 Task: Look for space in Nichlaul, India from 2nd June, 2023 to 6th June, 2023 for 1 adult in price range Rs.10000 to Rs.13000. Place can be private room with 1  bedroom having 1 bed and 1 bathroom. Property type can be house, flat, guest house, hotel. Amenities needed are: washing machine. Booking option can be shelf check-in. Required host language is English.
Action: Mouse moved to (512, 79)
Screenshot: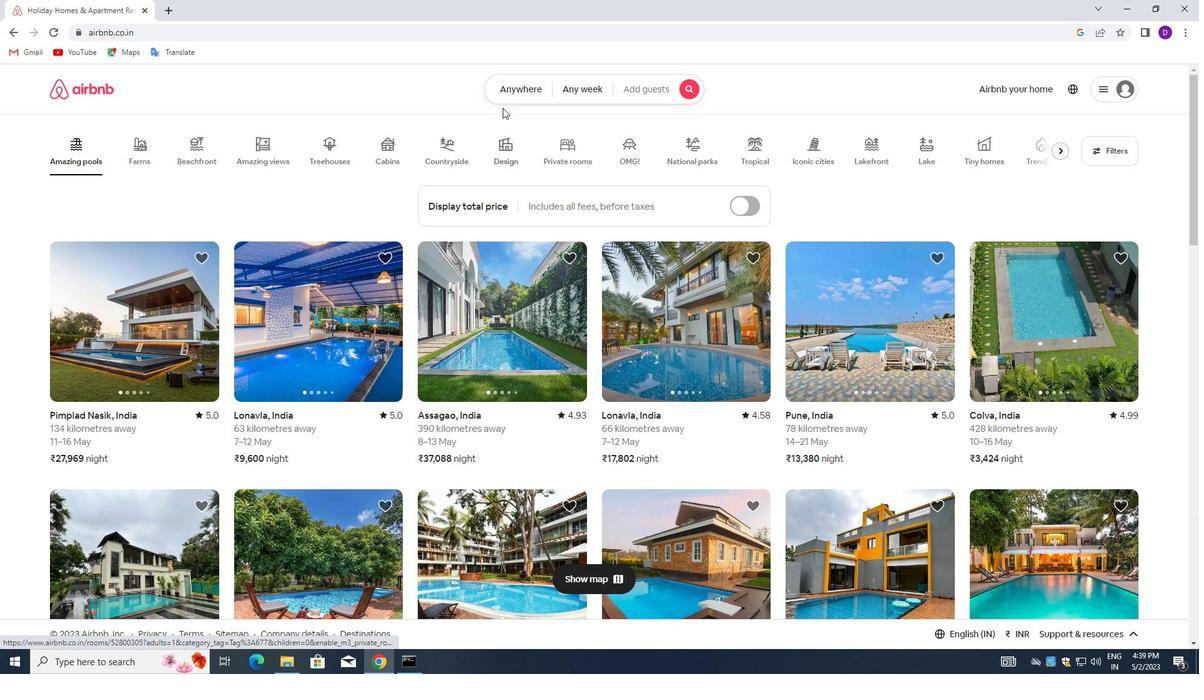 
Action: Mouse pressed left at (512, 79)
Screenshot: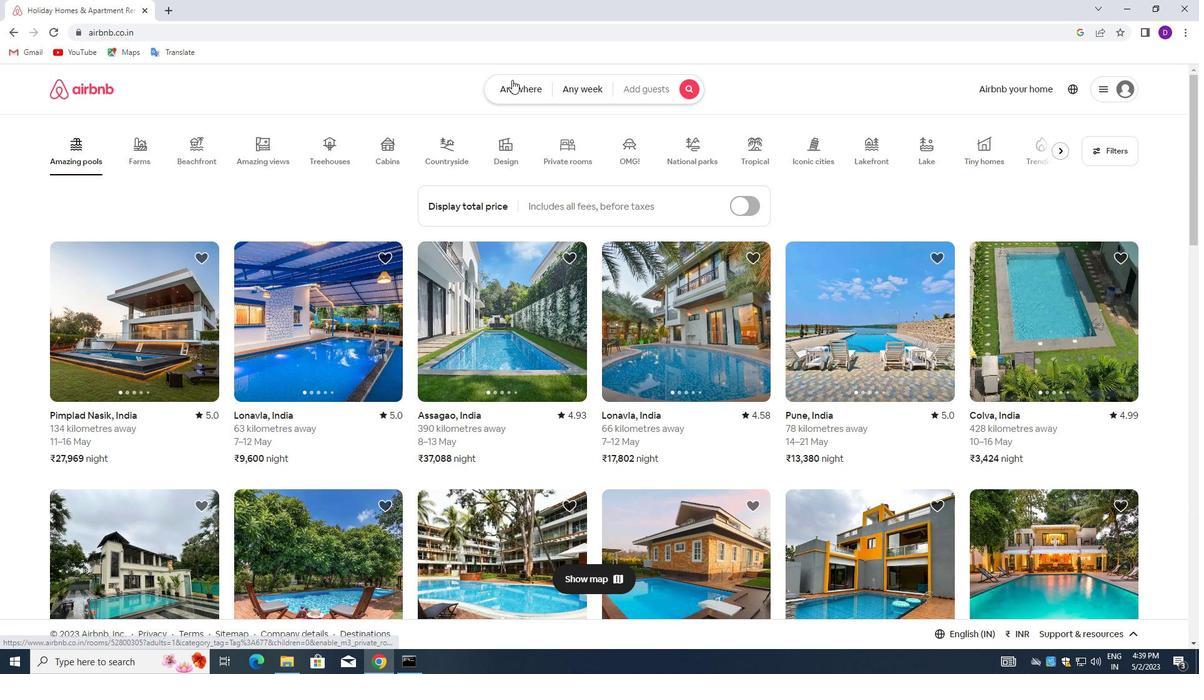
Action: Mouse moved to (403, 140)
Screenshot: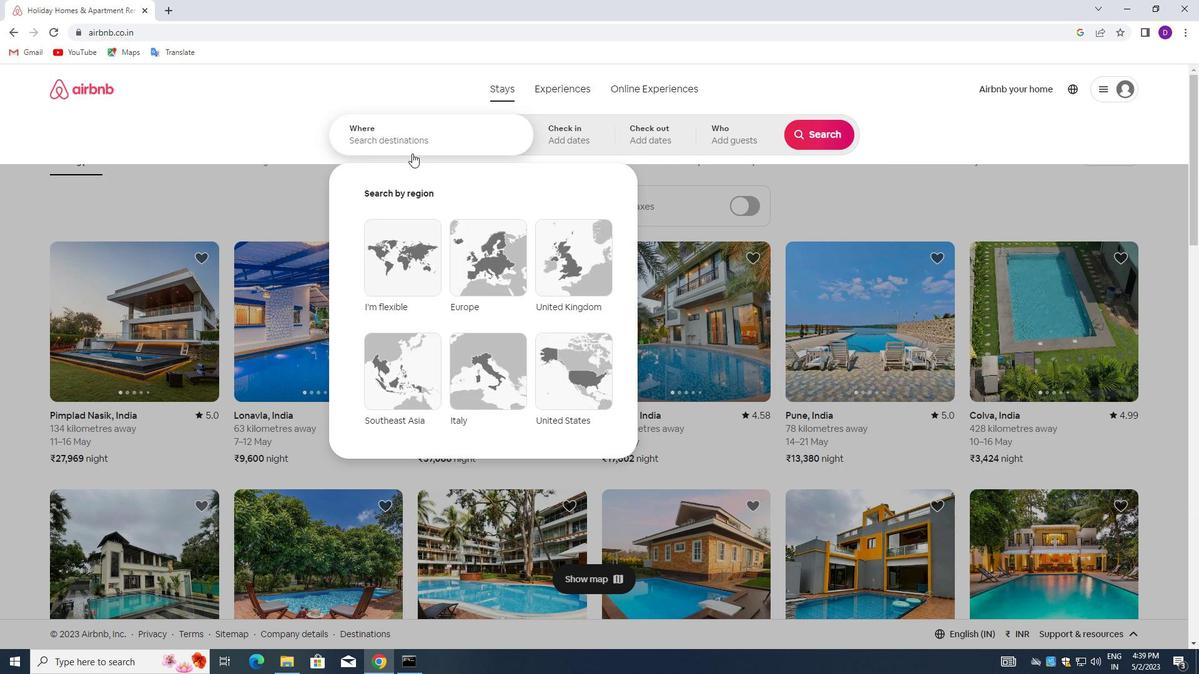 
Action: Mouse pressed left at (403, 140)
Screenshot: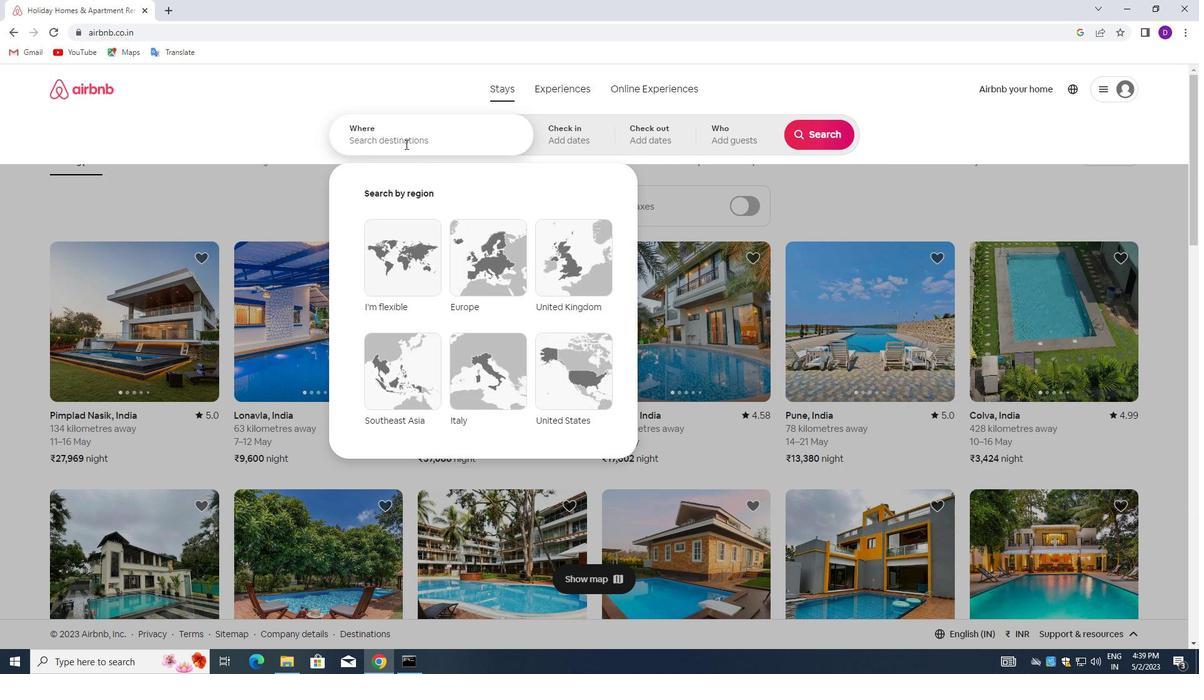 
Action: Mouse moved to (284, 139)
Screenshot: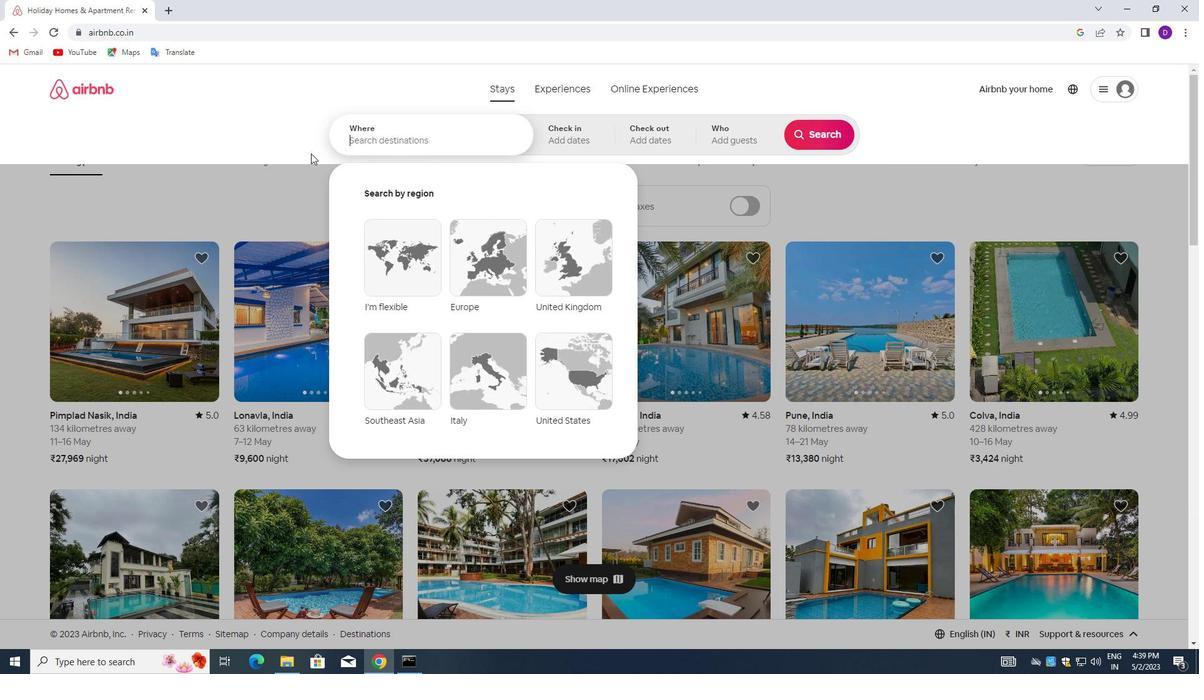 
Action: Key pressed <Key.shift>NICHLAUL,<Key.space><Key.shift>INDIA<Key.enter>
Screenshot: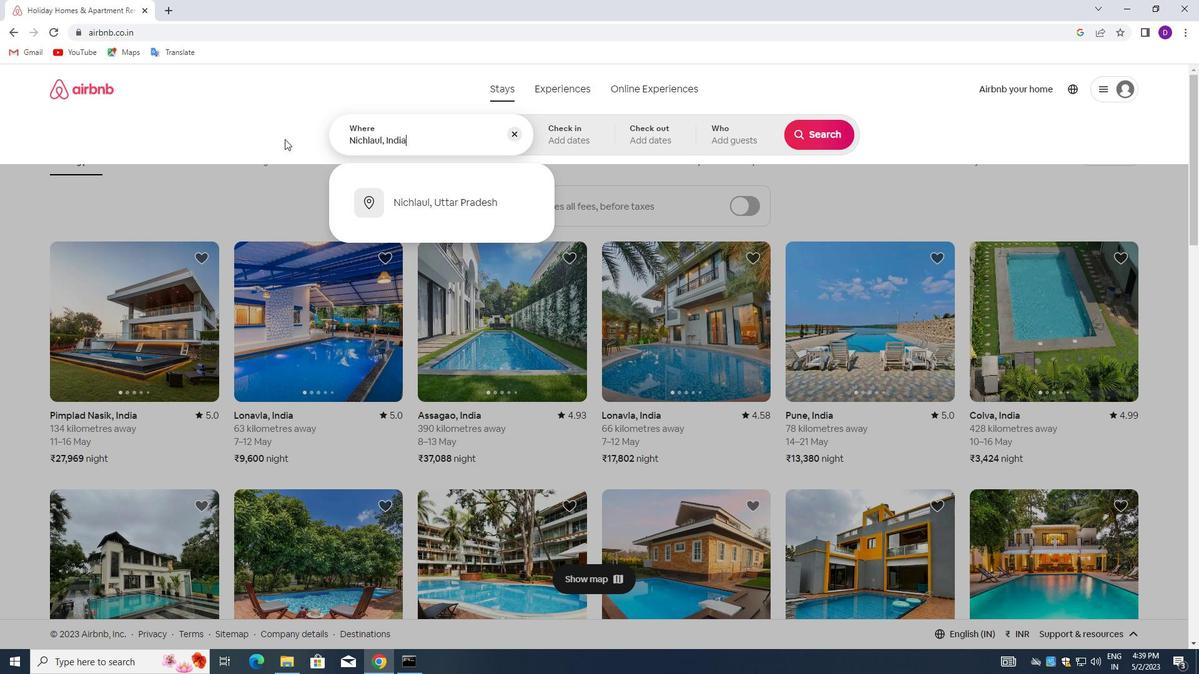 
Action: Mouse moved to (772, 286)
Screenshot: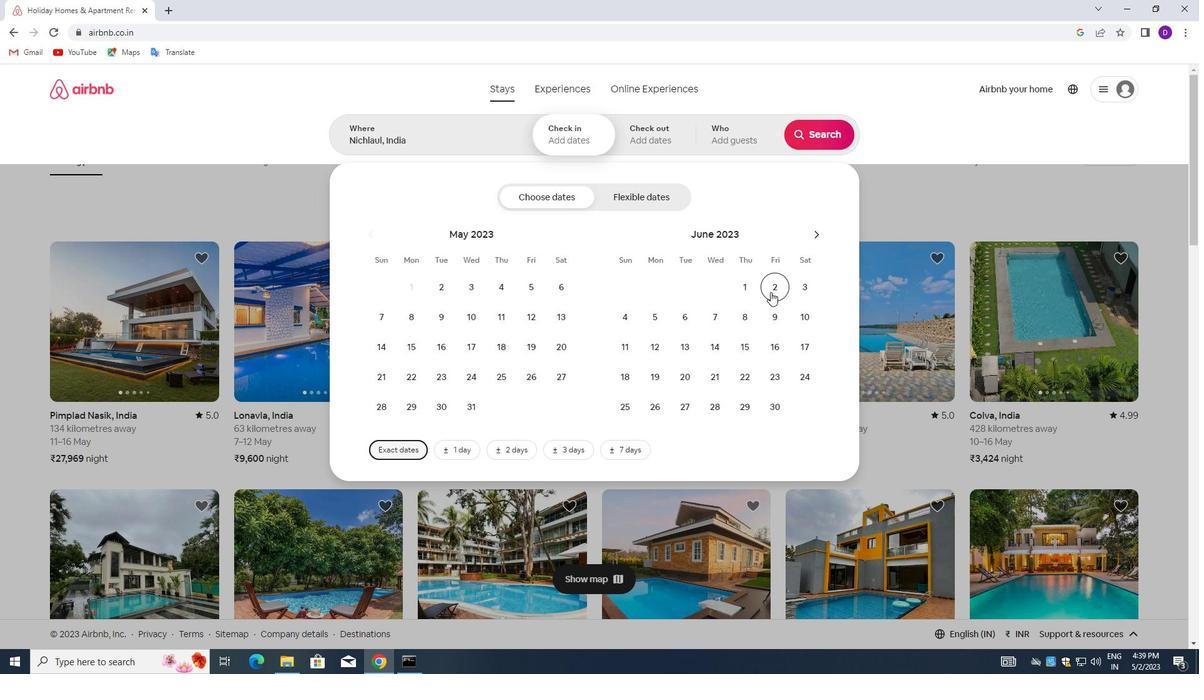
Action: Mouse pressed left at (772, 286)
Screenshot: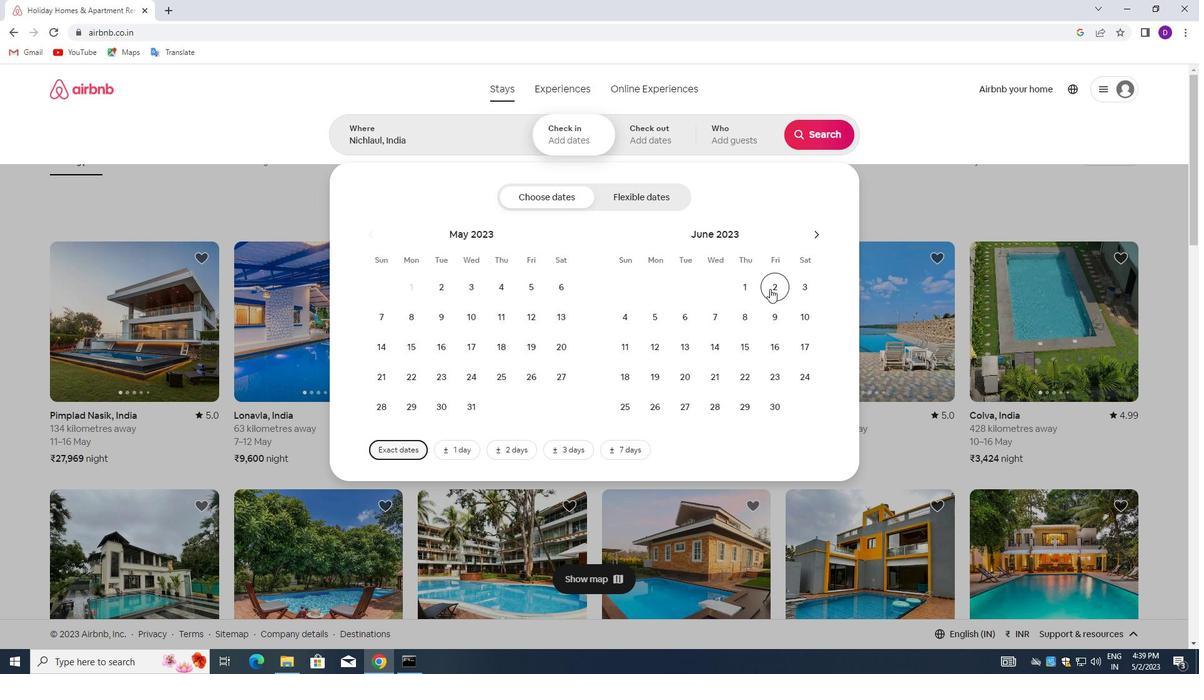 
Action: Mouse moved to (681, 323)
Screenshot: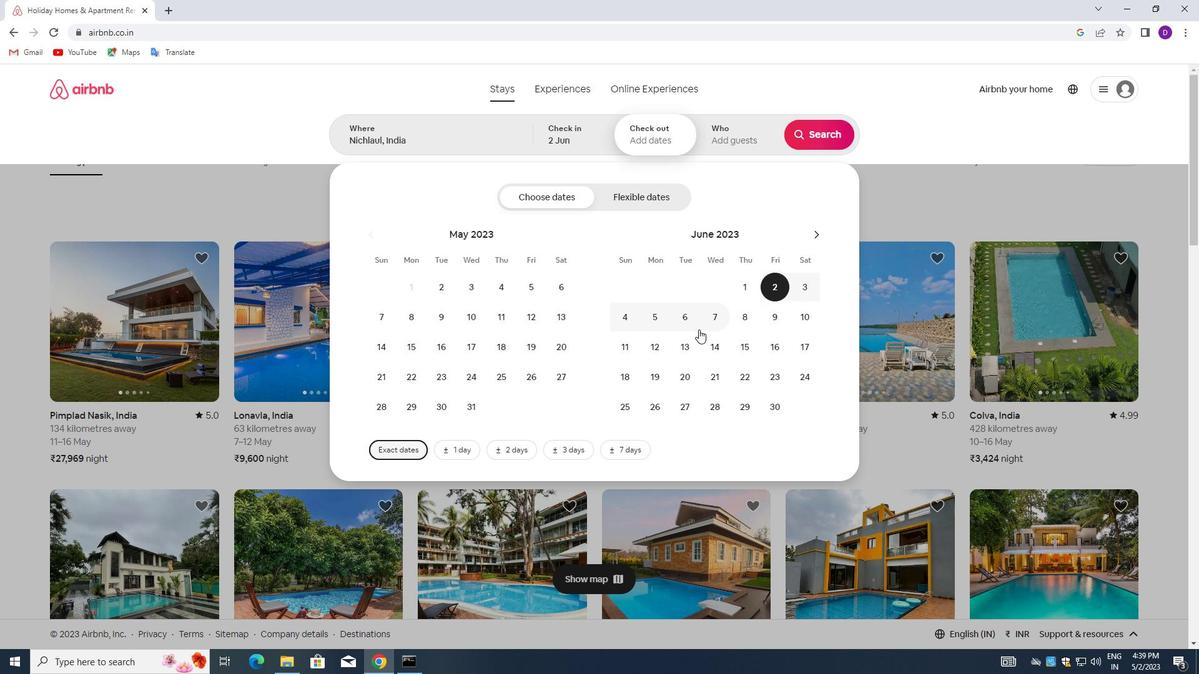 
Action: Mouse pressed left at (681, 323)
Screenshot: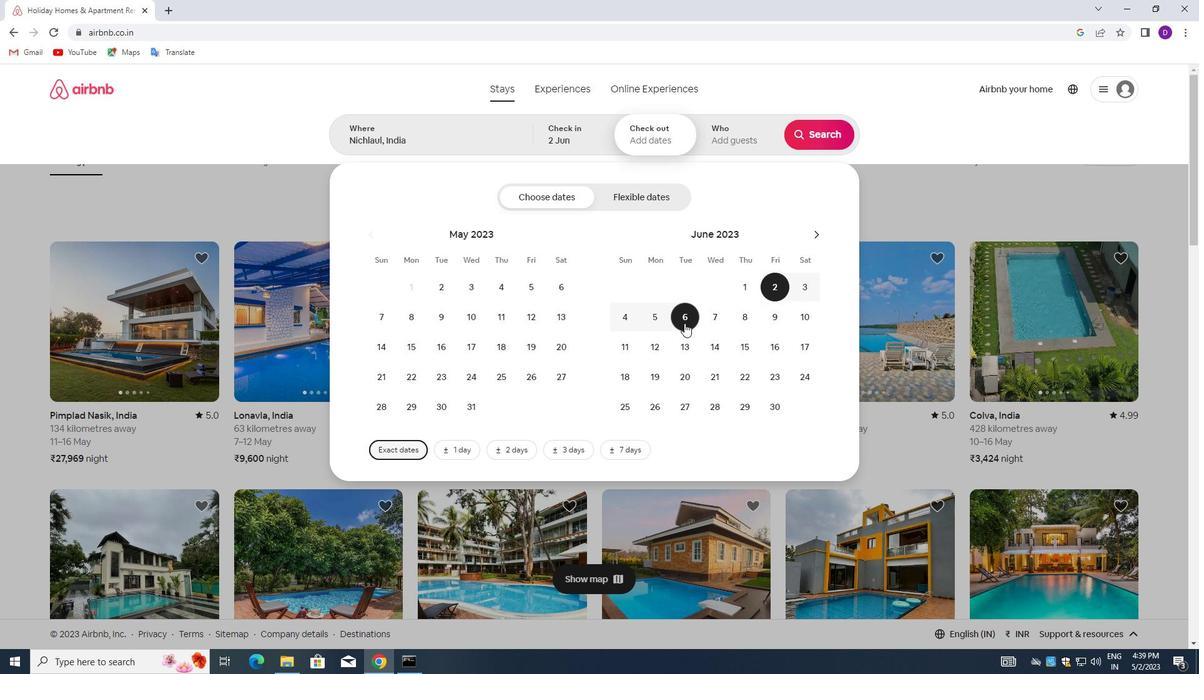 
Action: Mouse moved to (751, 140)
Screenshot: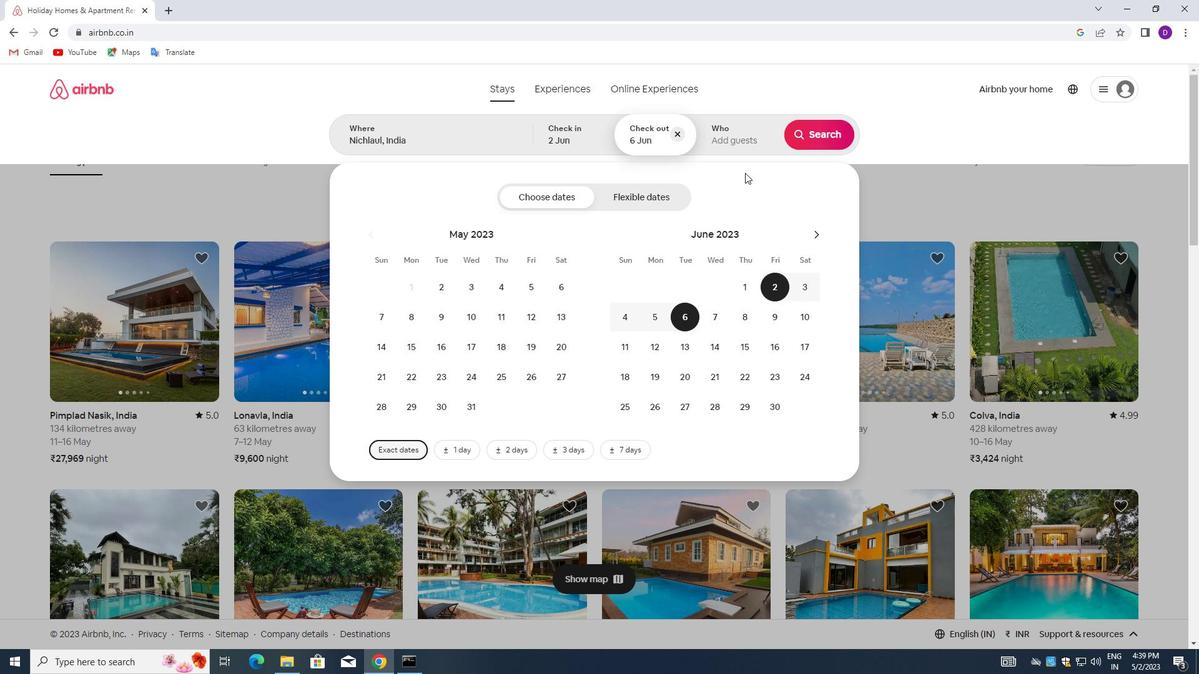 
Action: Mouse pressed left at (751, 140)
Screenshot: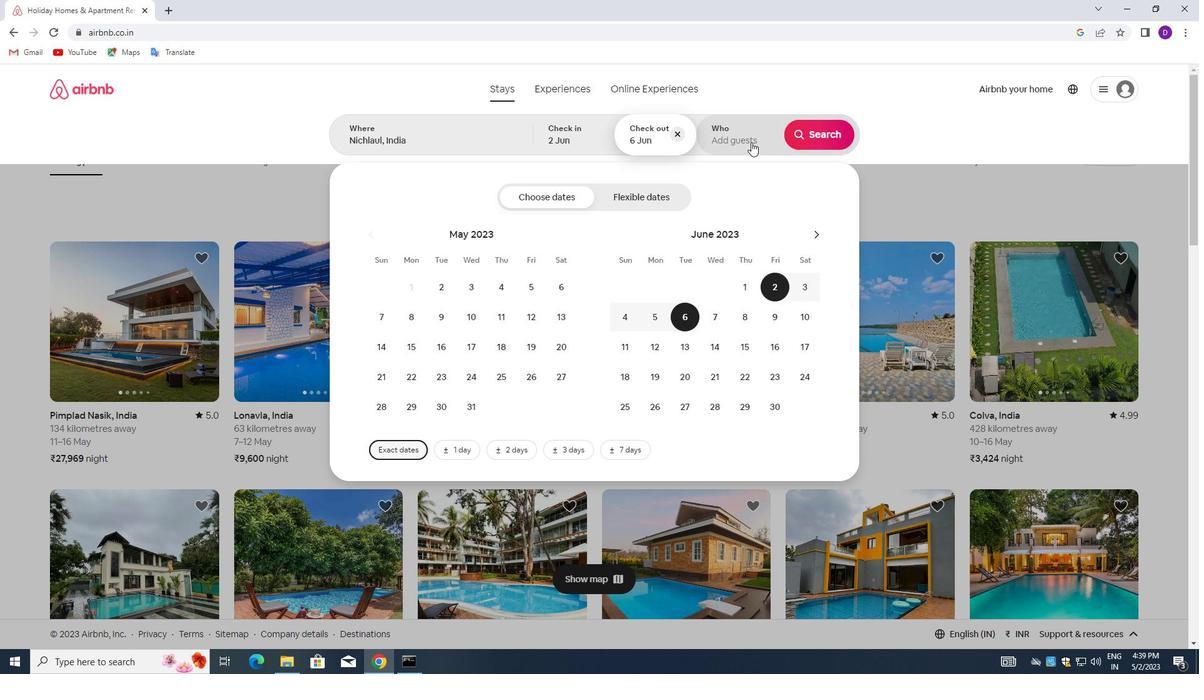 
Action: Mouse moved to (824, 204)
Screenshot: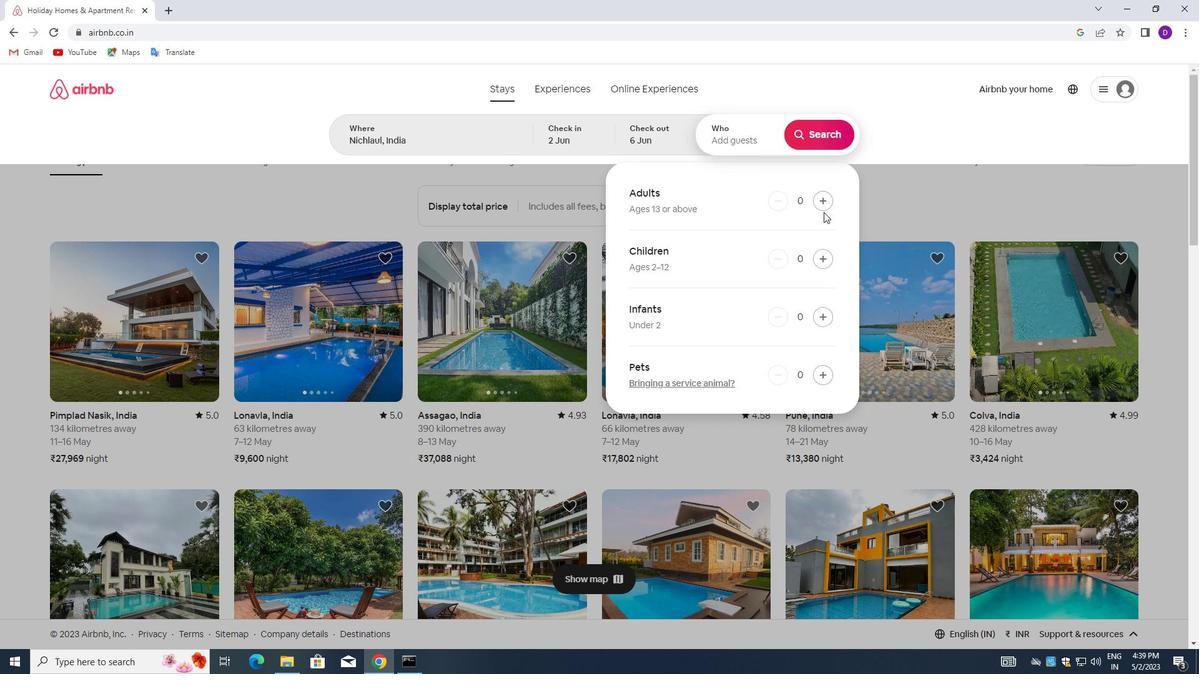 
Action: Mouse pressed left at (824, 204)
Screenshot: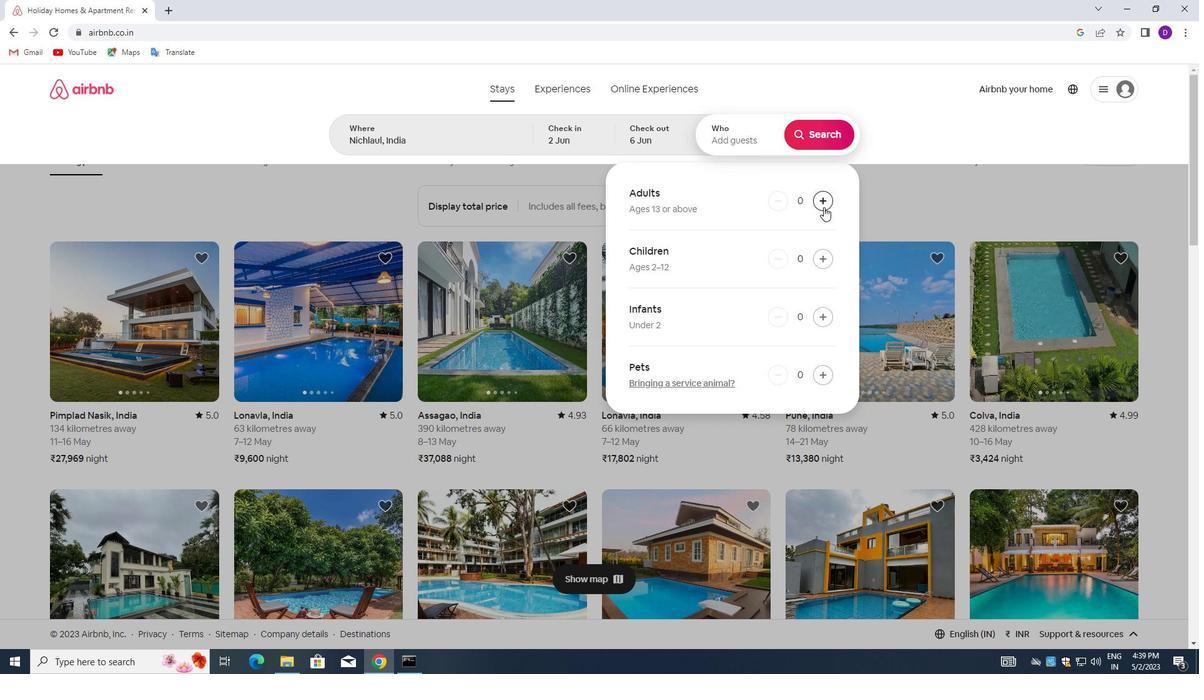 
Action: Mouse moved to (815, 127)
Screenshot: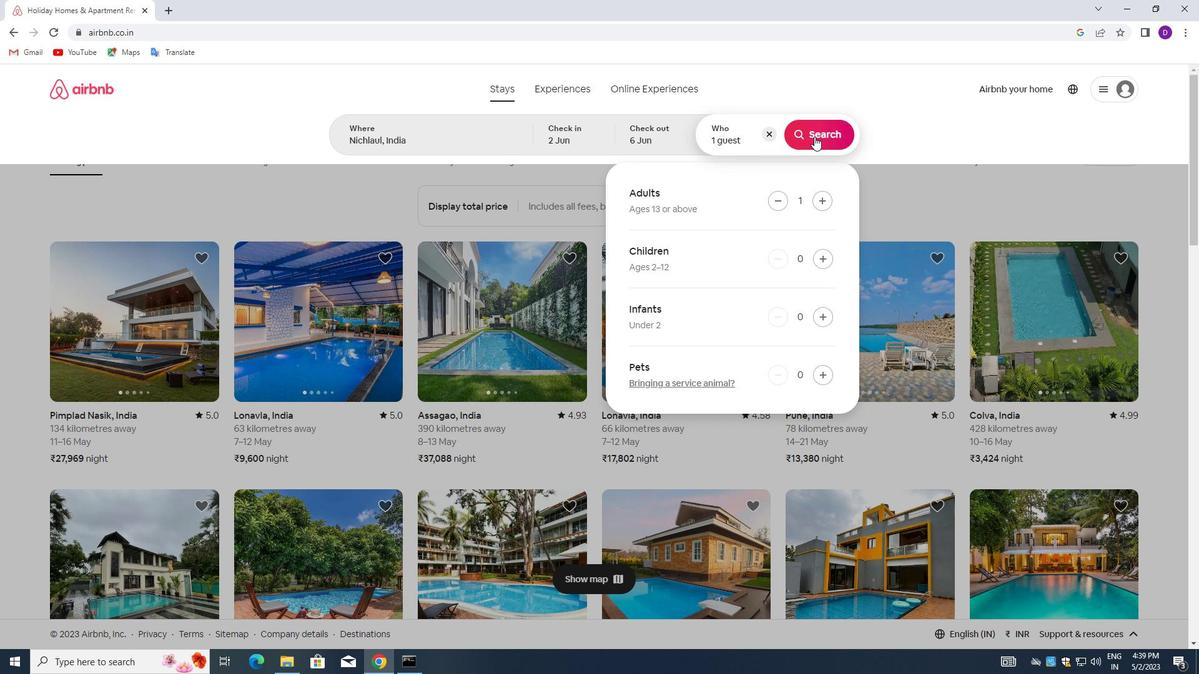 
Action: Mouse pressed left at (815, 127)
Screenshot: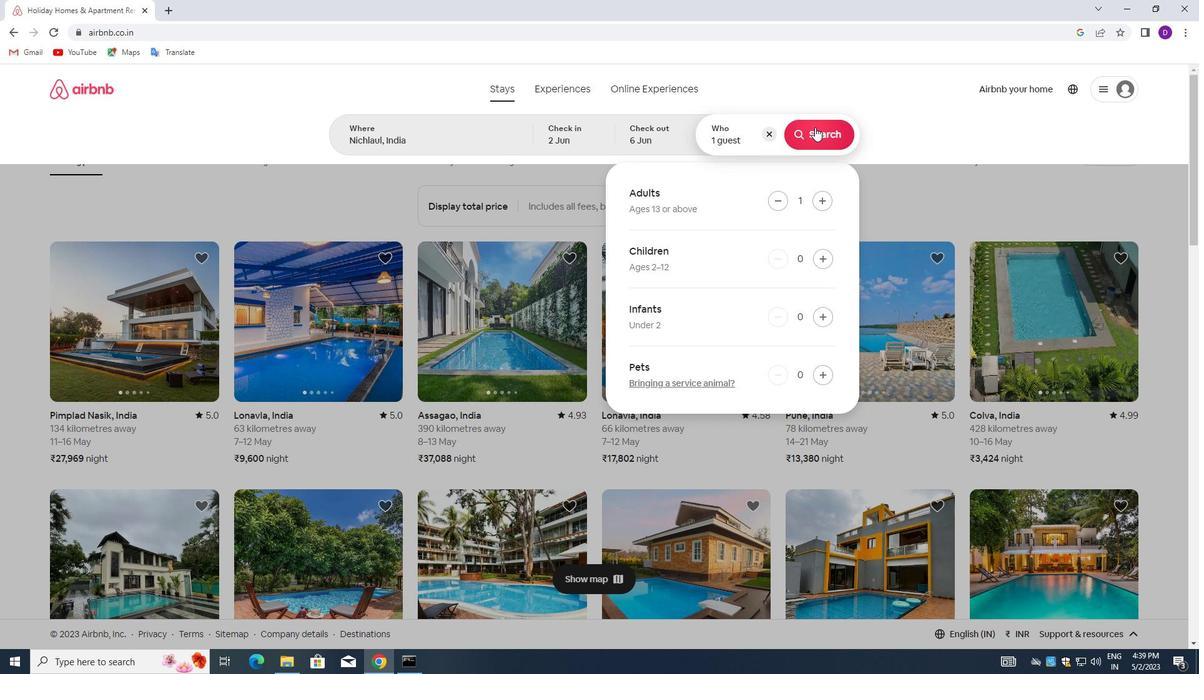 
Action: Mouse moved to (1141, 136)
Screenshot: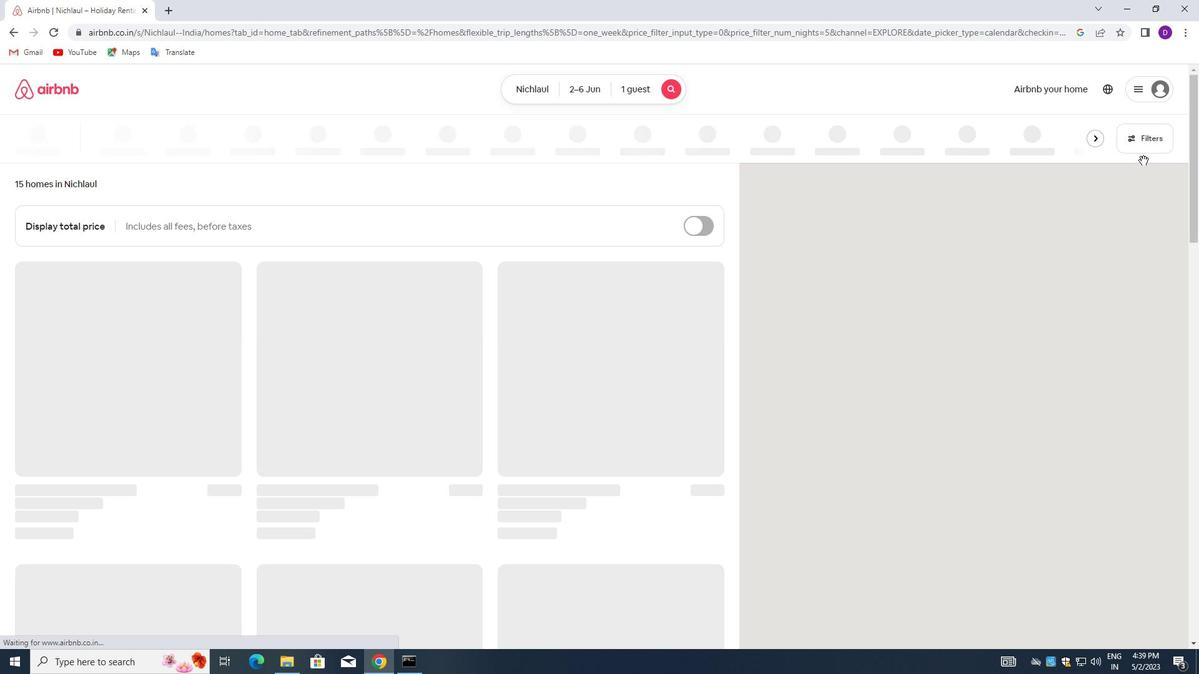 
Action: Mouse pressed left at (1141, 136)
Screenshot: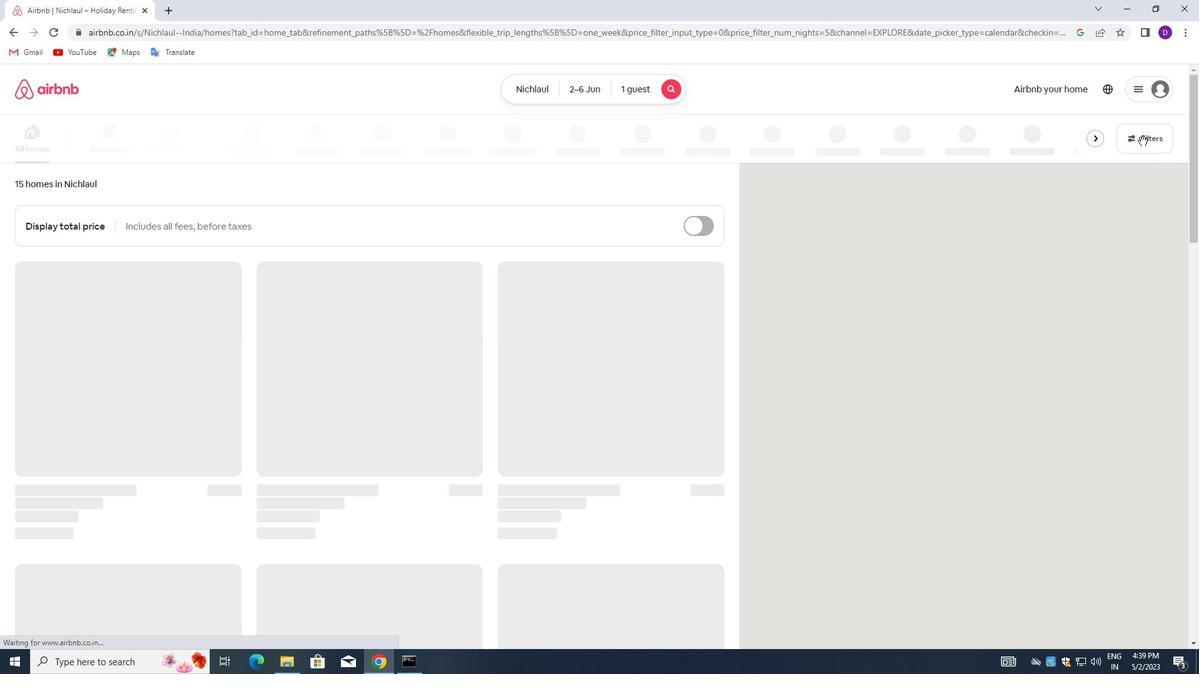 
Action: Mouse moved to (435, 295)
Screenshot: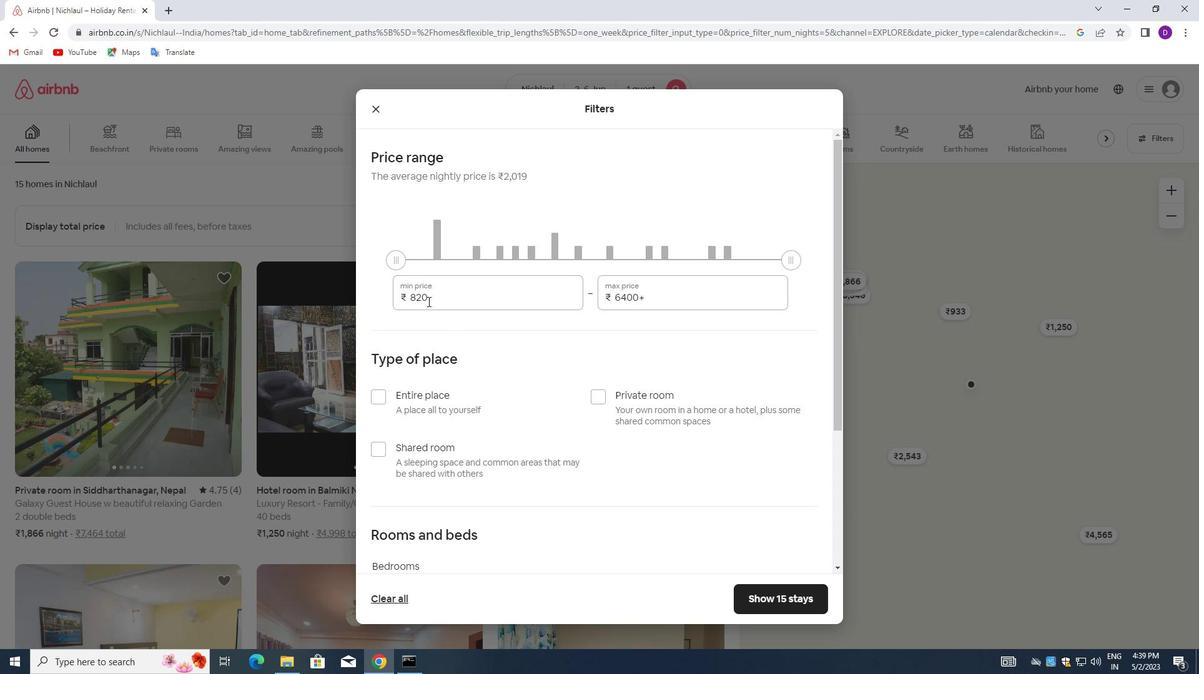 
Action: Mouse pressed left at (435, 295)
Screenshot: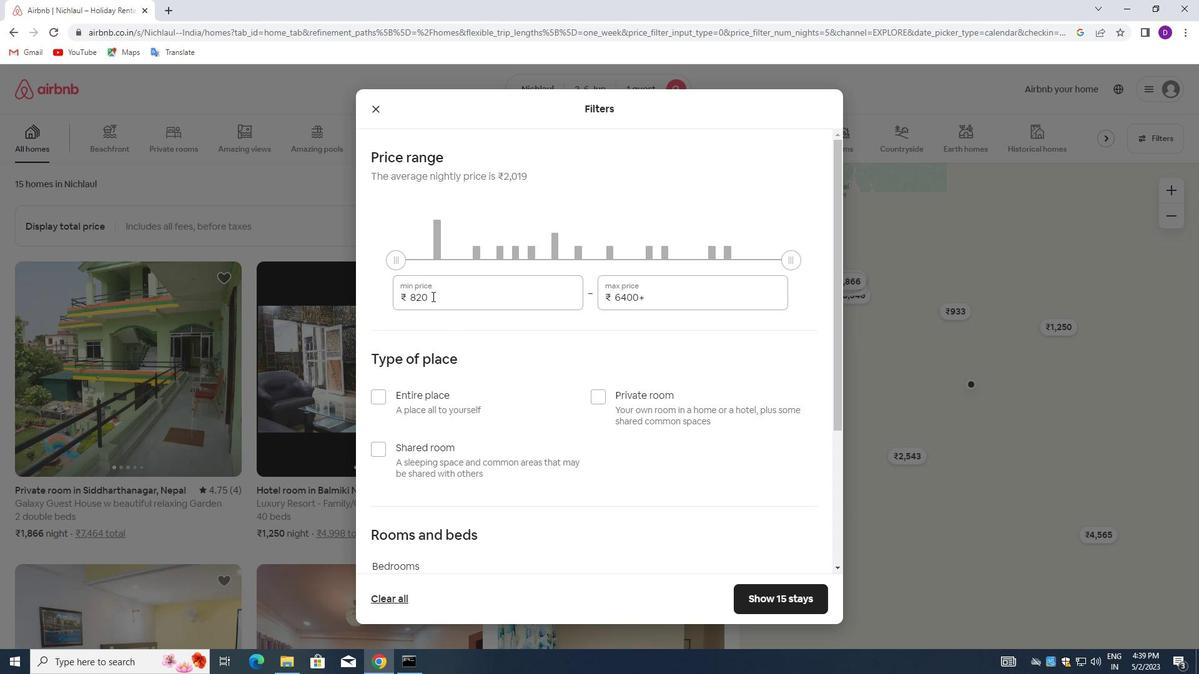 
Action: Mouse pressed left at (435, 295)
Screenshot: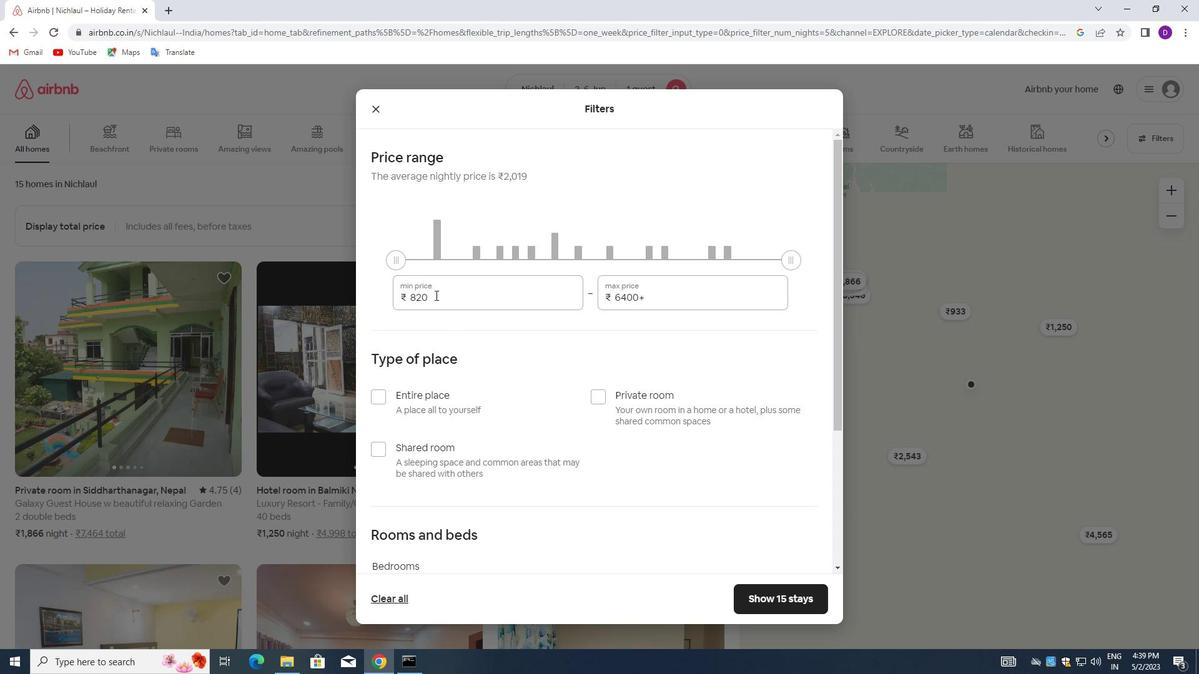
Action: Key pressed 10000<Key.tab>13000
Screenshot: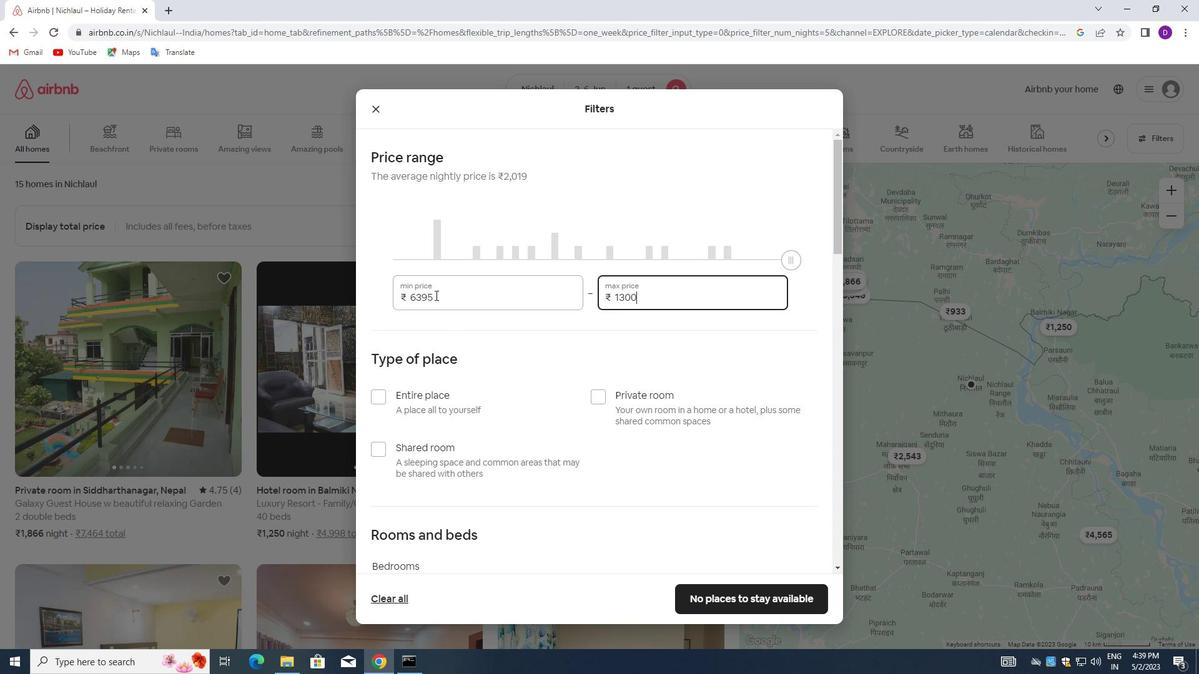 
Action: Mouse moved to (531, 347)
Screenshot: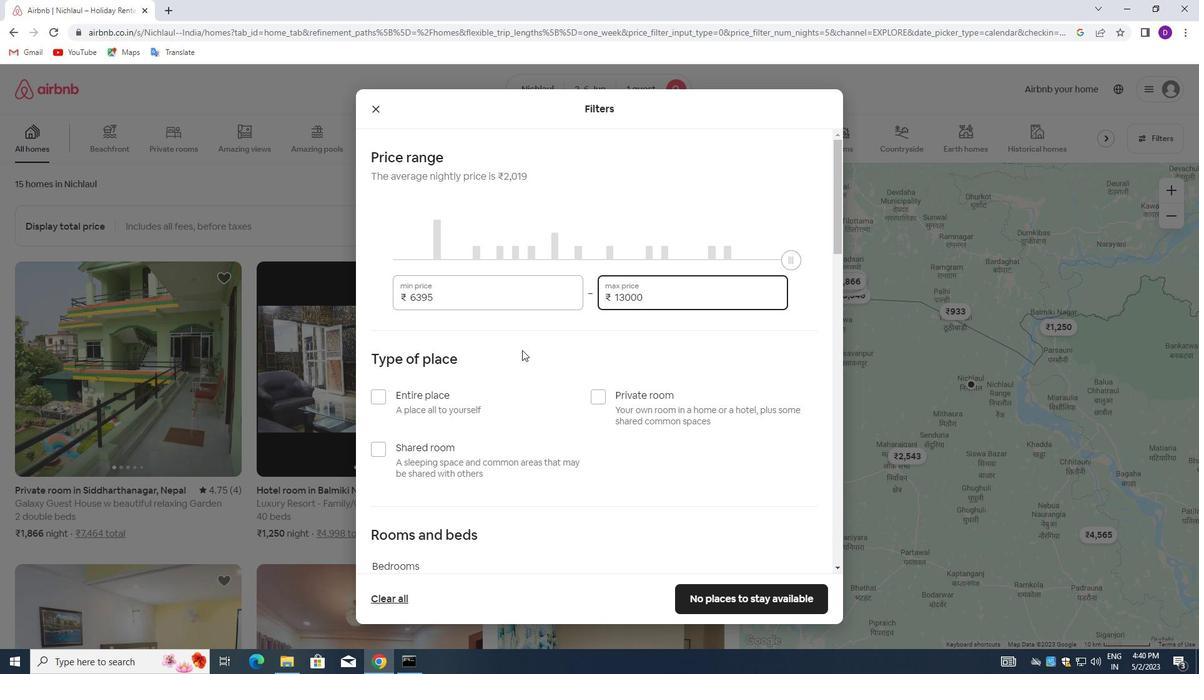 
Action: Mouse scrolled (531, 346) with delta (0, 0)
Screenshot: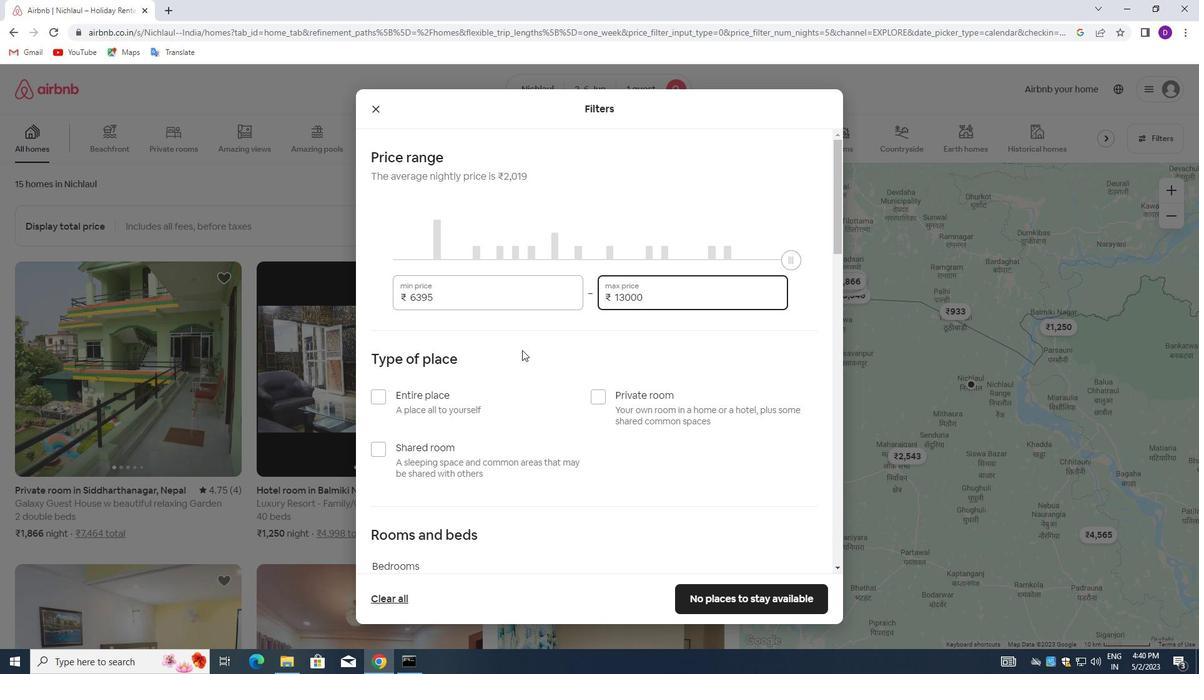 
Action: Mouse moved to (537, 343)
Screenshot: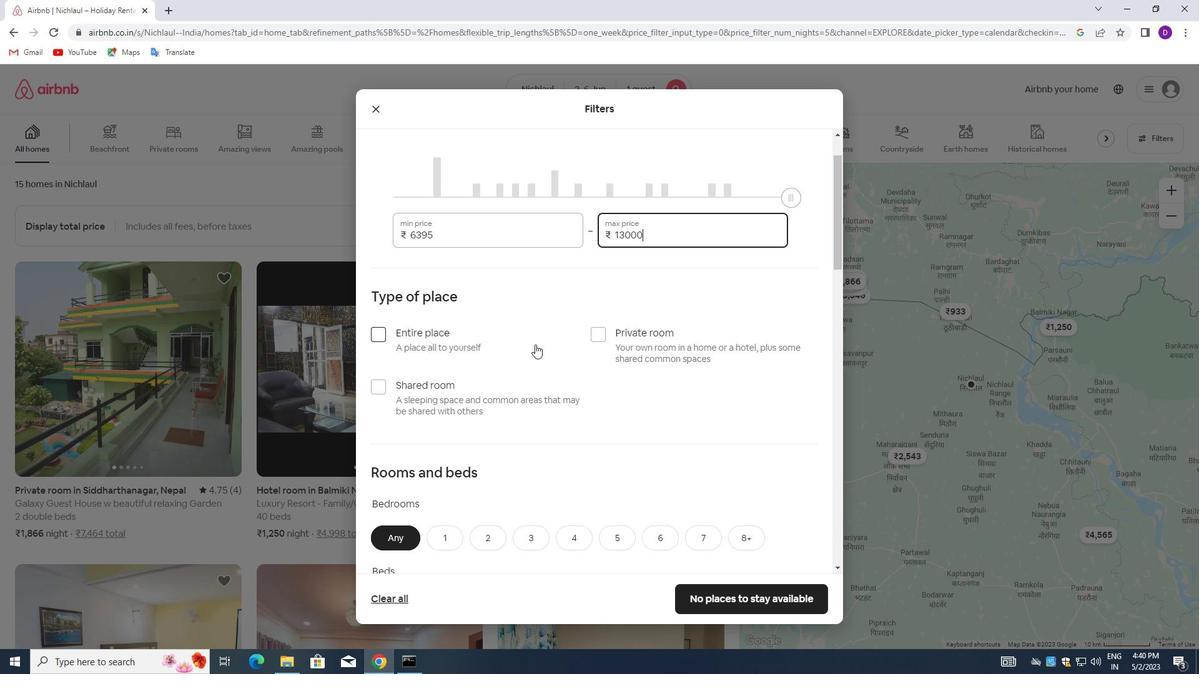 
Action: Mouse scrolled (537, 343) with delta (0, 0)
Screenshot: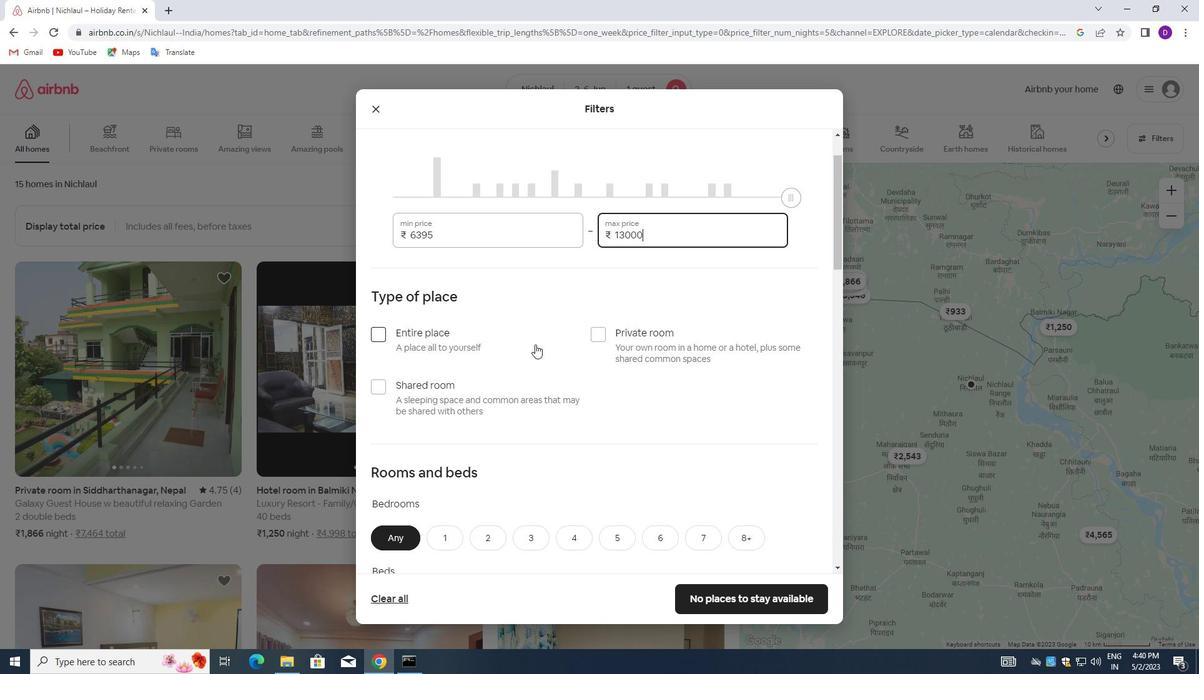 
Action: Mouse moved to (596, 270)
Screenshot: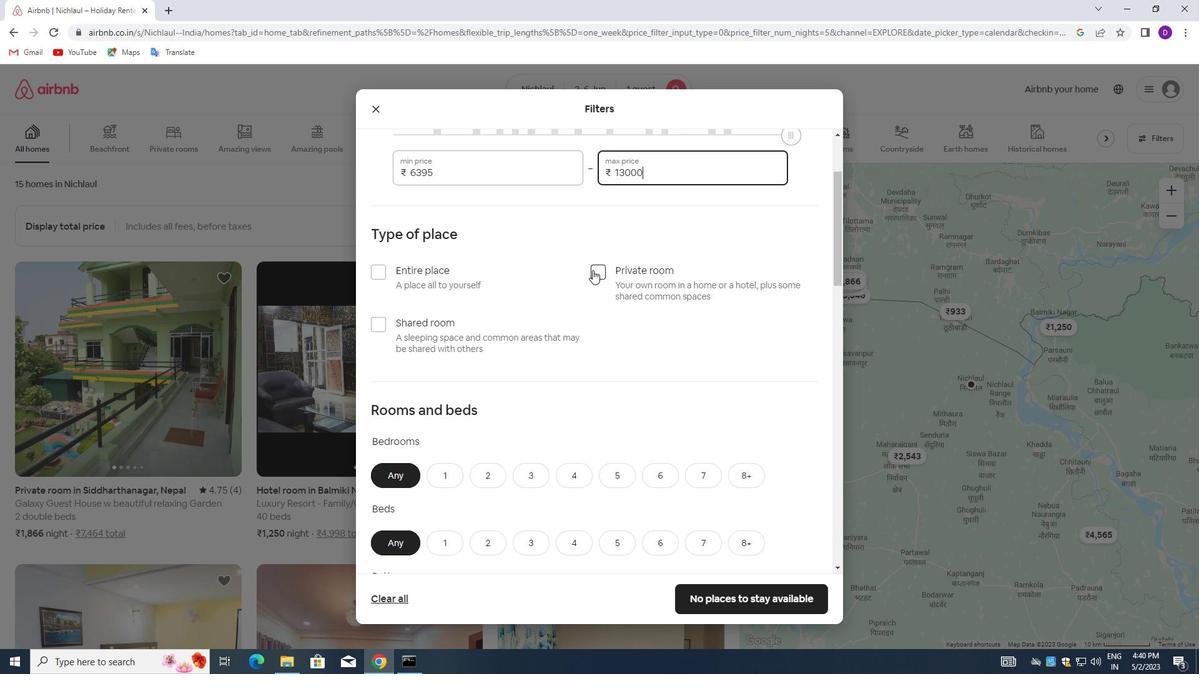 
Action: Mouse pressed left at (596, 270)
Screenshot: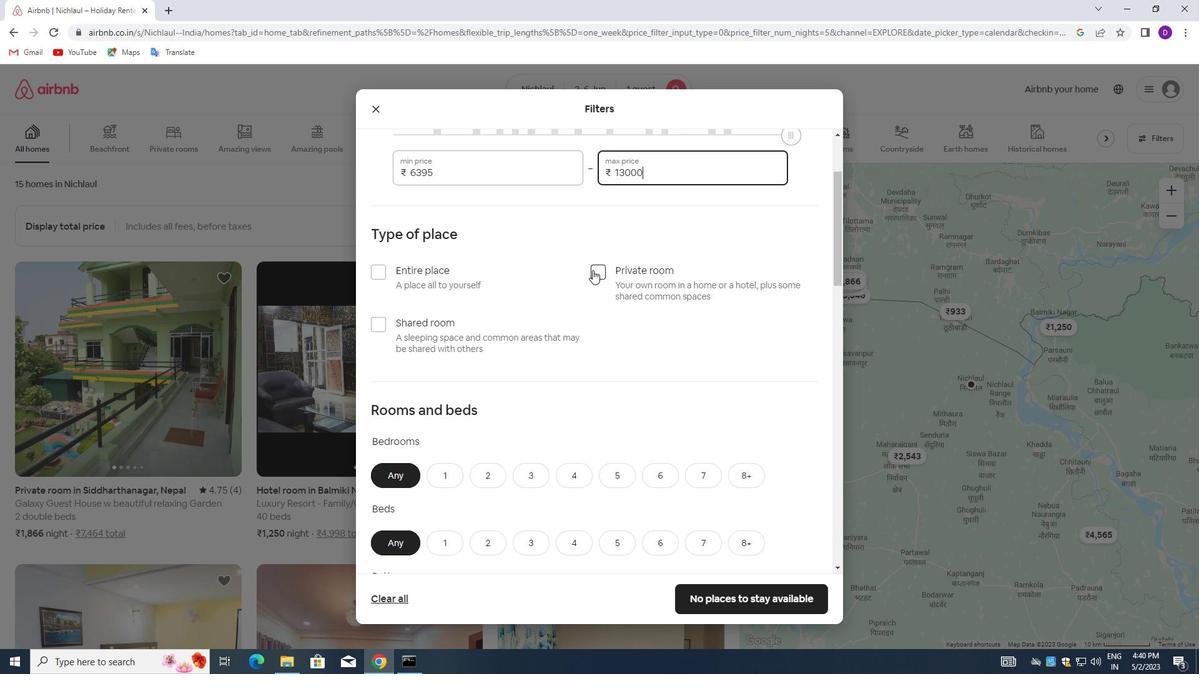 
Action: Mouse moved to (538, 323)
Screenshot: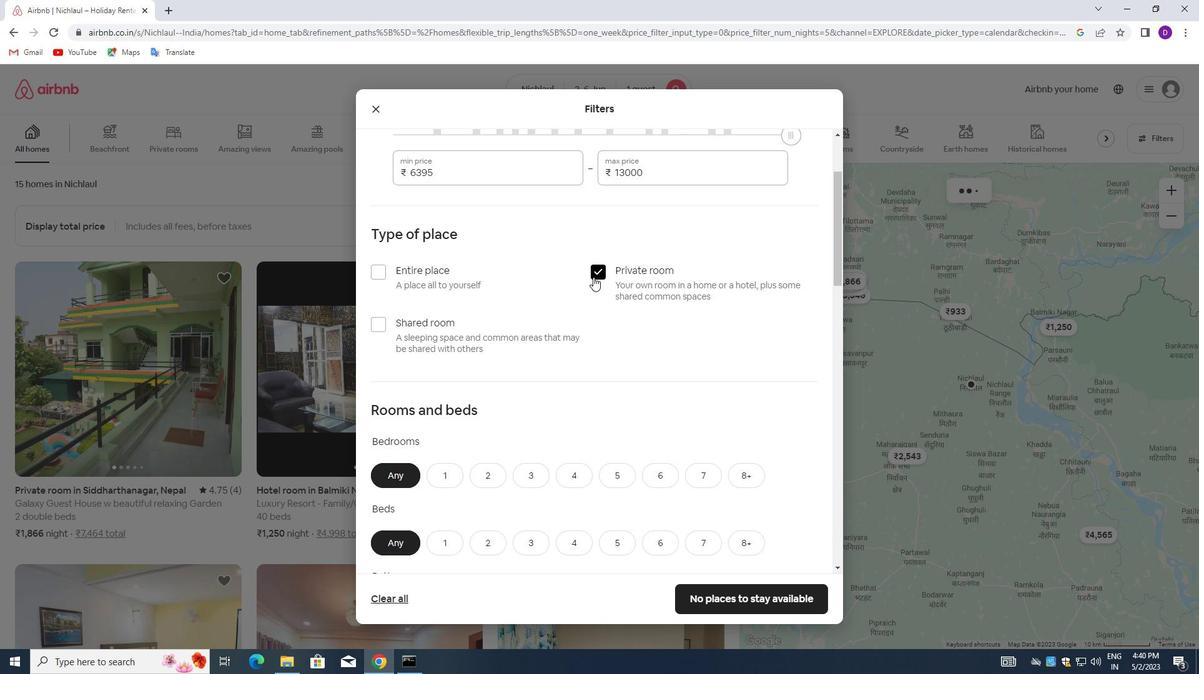 
Action: Mouse scrolled (538, 322) with delta (0, 0)
Screenshot: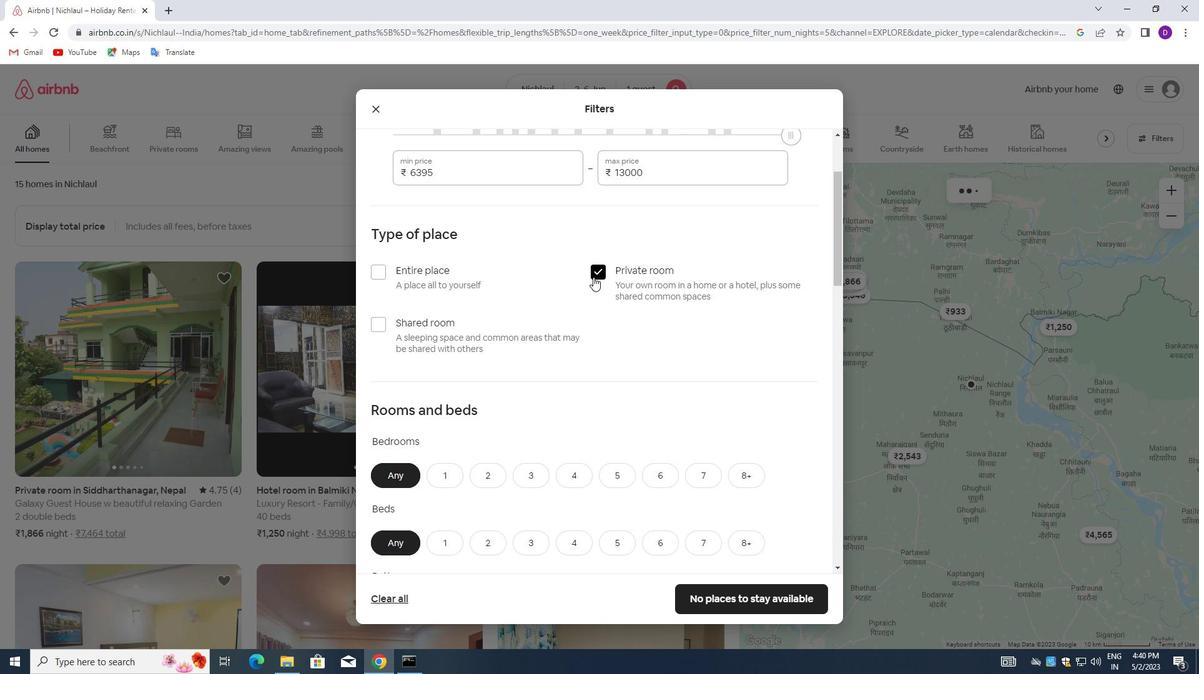 
Action: Mouse moved to (532, 328)
Screenshot: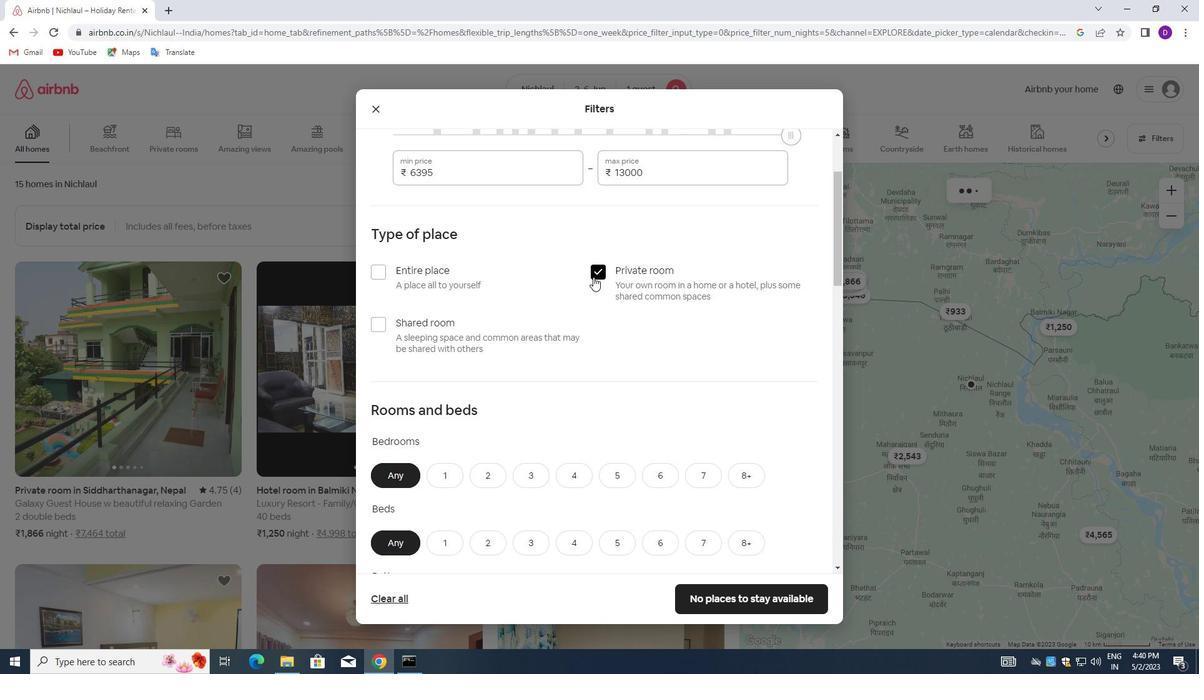 
Action: Mouse scrolled (532, 328) with delta (0, 0)
Screenshot: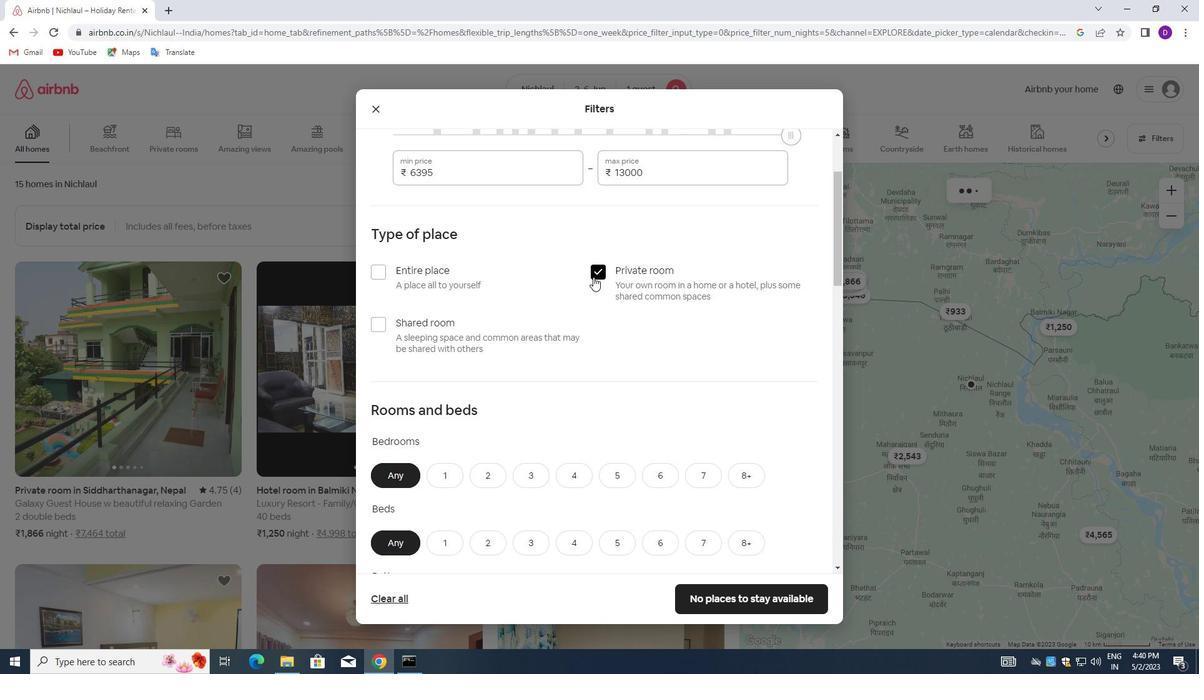 
Action: Mouse moved to (531, 330)
Screenshot: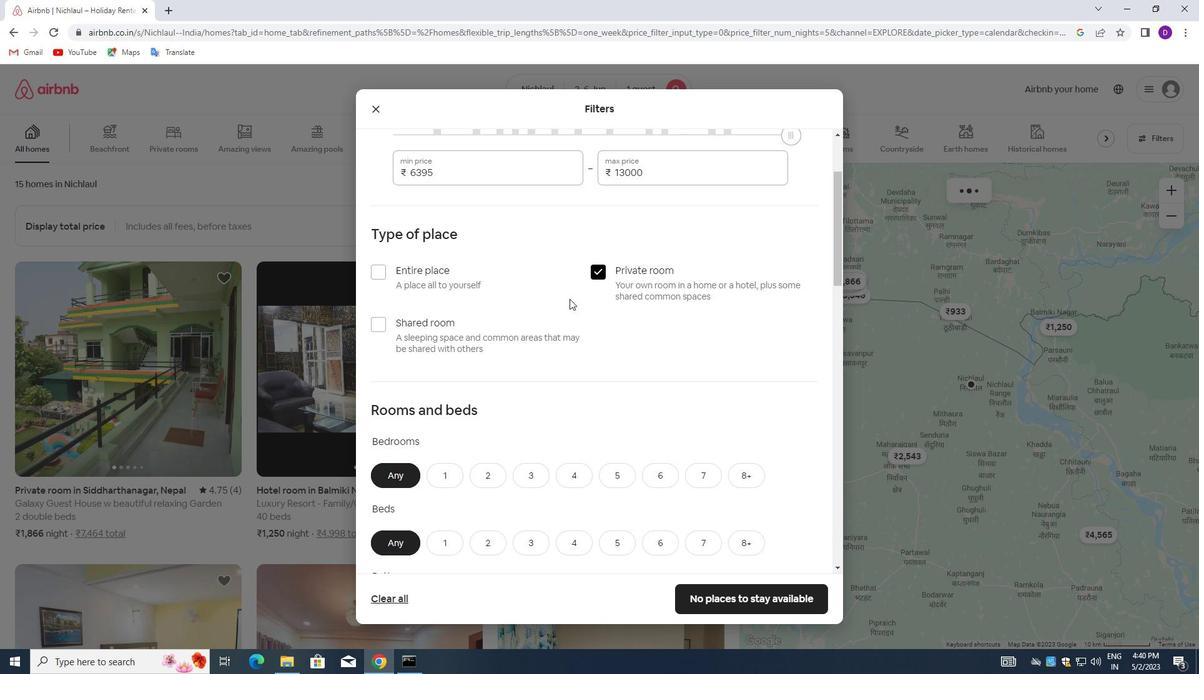 
Action: Mouse scrolled (531, 329) with delta (0, 0)
Screenshot: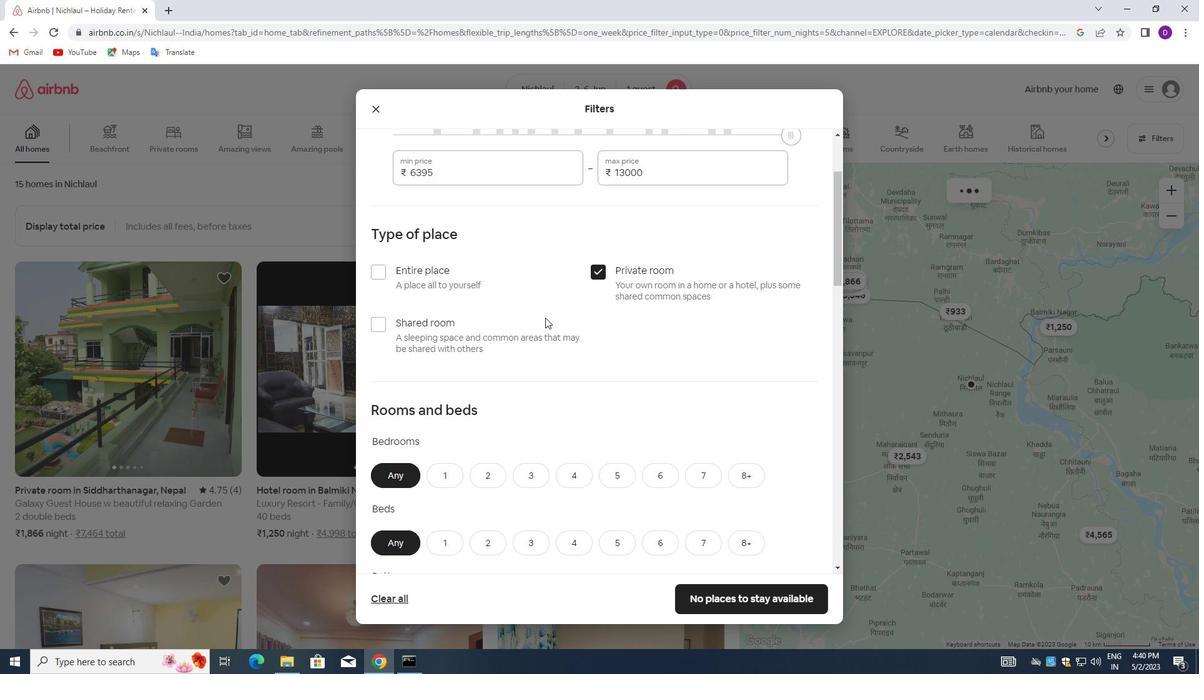 
Action: Mouse moved to (528, 333)
Screenshot: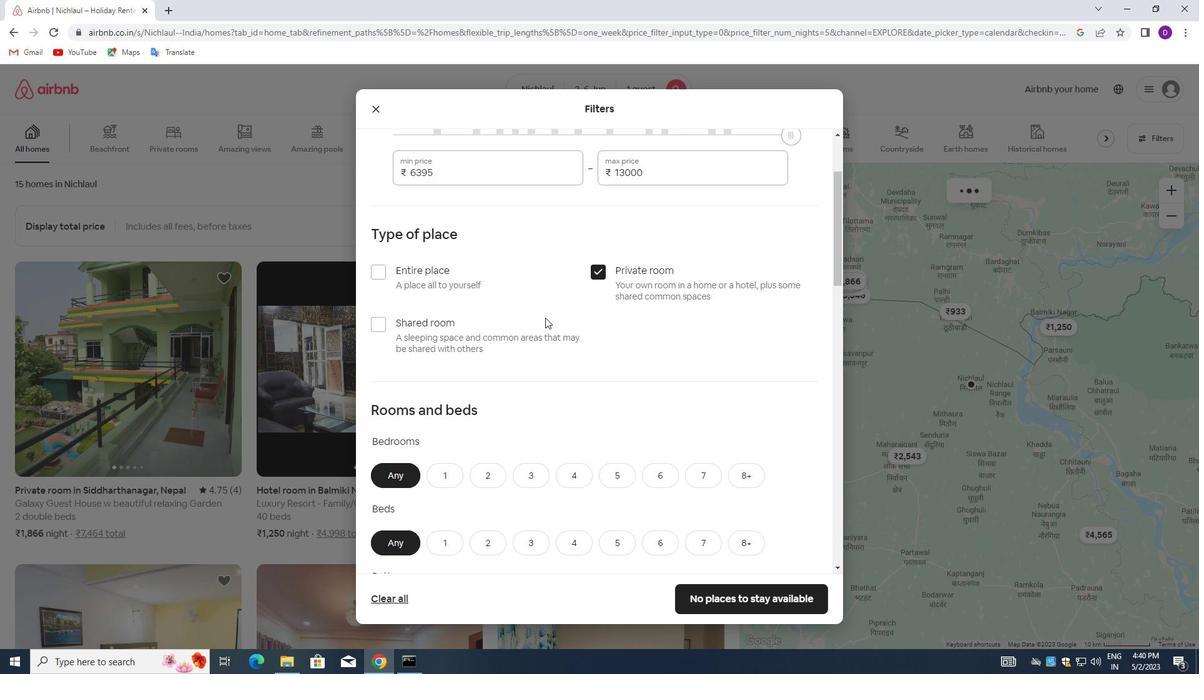 
Action: Mouse scrolled (528, 332) with delta (0, 0)
Screenshot: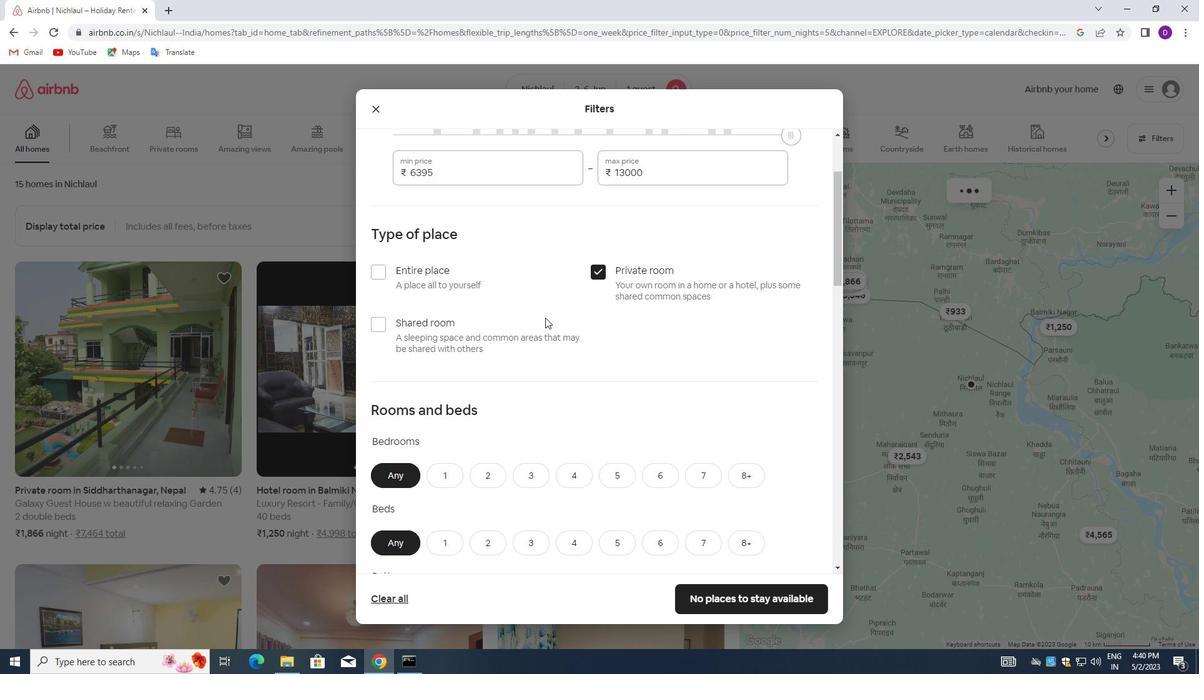 
Action: Mouse moved to (526, 335)
Screenshot: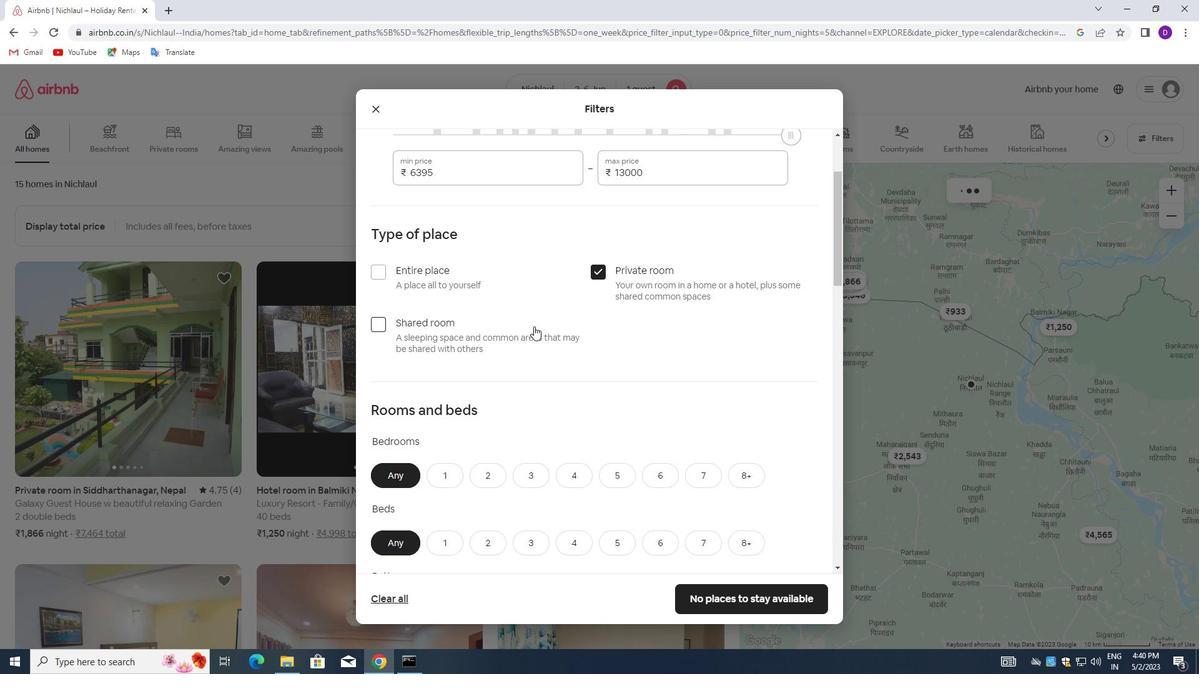 
Action: Mouse scrolled (526, 334) with delta (0, 0)
Screenshot: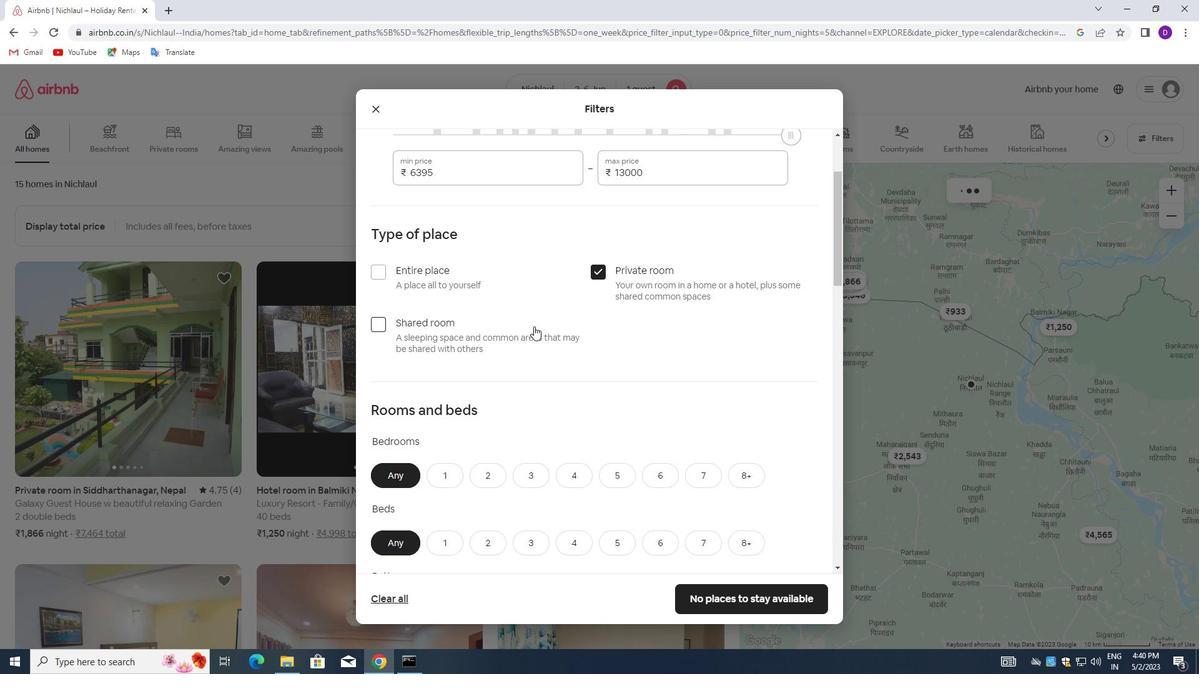 
Action: Mouse moved to (436, 164)
Screenshot: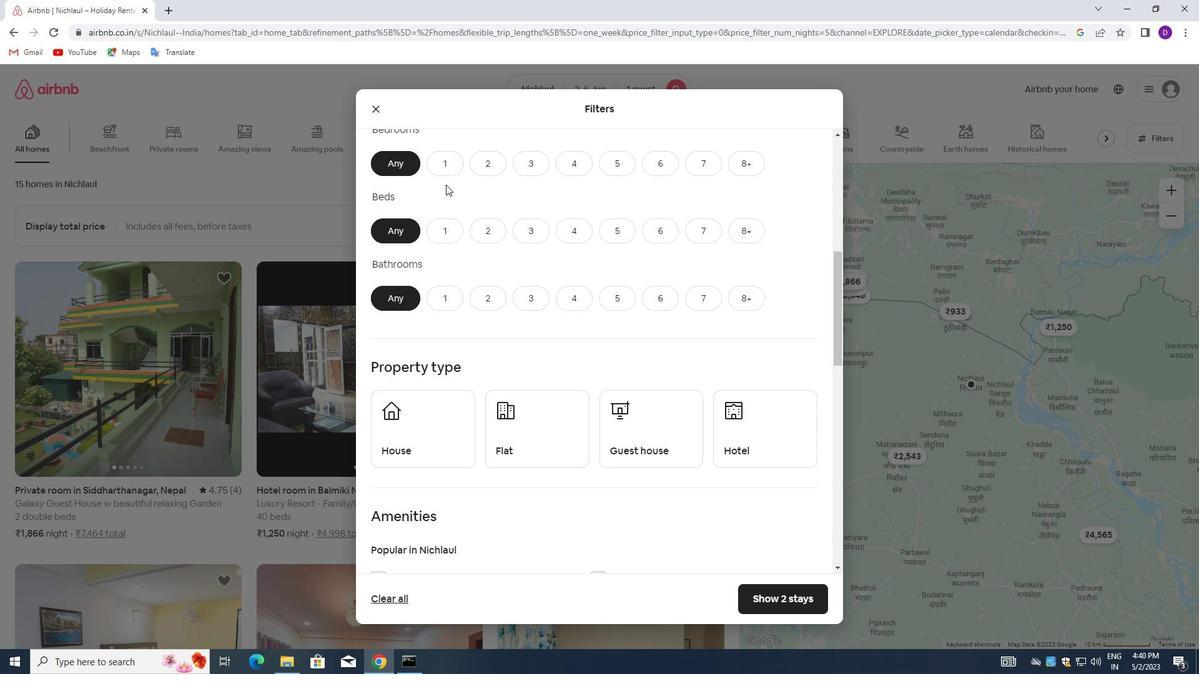 
Action: Mouse pressed left at (436, 164)
Screenshot: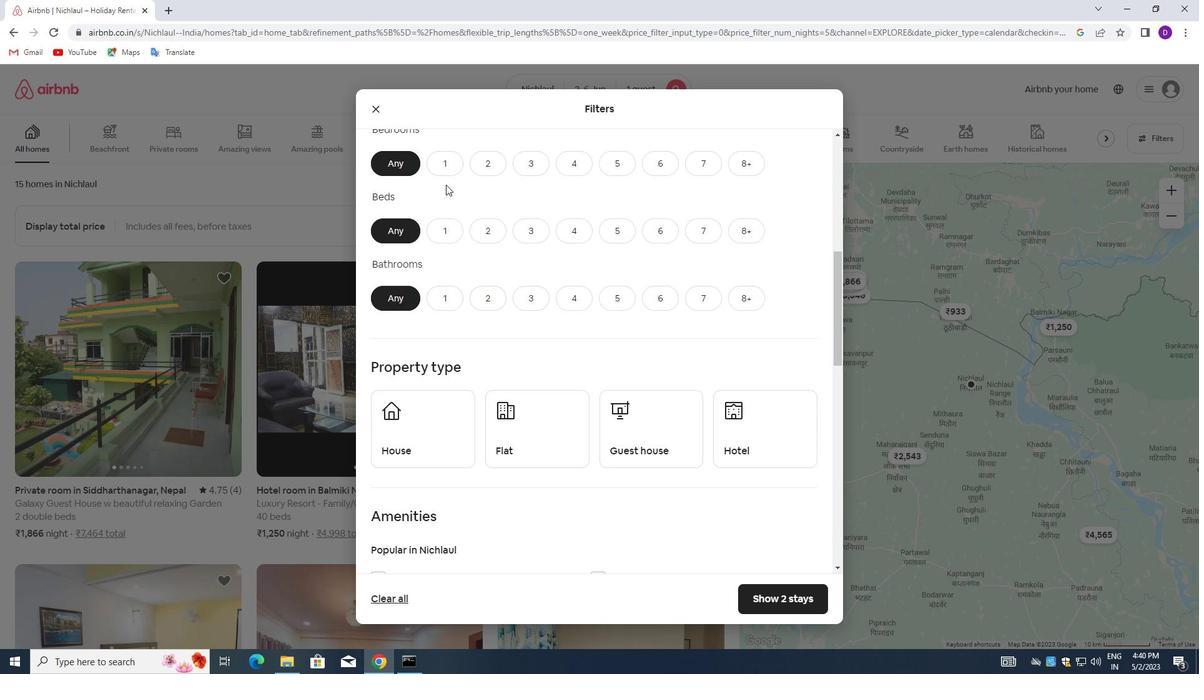 
Action: Mouse moved to (447, 234)
Screenshot: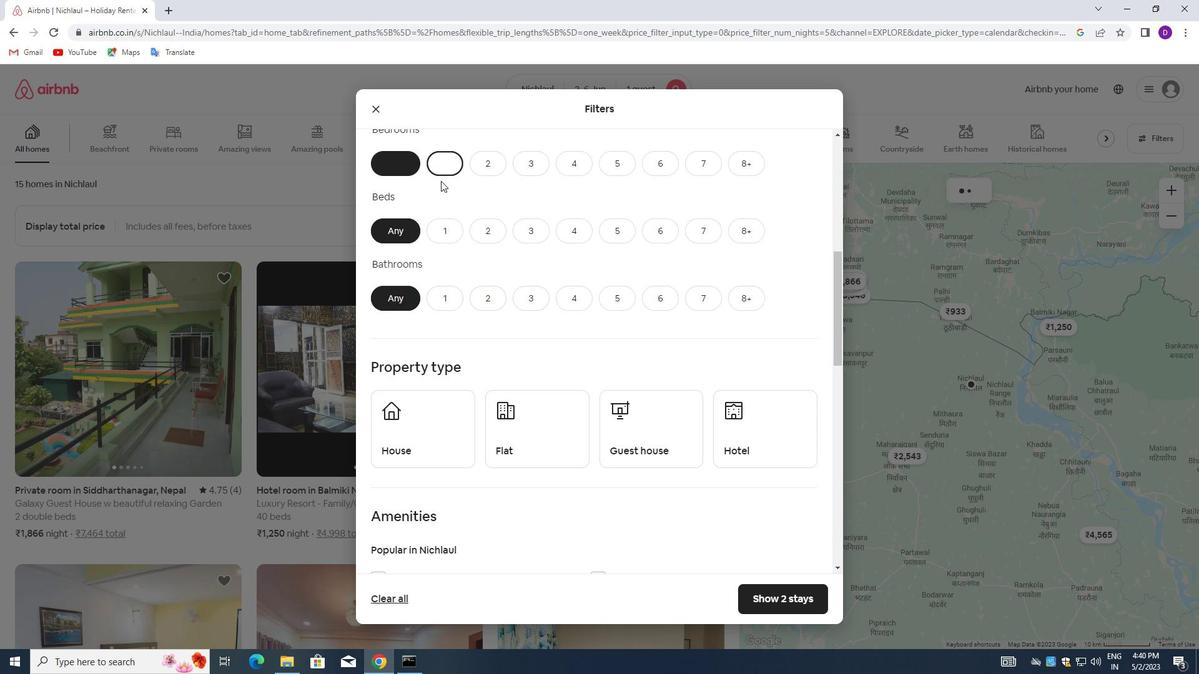 
Action: Mouse pressed left at (447, 234)
Screenshot: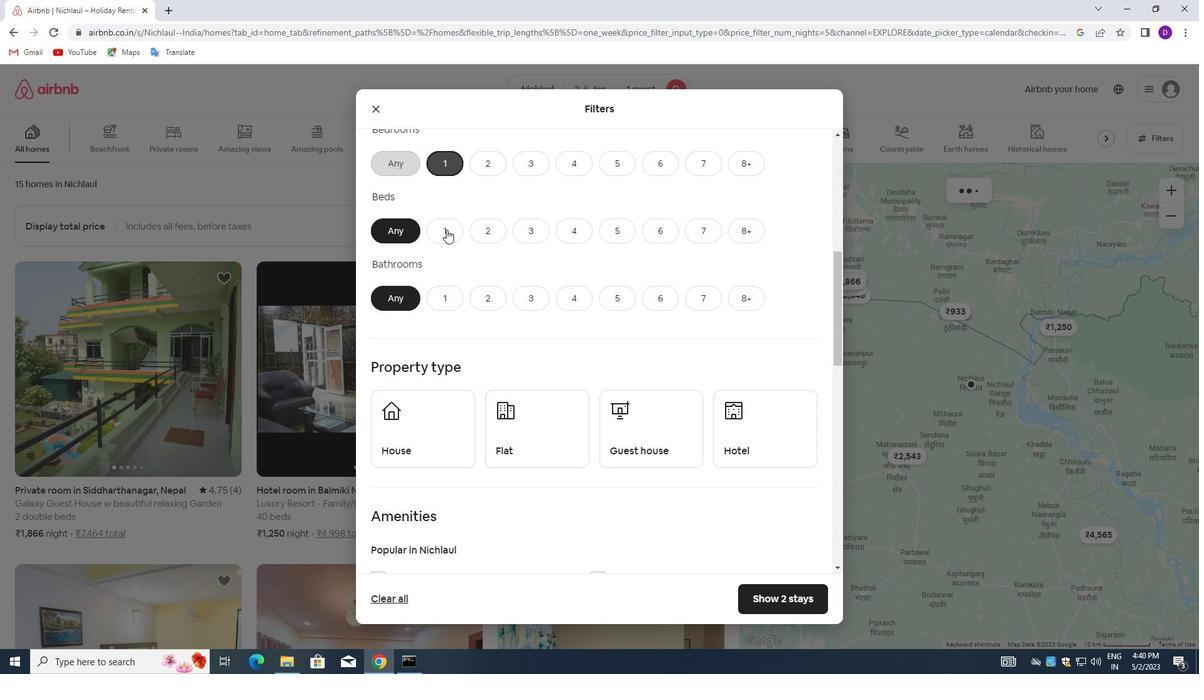 
Action: Mouse moved to (446, 290)
Screenshot: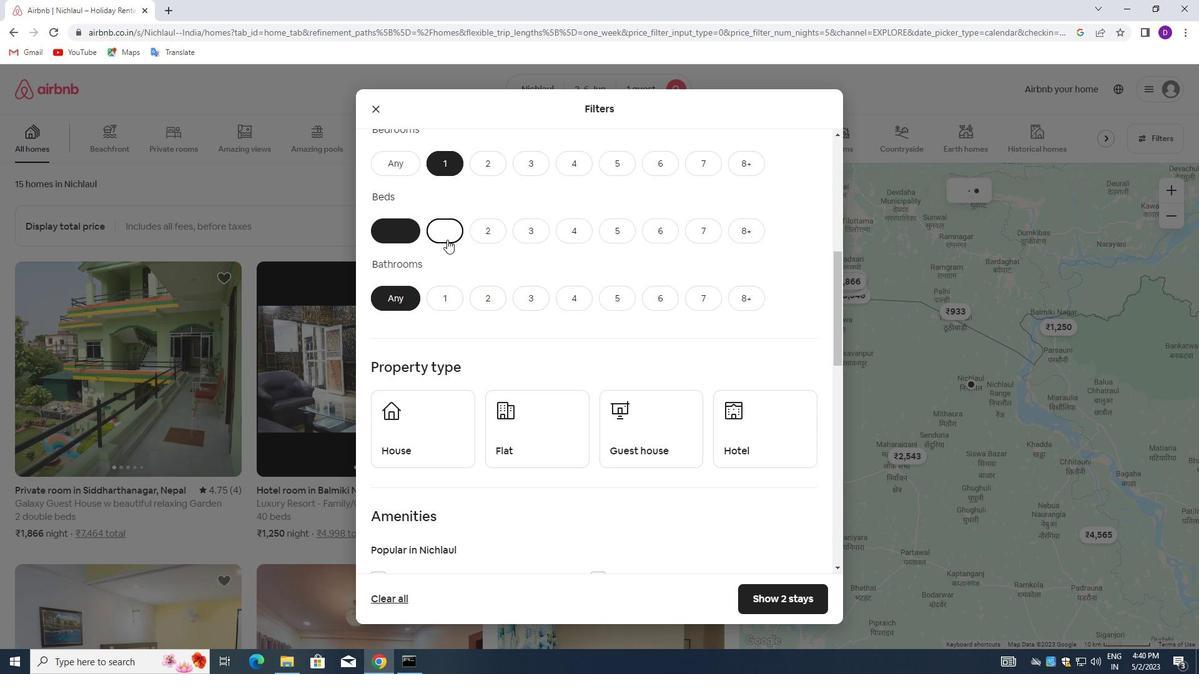 
Action: Mouse pressed left at (446, 290)
Screenshot: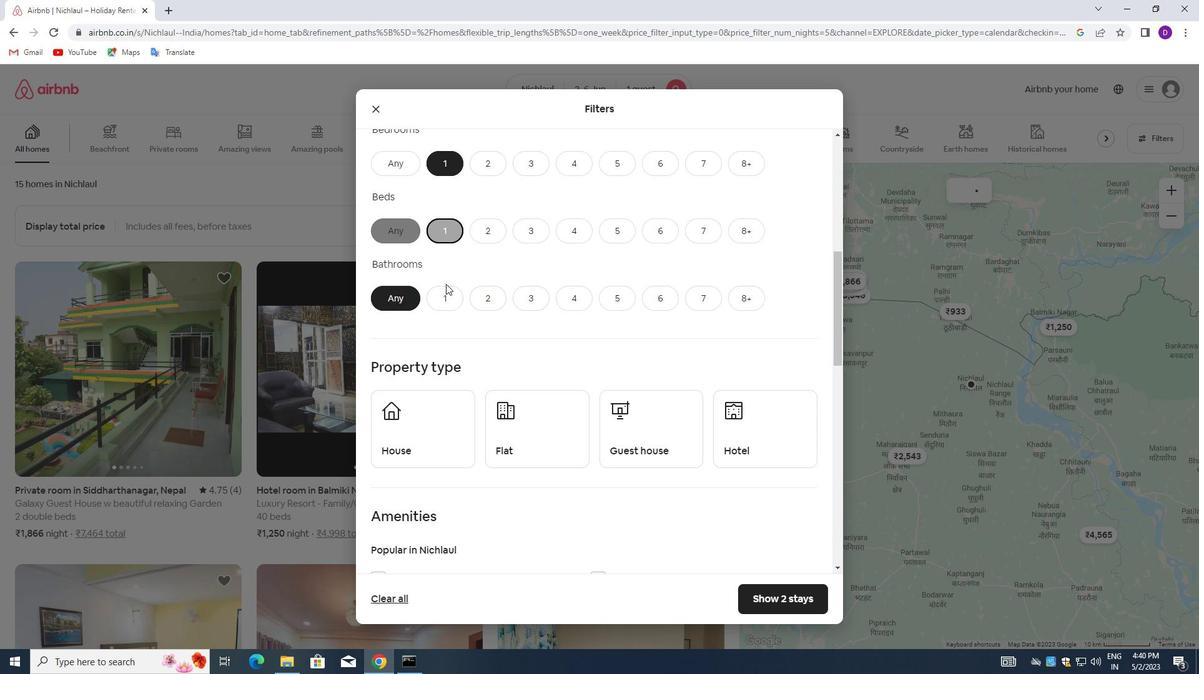
Action: Mouse moved to (518, 290)
Screenshot: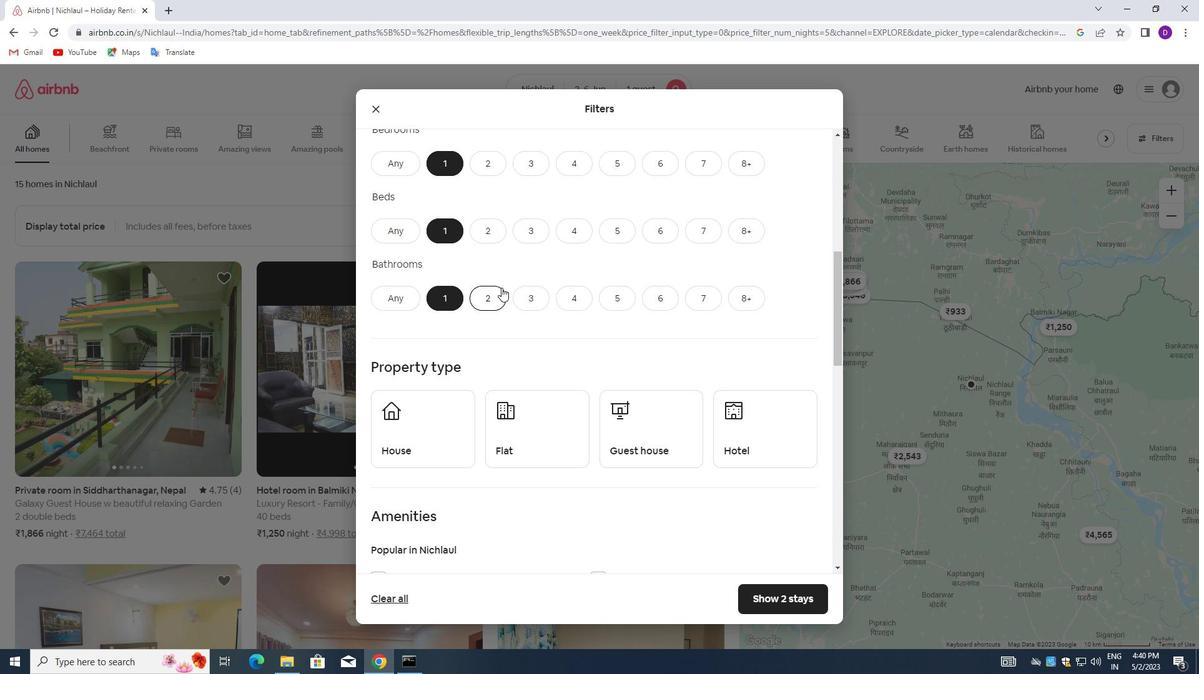 
Action: Mouse scrolled (518, 289) with delta (0, 0)
Screenshot: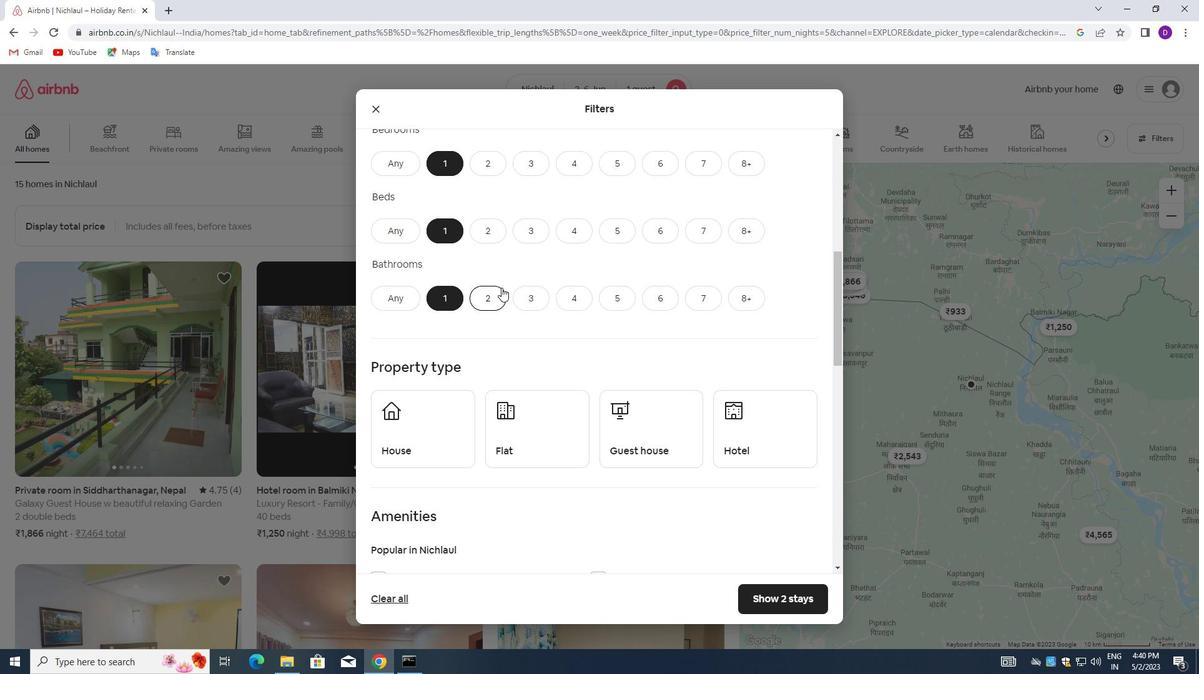 
Action: Mouse moved to (519, 290)
Screenshot: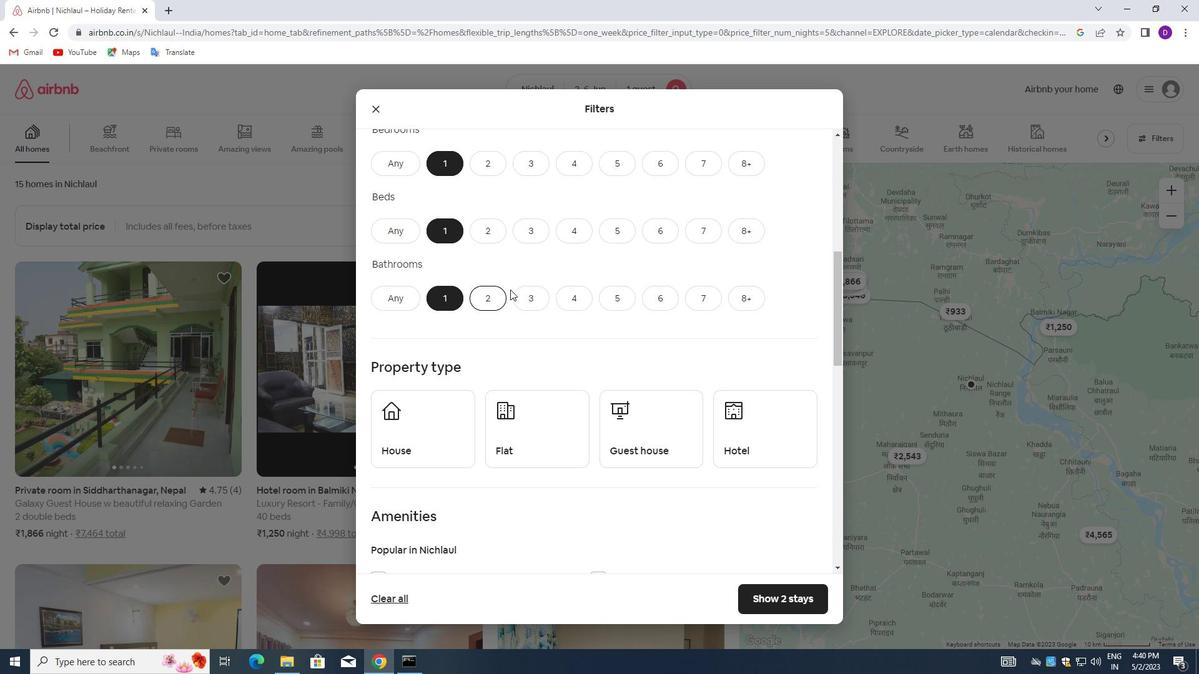 
Action: Mouse scrolled (519, 289) with delta (0, 0)
Screenshot: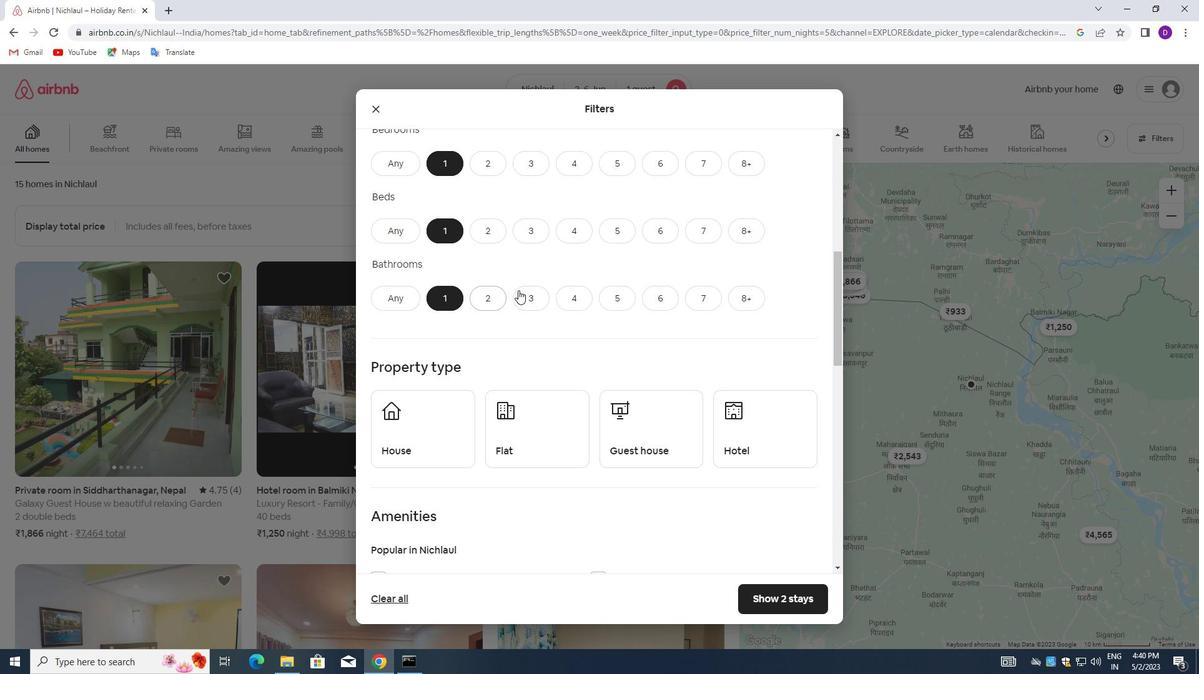
Action: Mouse moved to (545, 294)
Screenshot: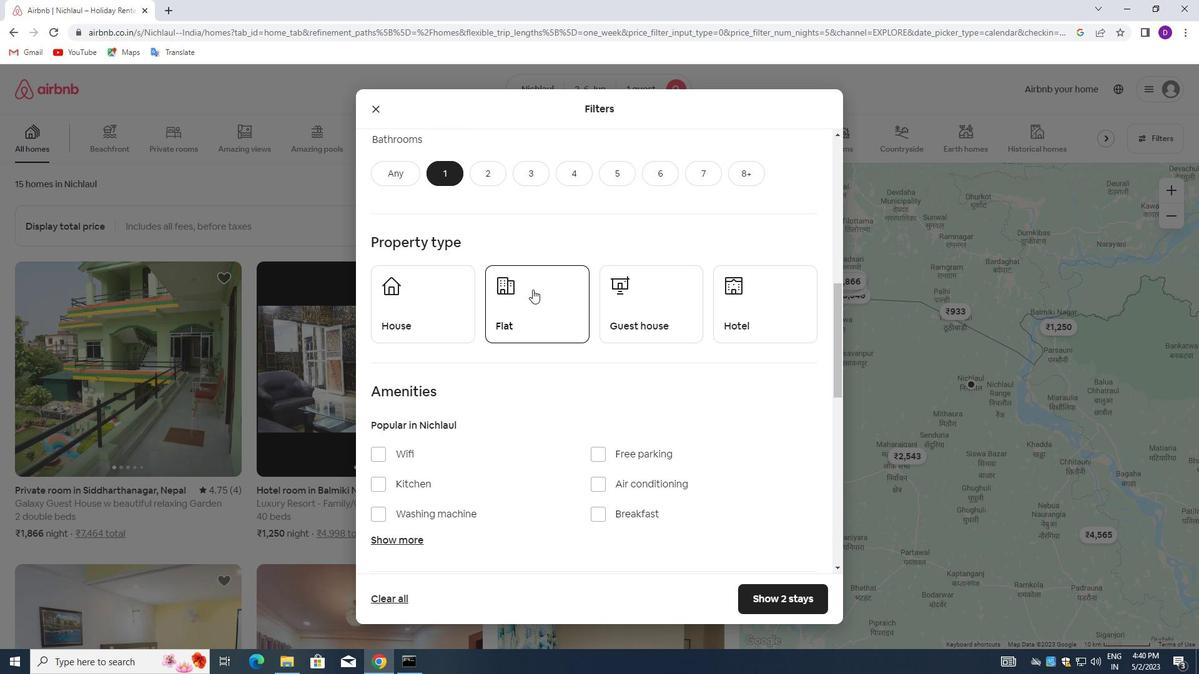 
Action: Mouse scrolled (545, 293) with delta (0, 0)
Screenshot: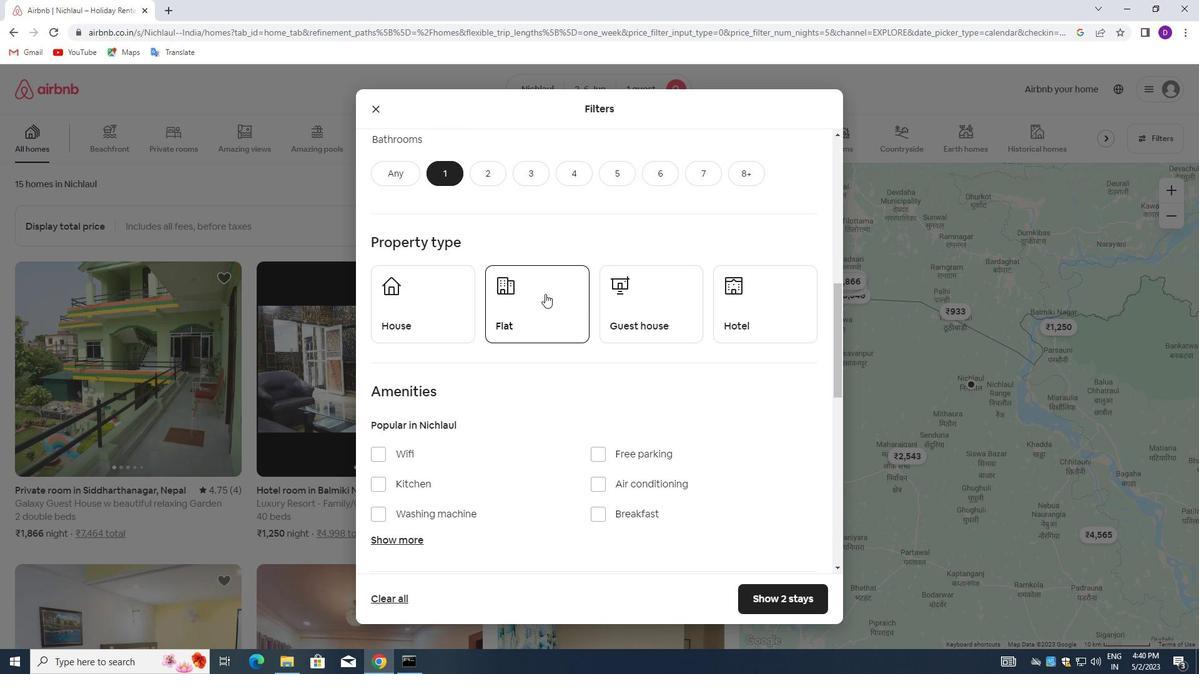 
Action: Mouse moved to (546, 294)
Screenshot: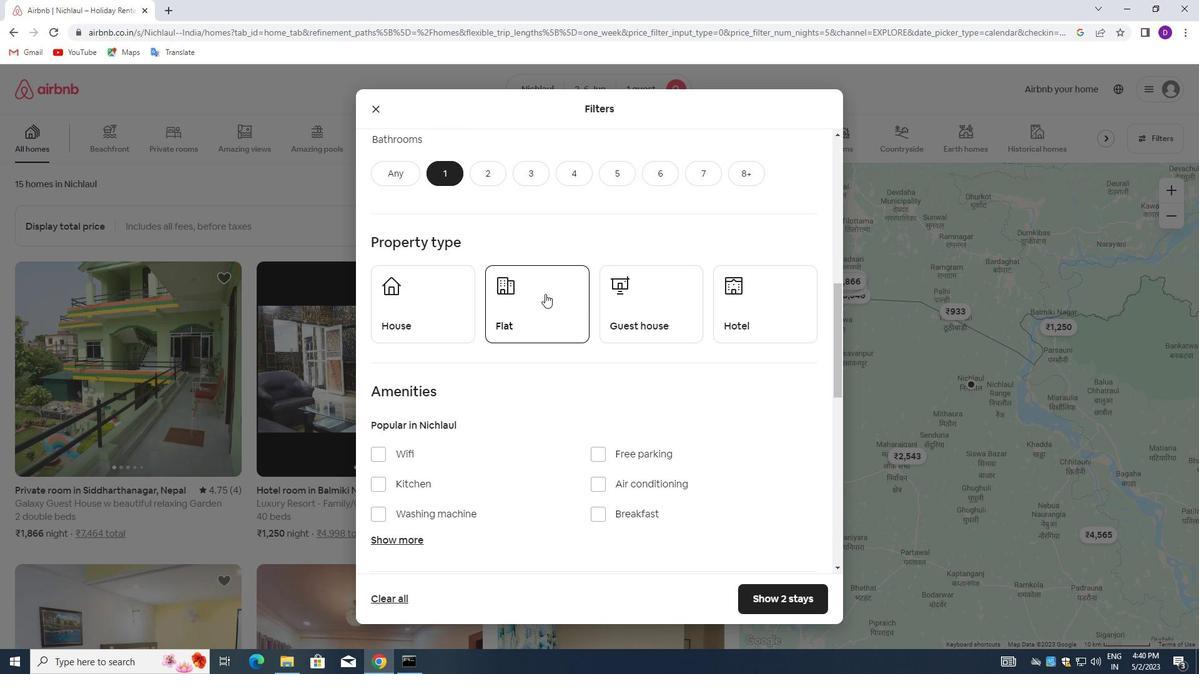 
Action: Mouse scrolled (546, 294) with delta (0, 0)
Screenshot: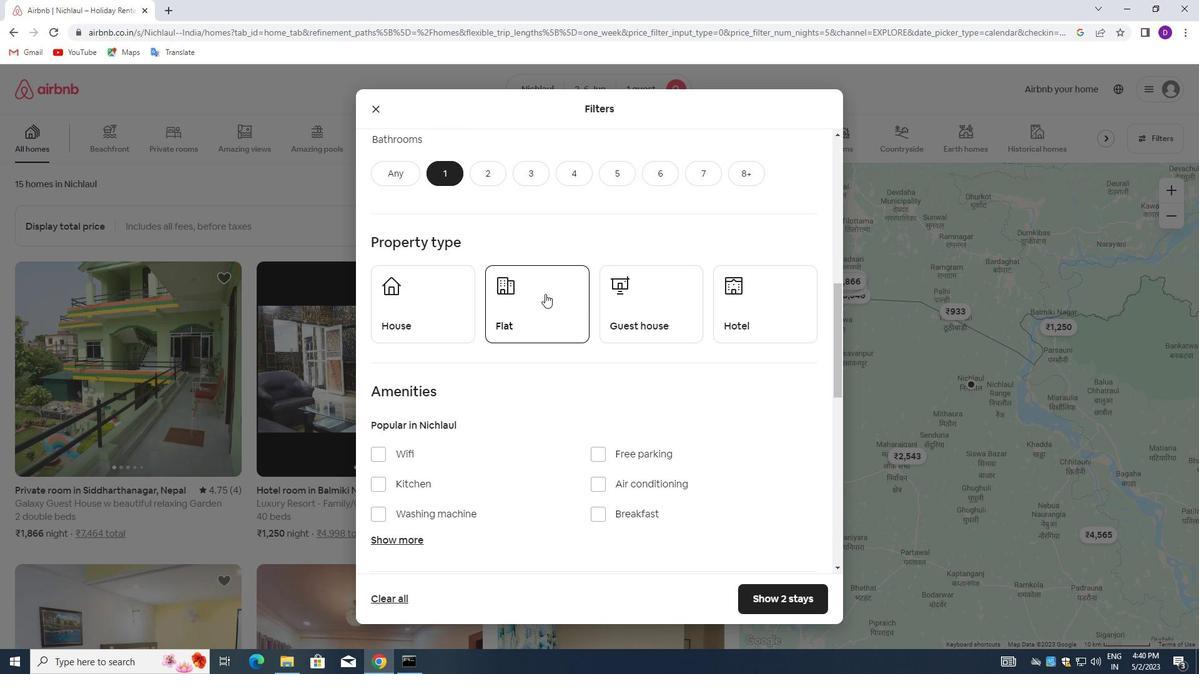 
Action: Mouse moved to (408, 193)
Screenshot: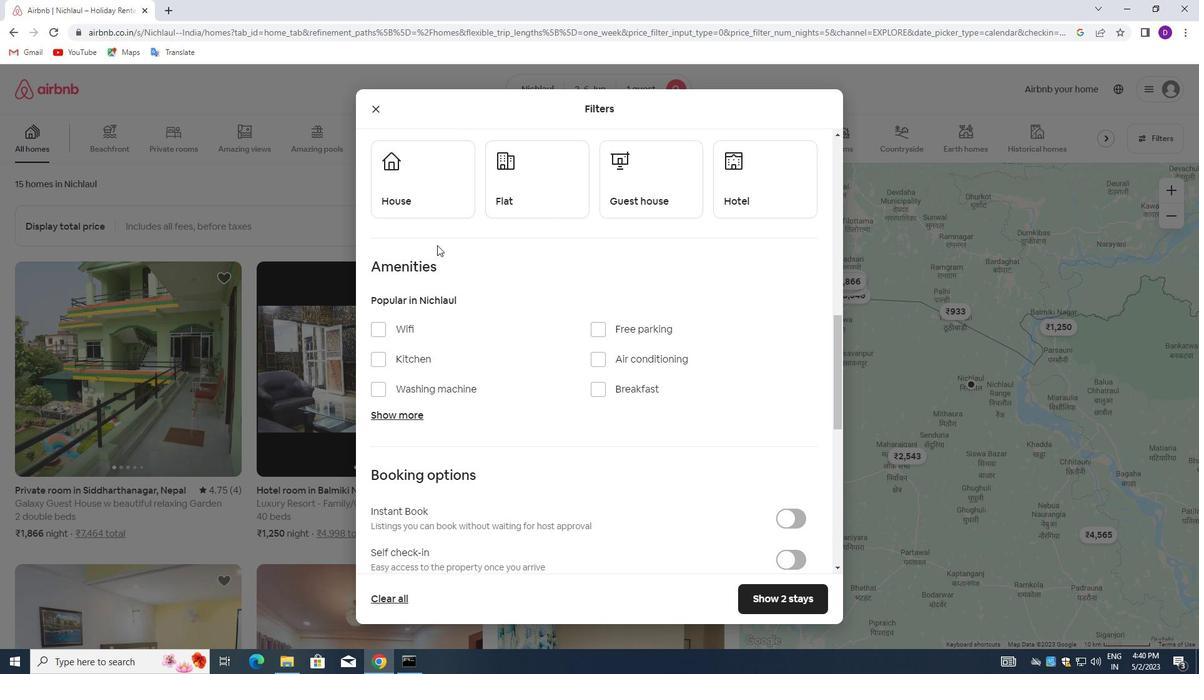 
Action: Mouse pressed left at (408, 193)
Screenshot: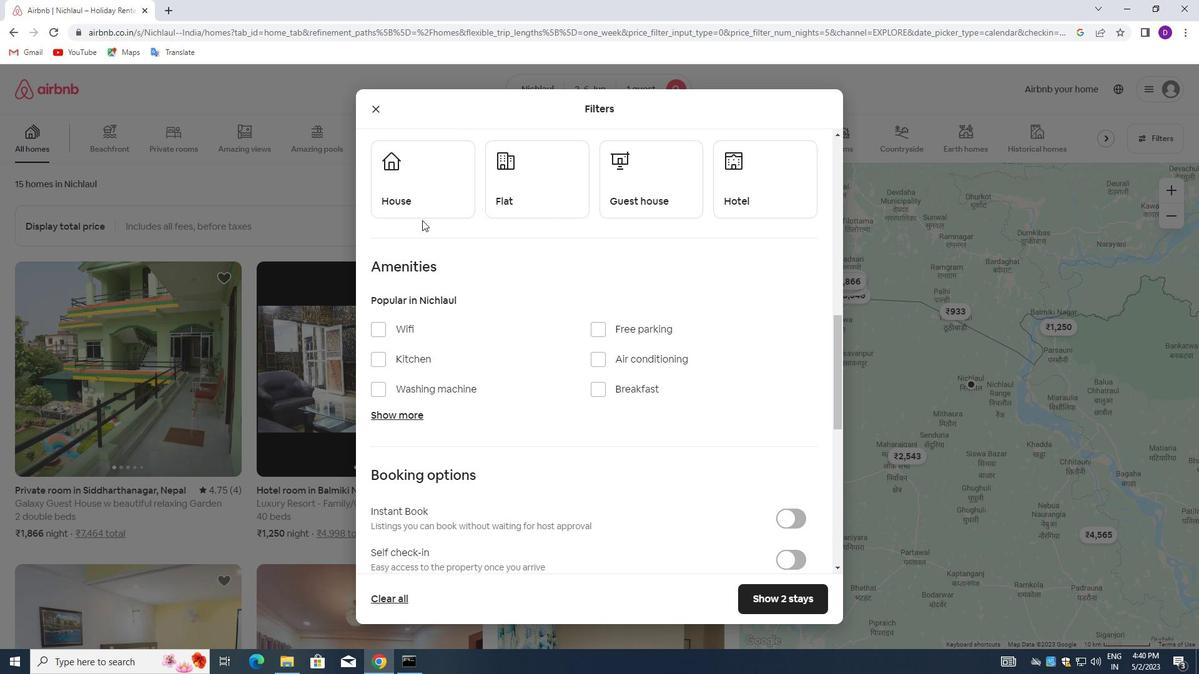 
Action: Mouse moved to (518, 201)
Screenshot: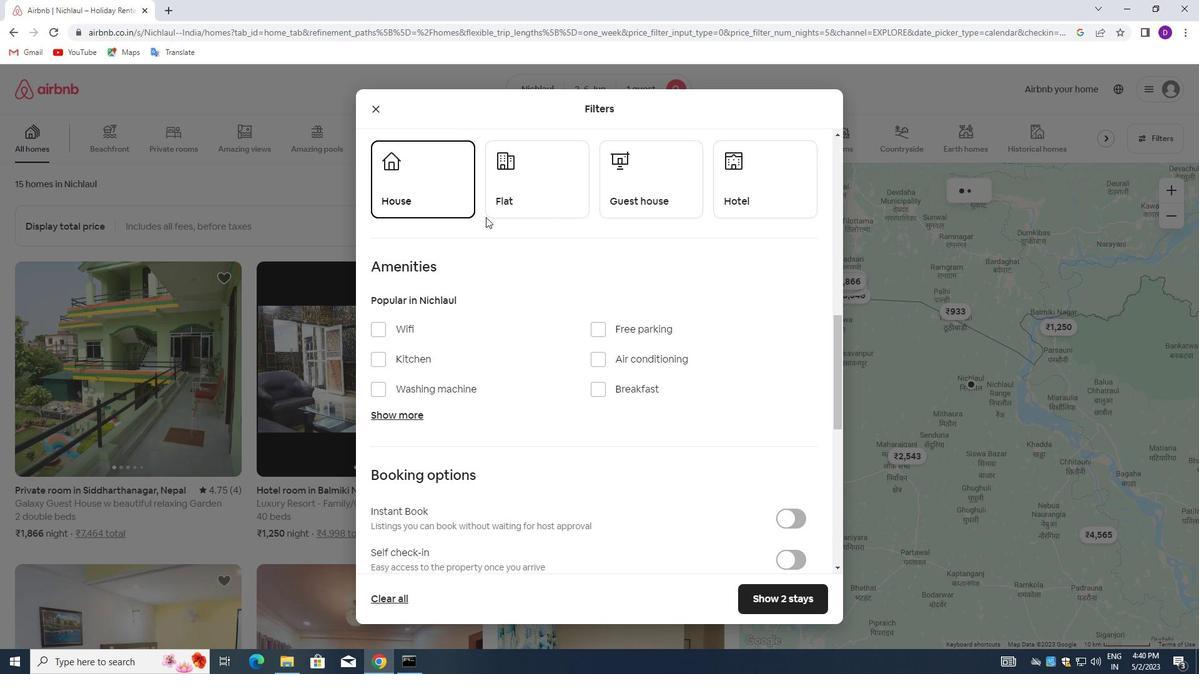 
Action: Mouse pressed left at (518, 201)
Screenshot: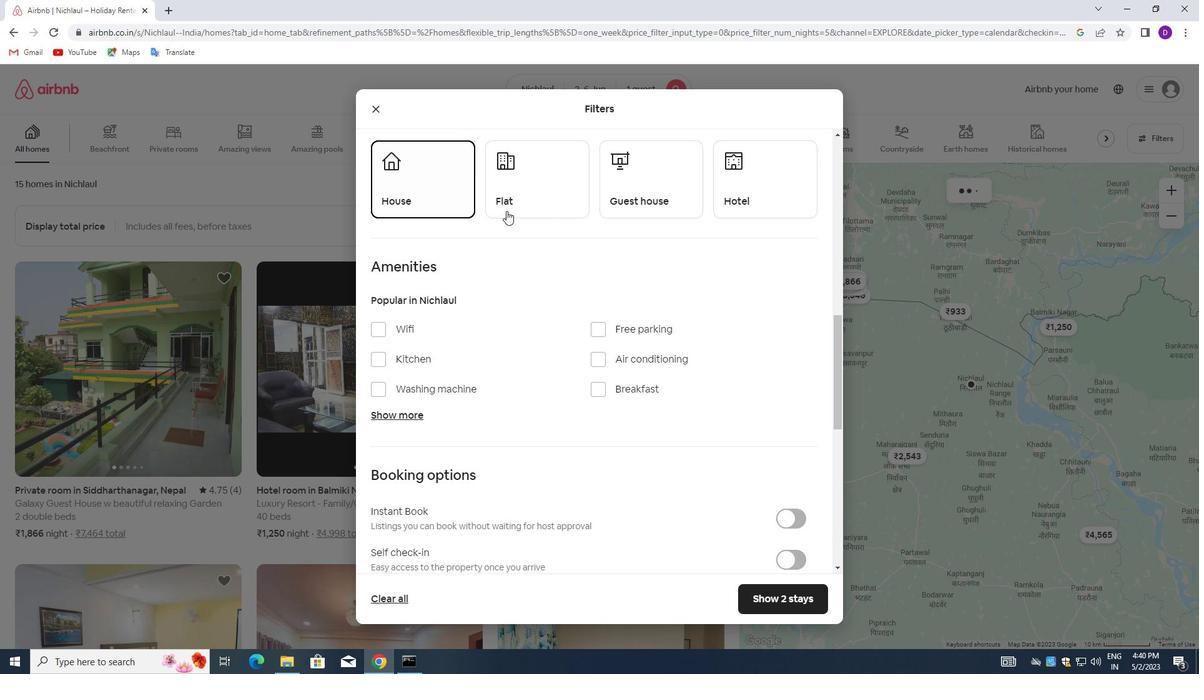 
Action: Mouse moved to (625, 190)
Screenshot: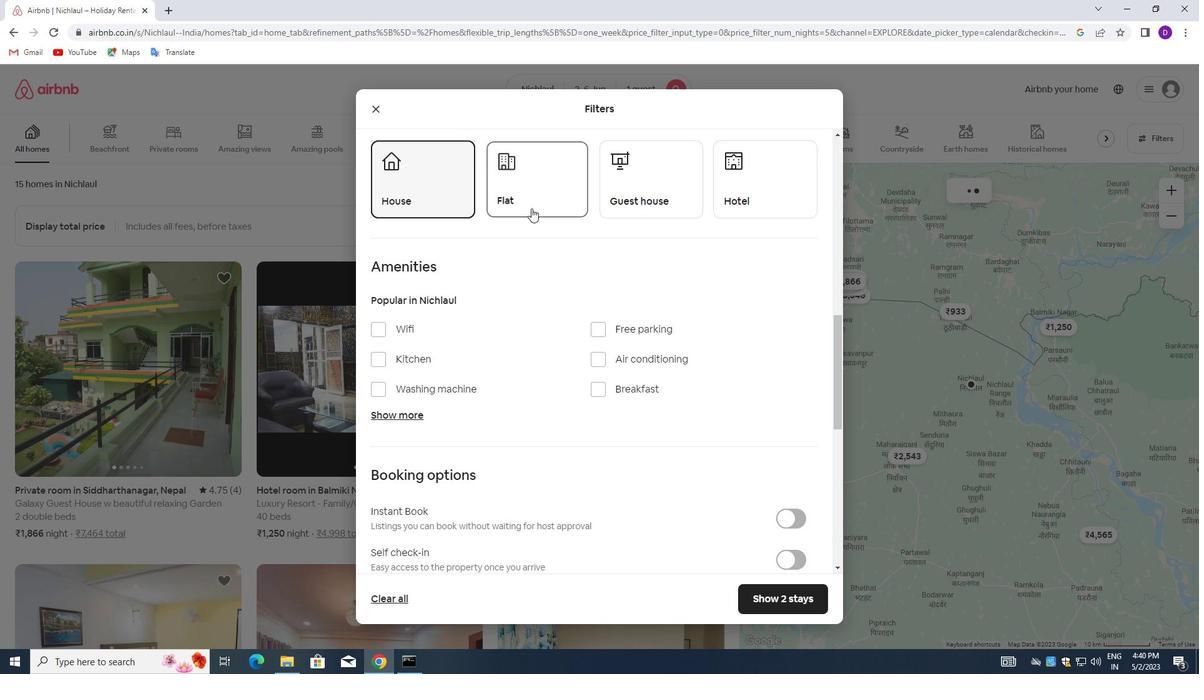 
Action: Mouse pressed left at (625, 190)
Screenshot: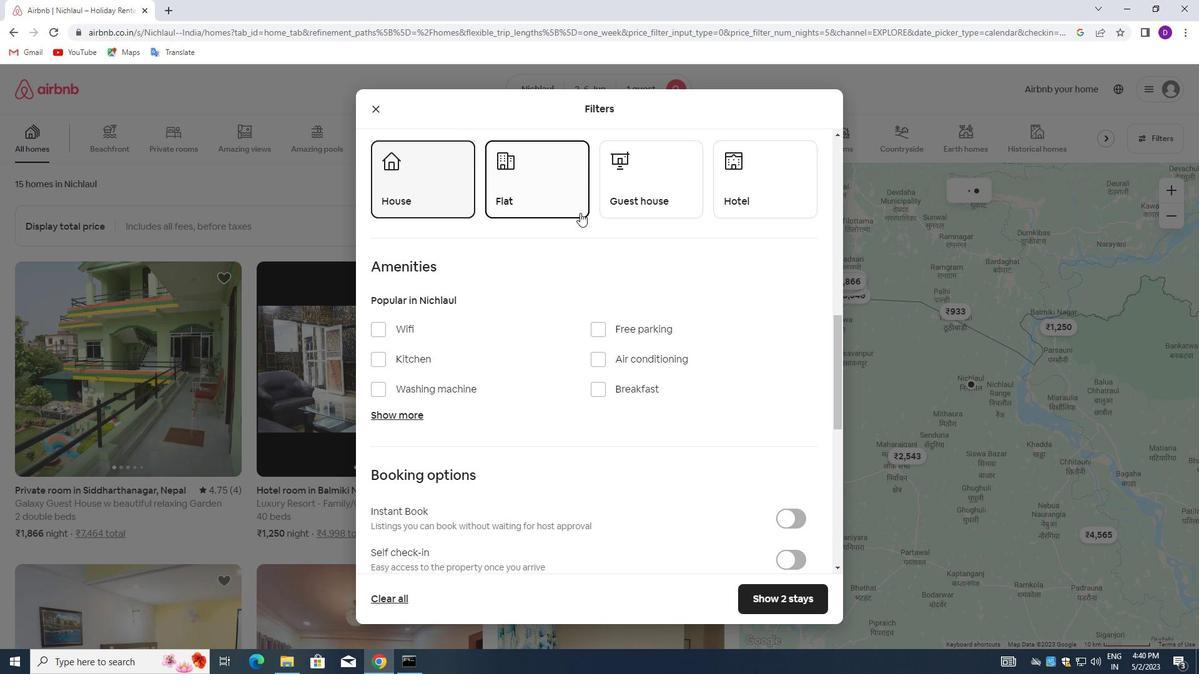
Action: Mouse moved to (758, 174)
Screenshot: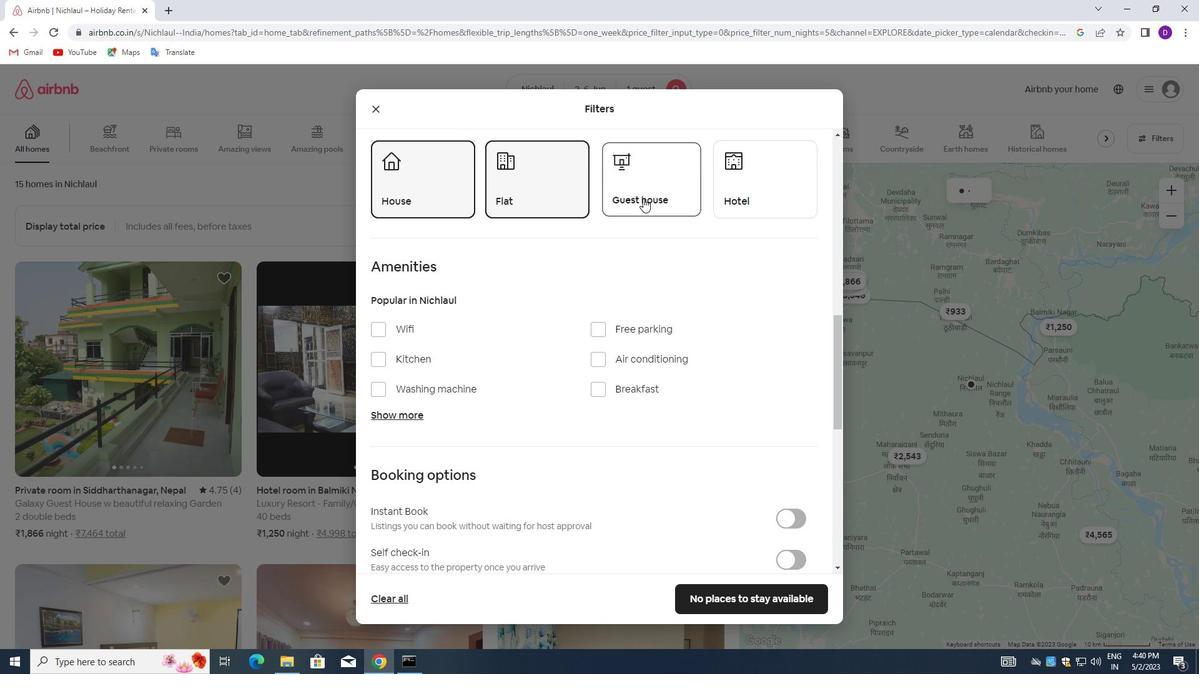 
Action: Mouse pressed left at (758, 174)
Screenshot: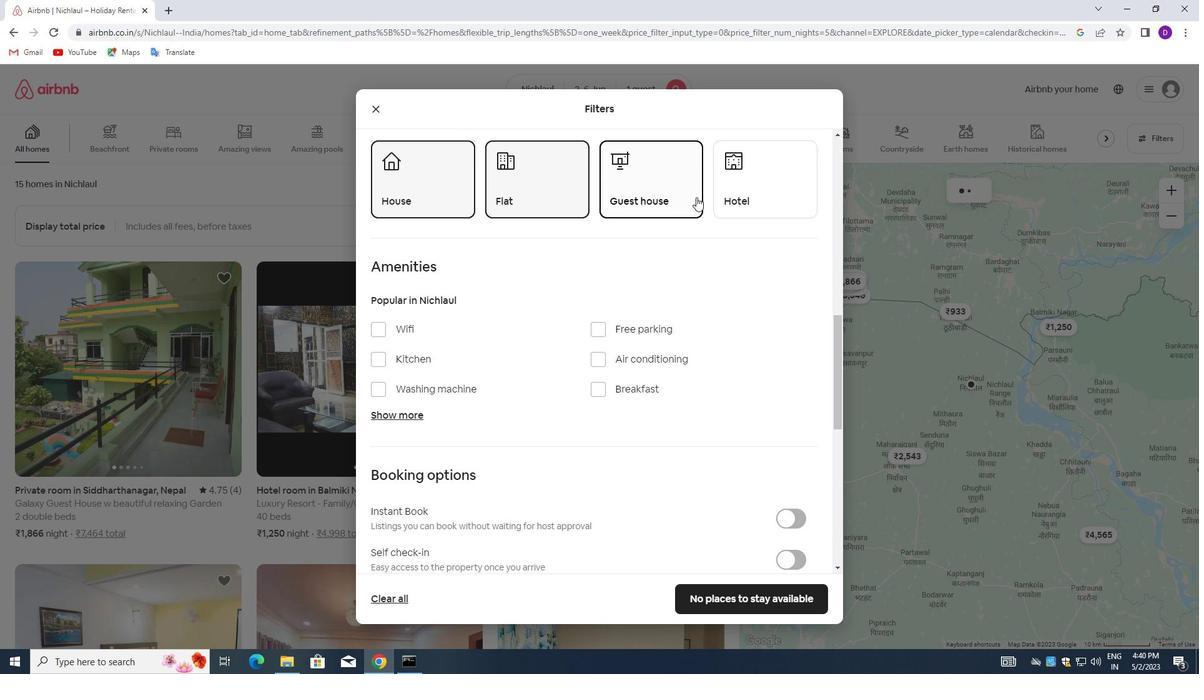
Action: Mouse moved to (613, 309)
Screenshot: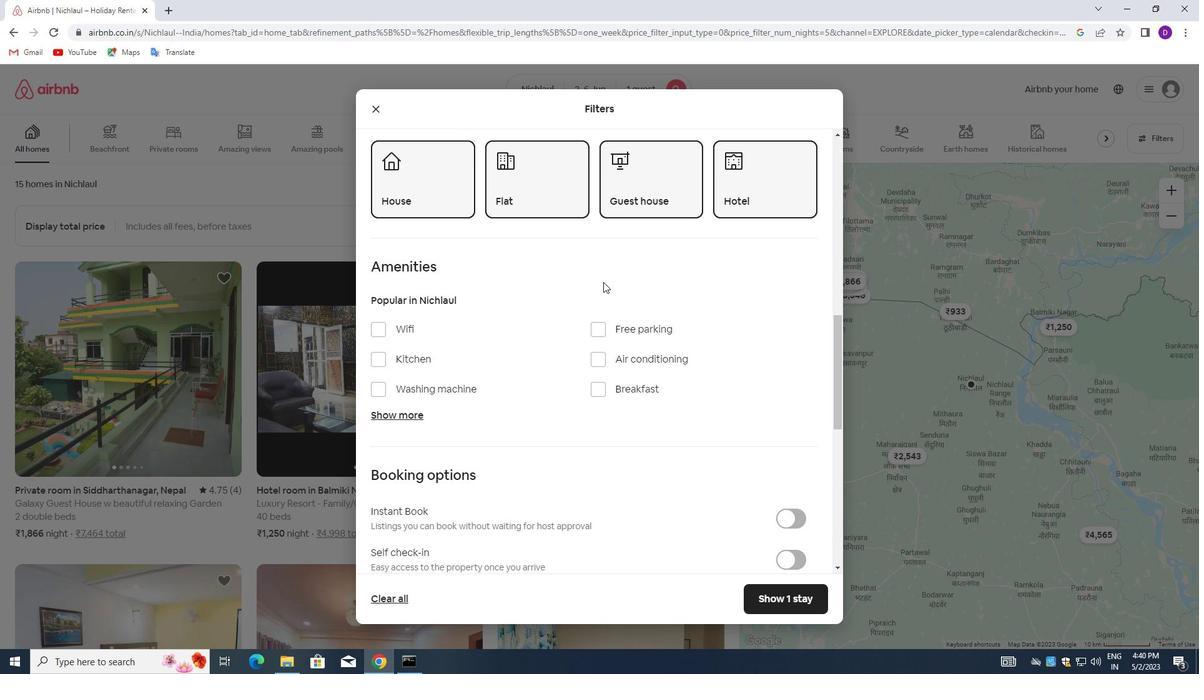 
Action: Mouse scrolled (613, 309) with delta (0, 0)
Screenshot: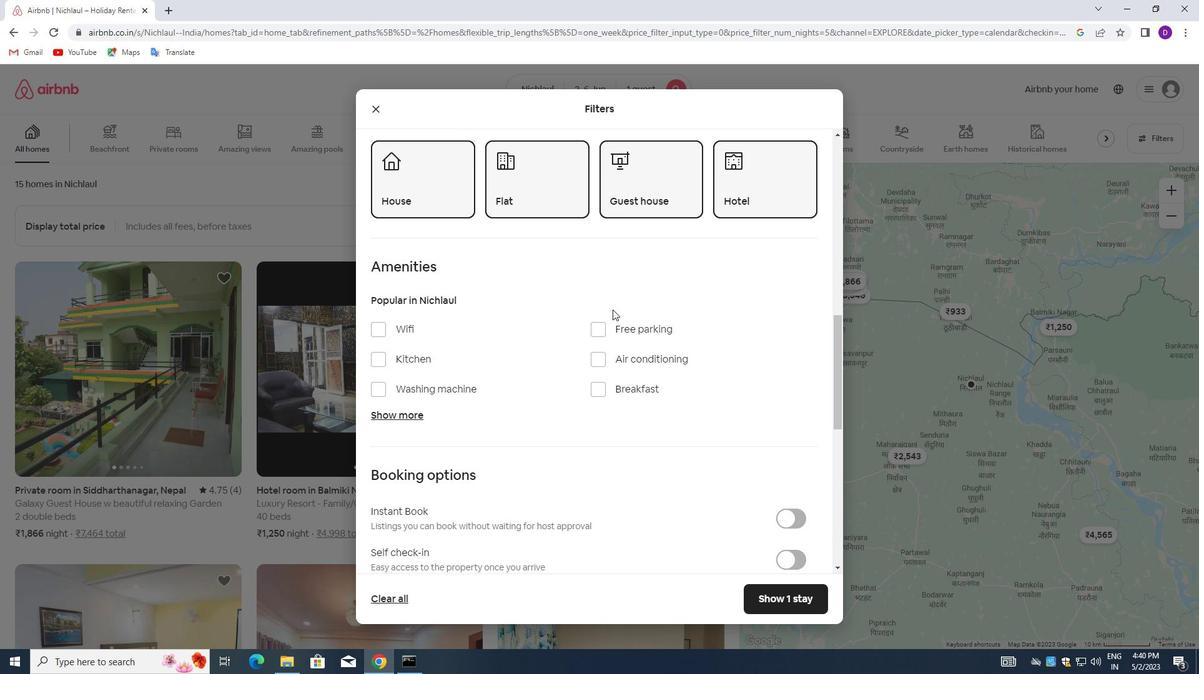 
Action: Mouse moved to (613, 309)
Screenshot: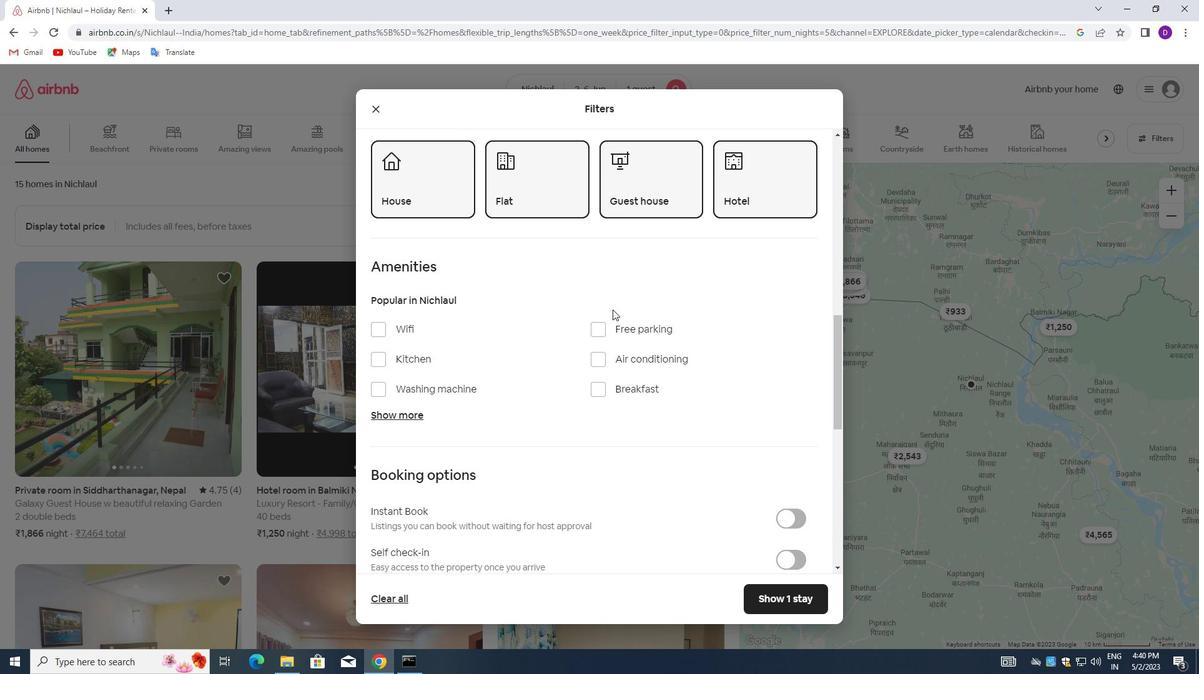 
Action: Mouse scrolled (613, 309) with delta (0, 0)
Screenshot: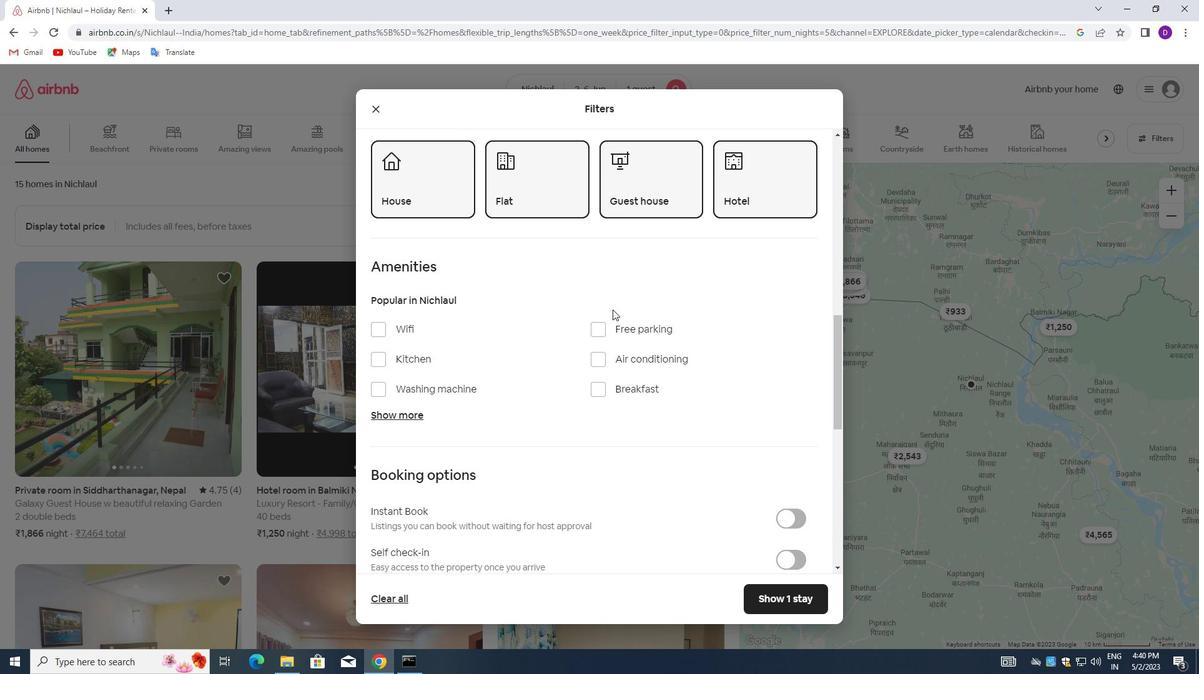 
Action: Mouse moved to (387, 257)
Screenshot: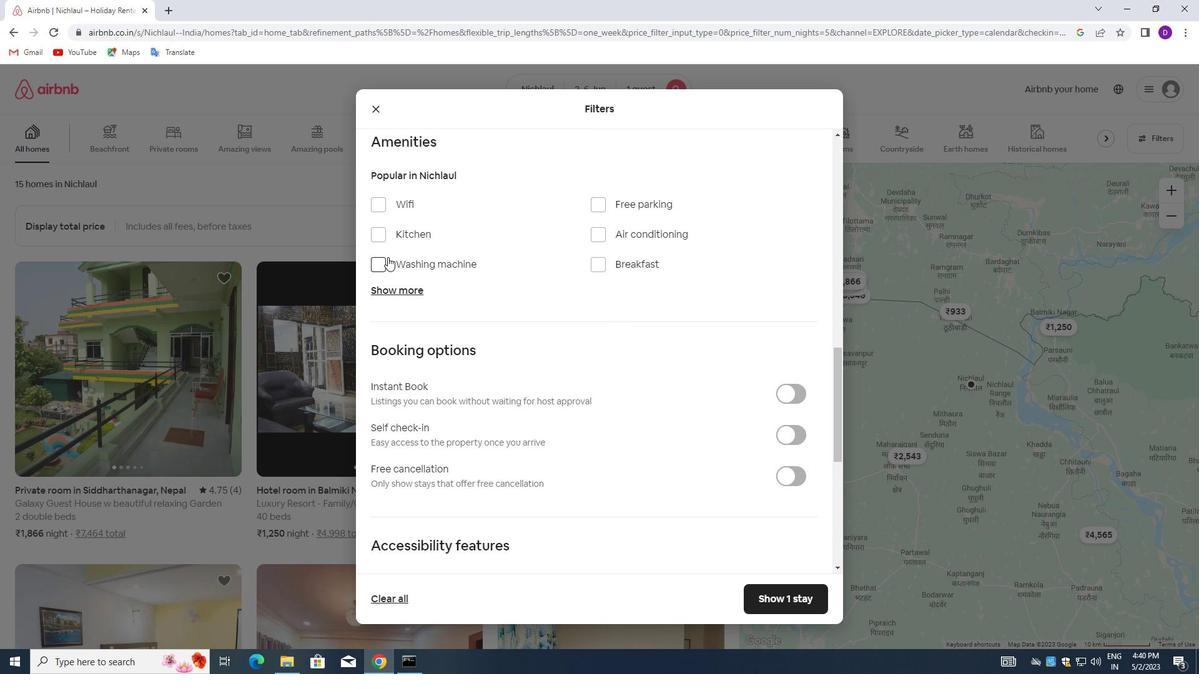 
Action: Mouse pressed left at (387, 257)
Screenshot: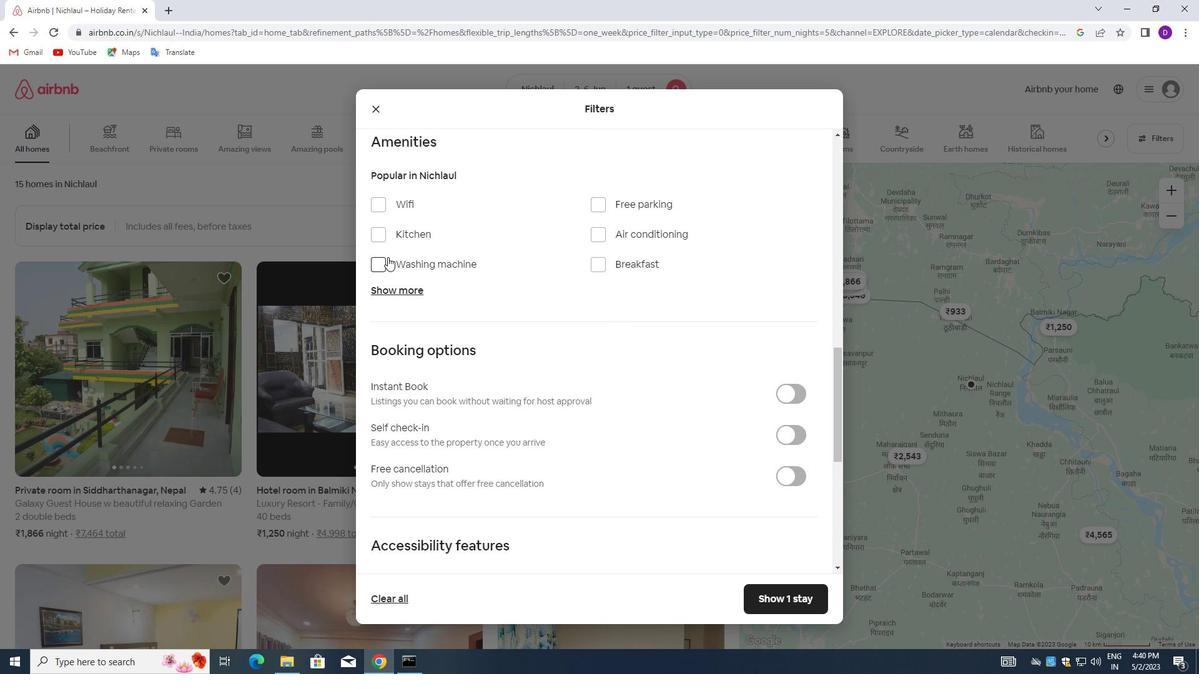 
Action: Mouse moved to (572, 292)
Screenshot: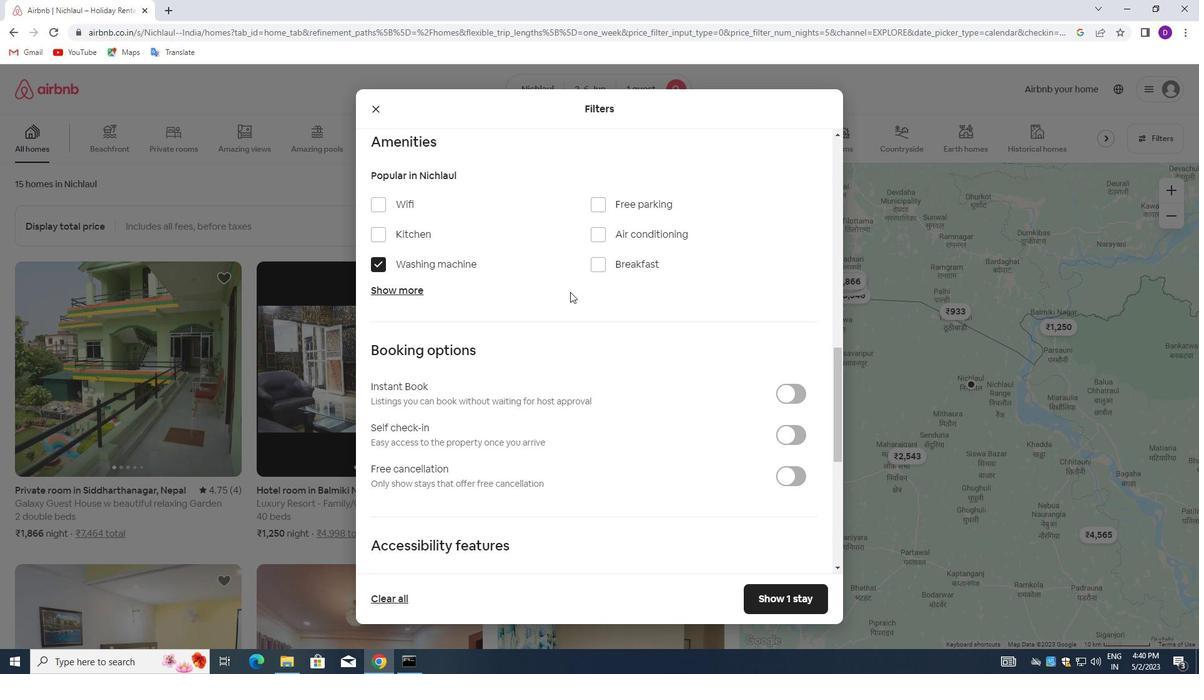 
Action: Mouse scrolled (572, 291) with delta (0, 0)
Screenshot: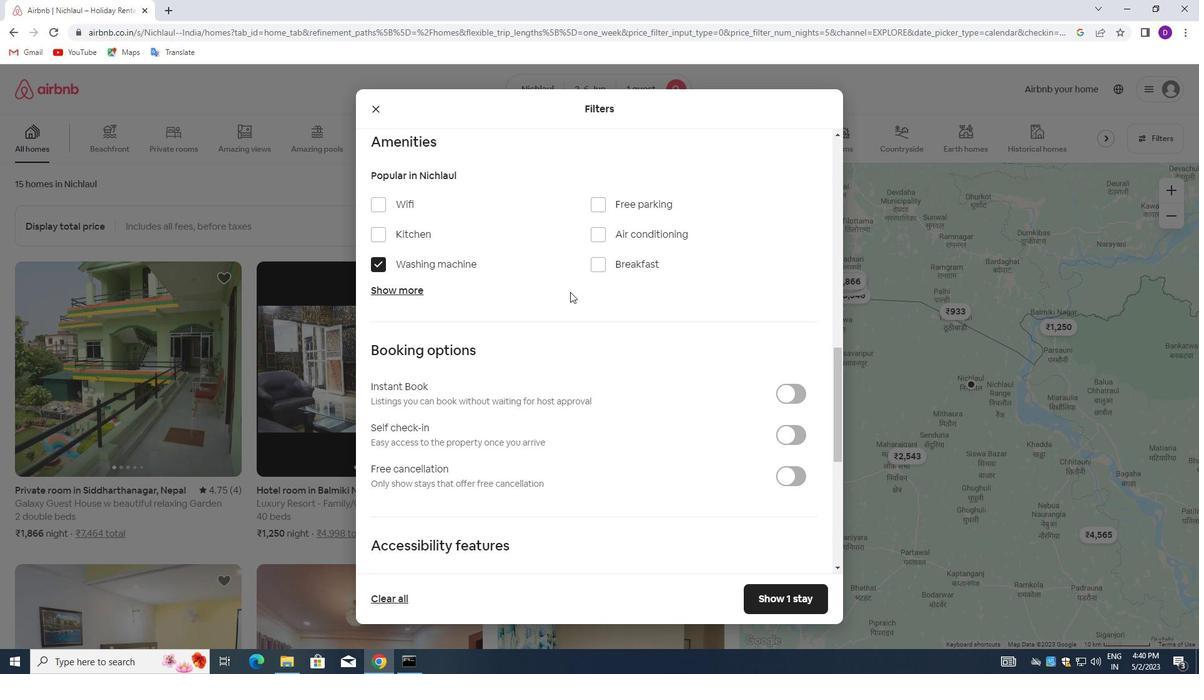 
Action: Mouse moved to (572, 293)
Screenshot: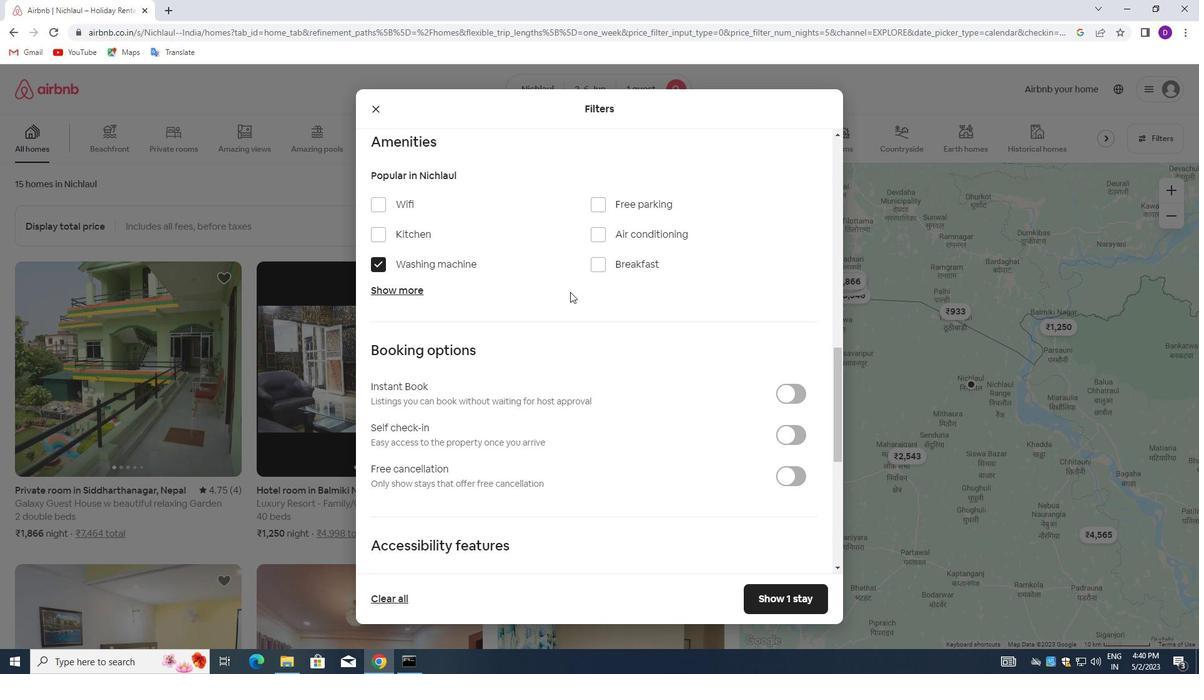 
Action: Mouse scrolled (572, 293) with delta (0, 0)
Screenshot: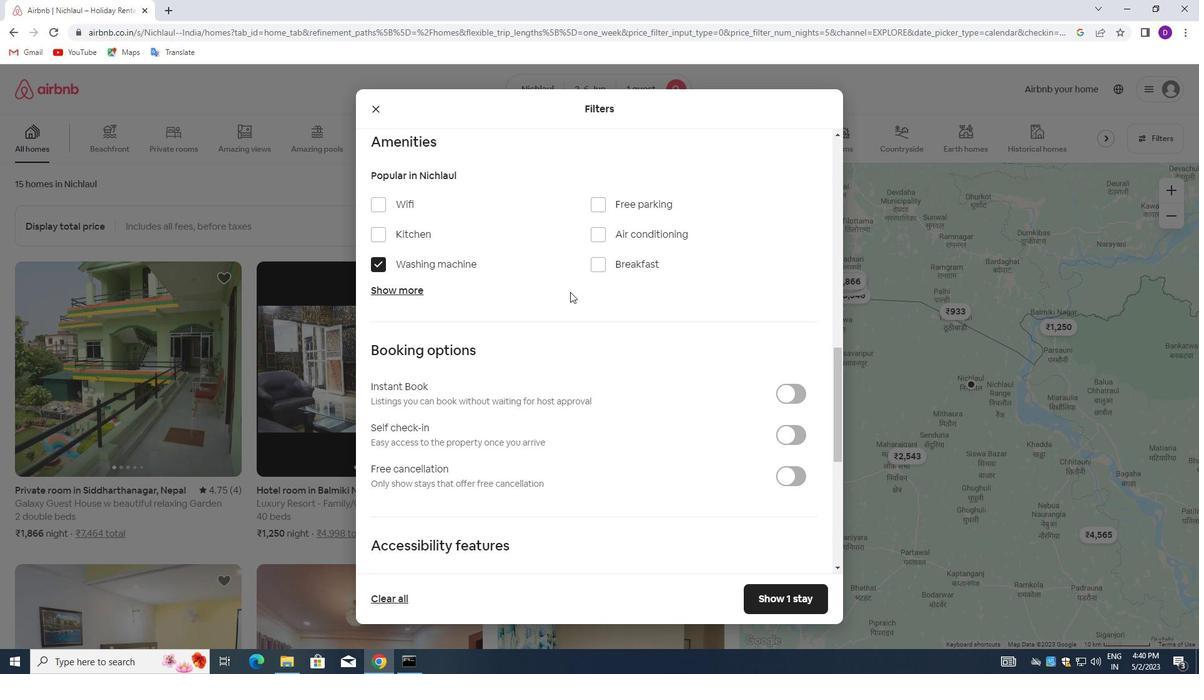 
Action: Mouse moved to (793, 304)
Screenshot: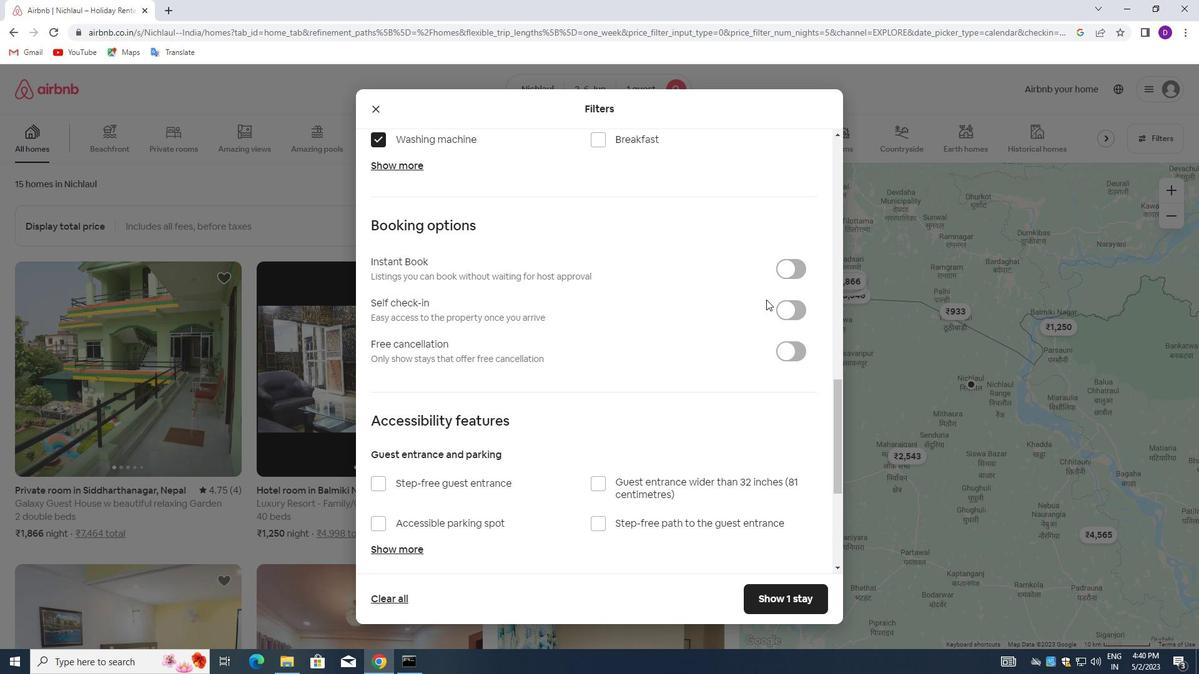 
Action: Mouse pressed left at (793, 304)
Screenshot: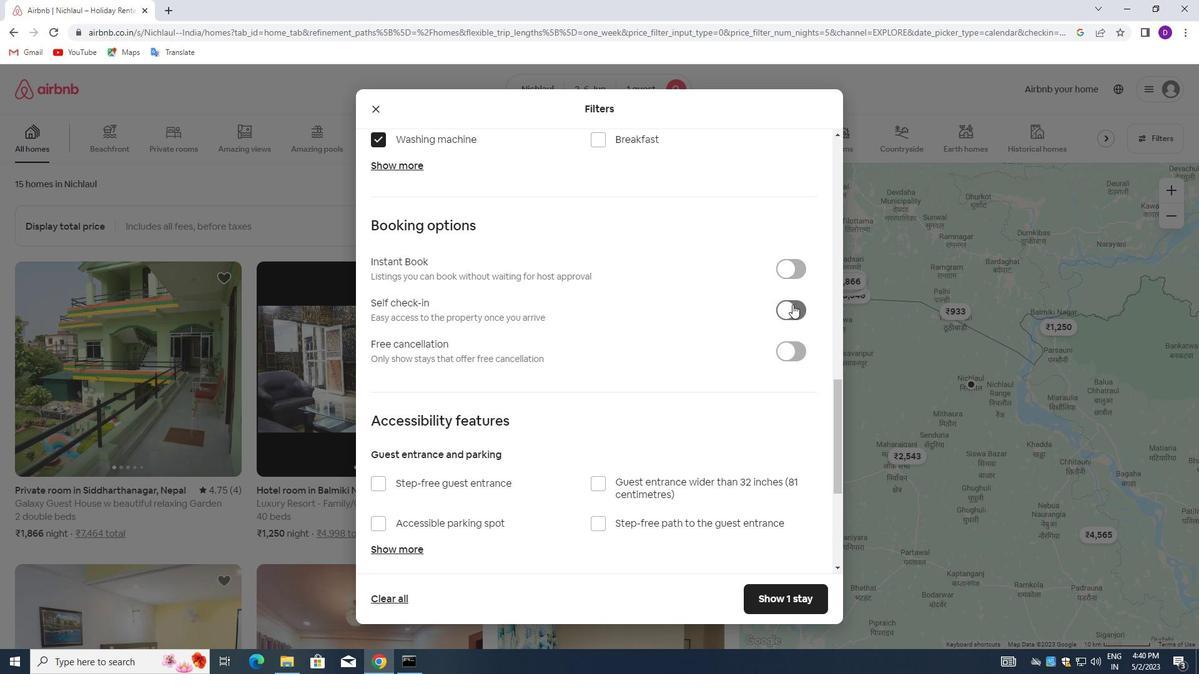 
Action: Mouse moved to (547, 342)
Screenshot: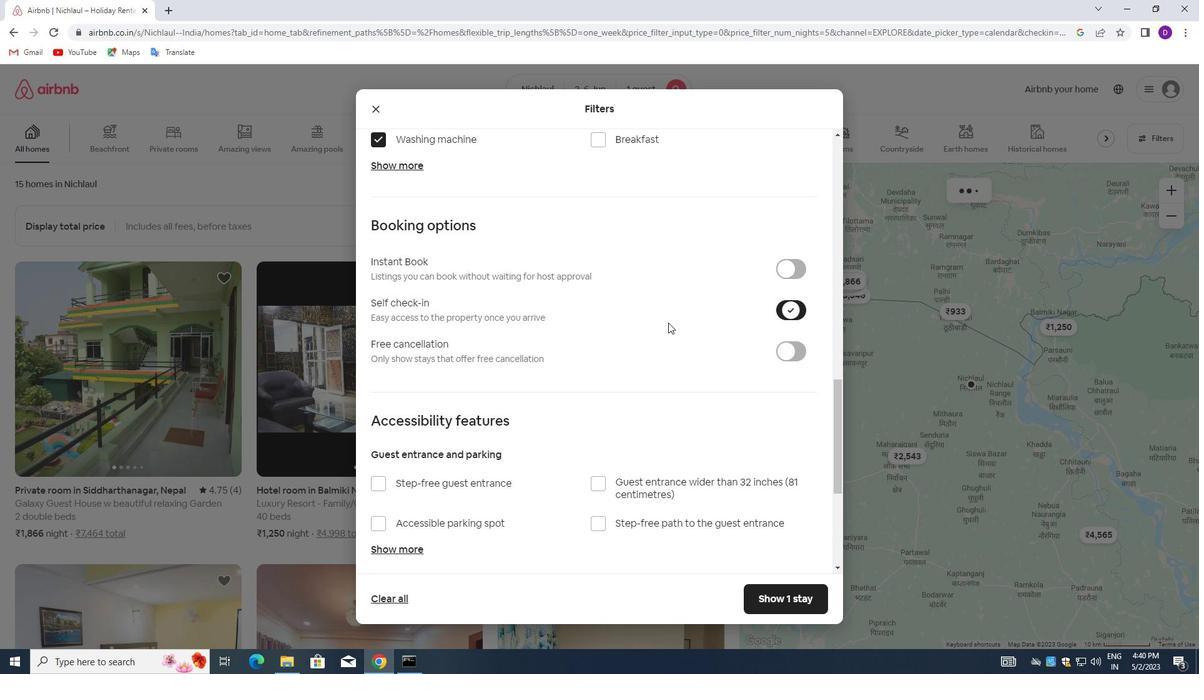 
Action: Mouse scrolled (547, 341) with delta (0, 0)
Screenshot: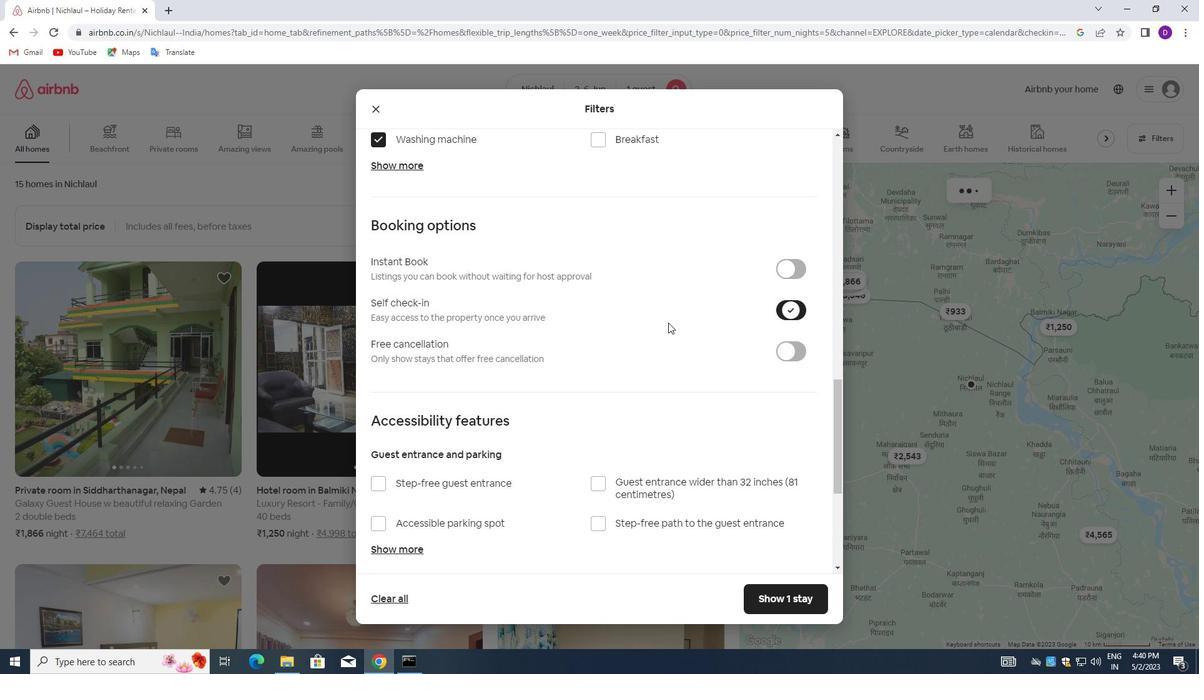 
Action: Mouse moved to (546, 343)
Screenshot: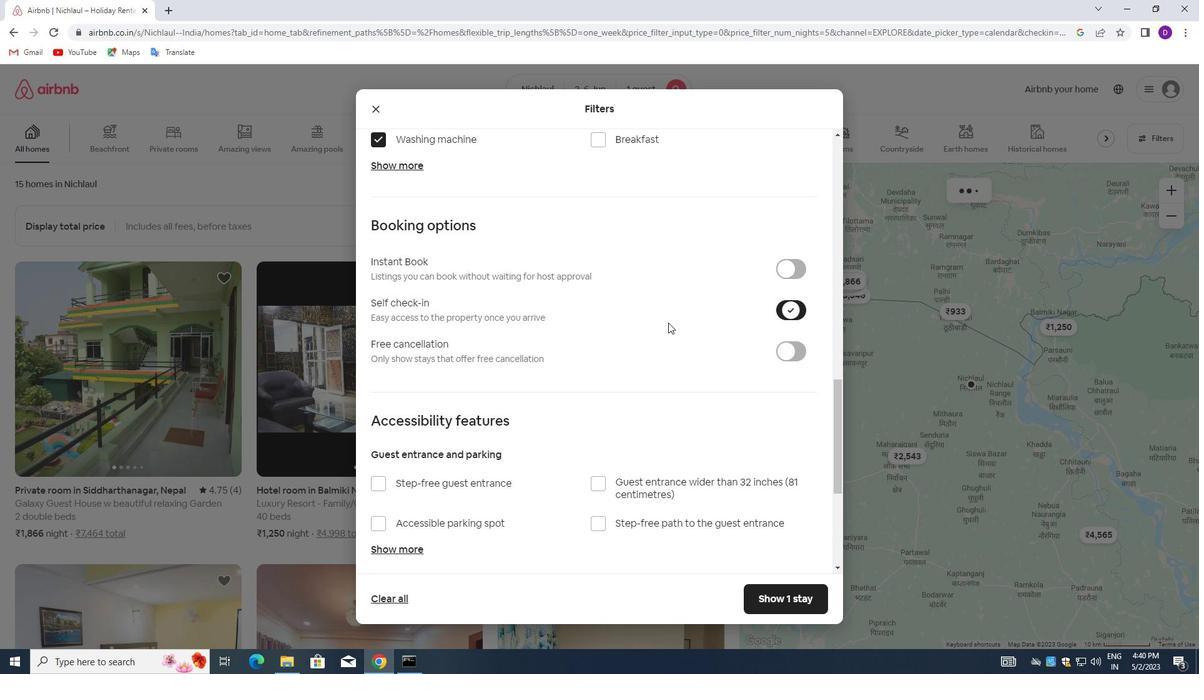 
Action: Mouse scrolled (546, 342) with delta (0, 0)
Screenshot: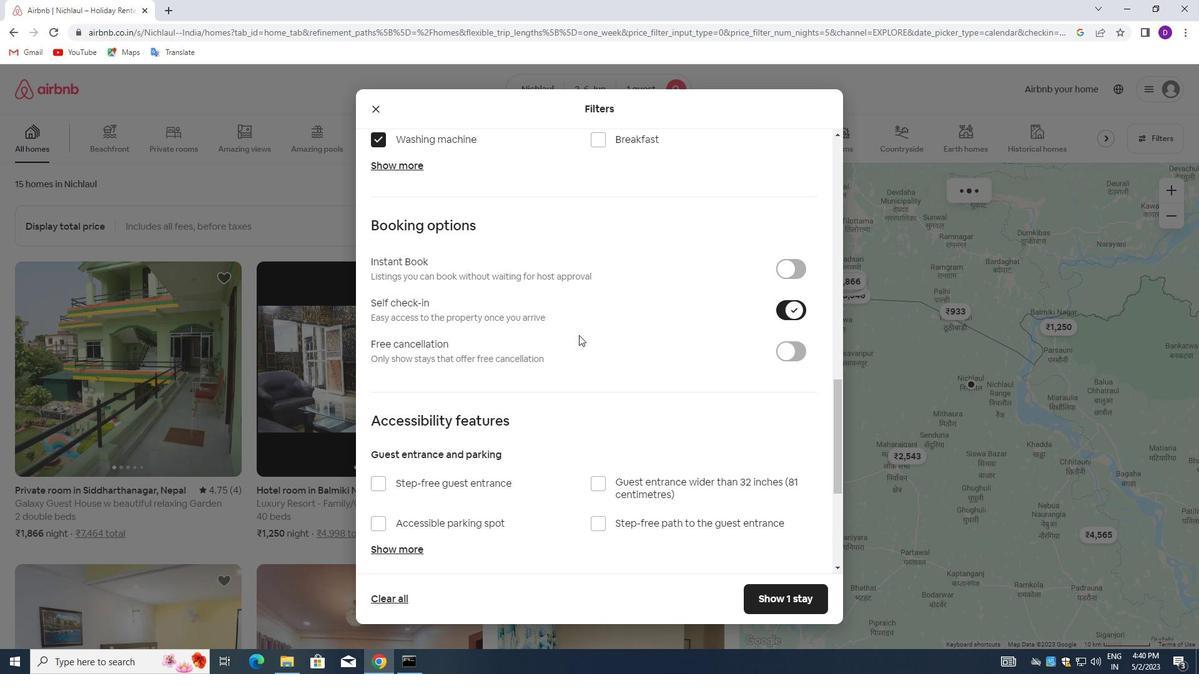 
Action: Mouse moved to (546, 343)
Screenshot: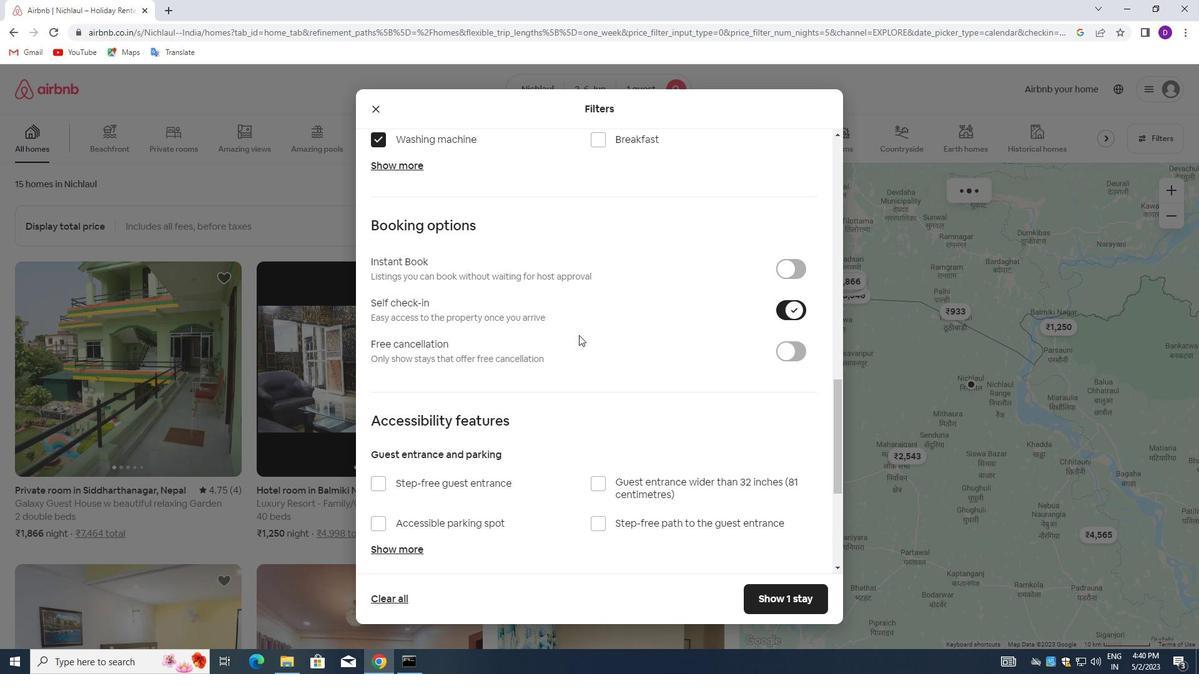 
Action: Mouse scrolled (546, 343) with delta (0, 0)
Screenshot: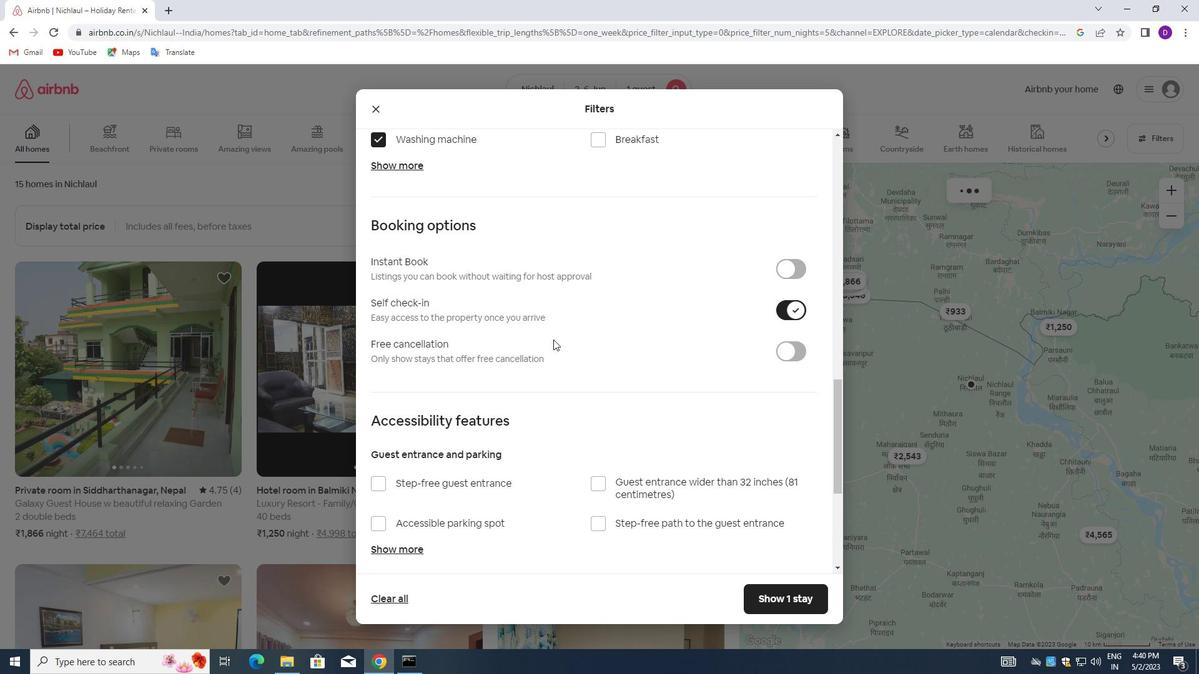 
Action: Mouse scrolled (546, 343) with delta (0, 0)
Screenshot: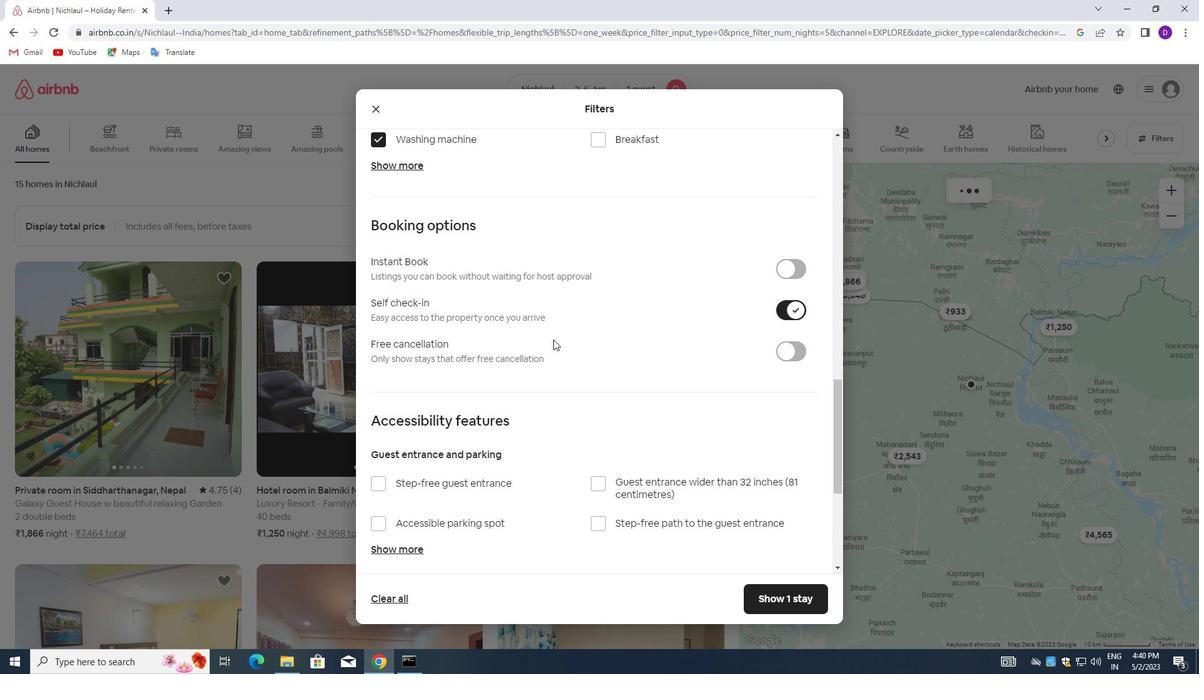 
Action: Mouse moved to (543, 344)
Screenshot: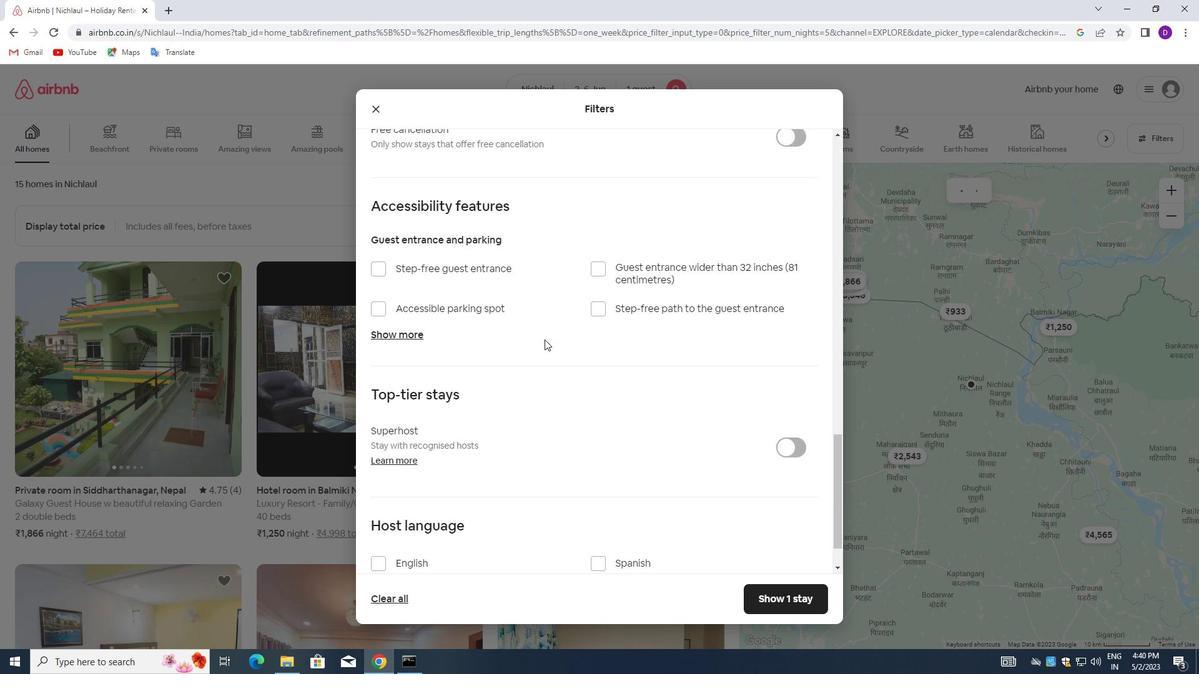 
Action: Mouse scrolled (543, 343) with delta (0, 0)
Screenshot: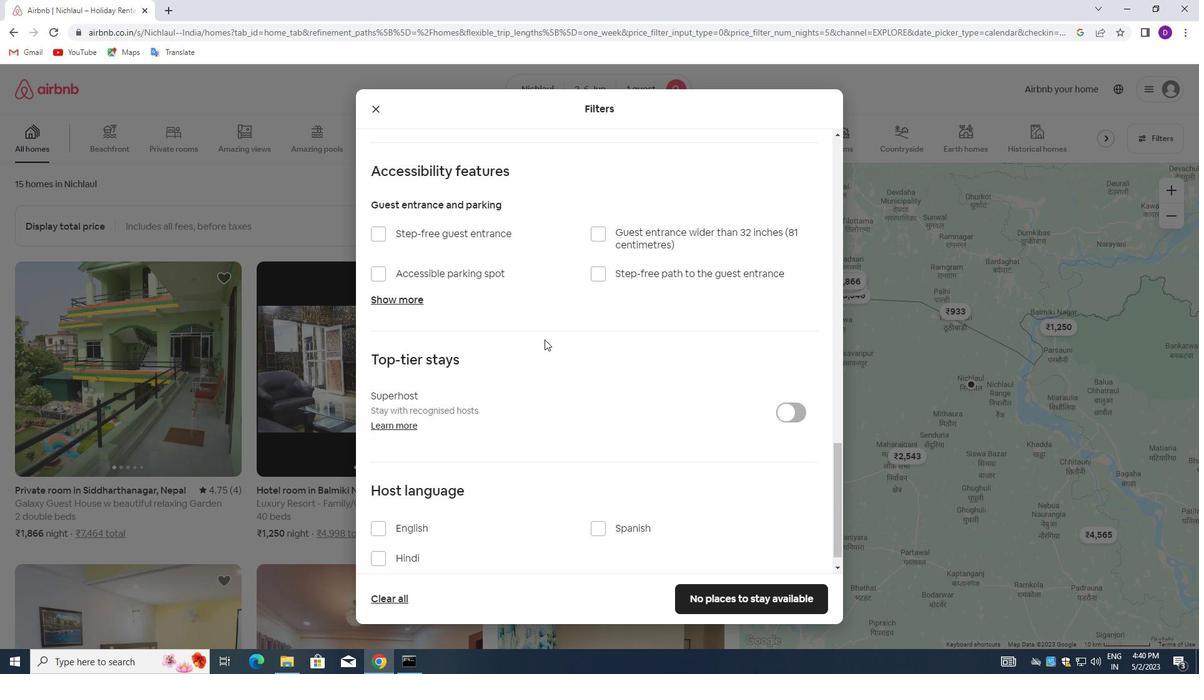 
Action: Mouse moved to (538, 359)
Screenshot: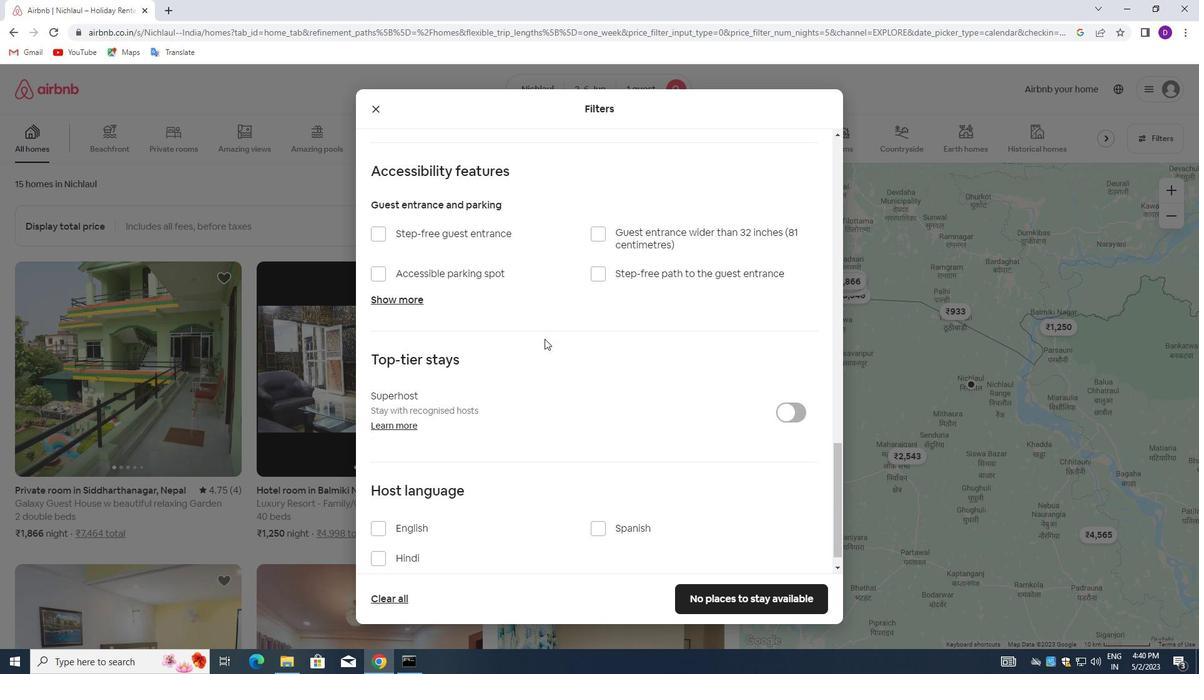
Action: Mouse scrolled (539, 355) with delta (0, 0)
Screenshot: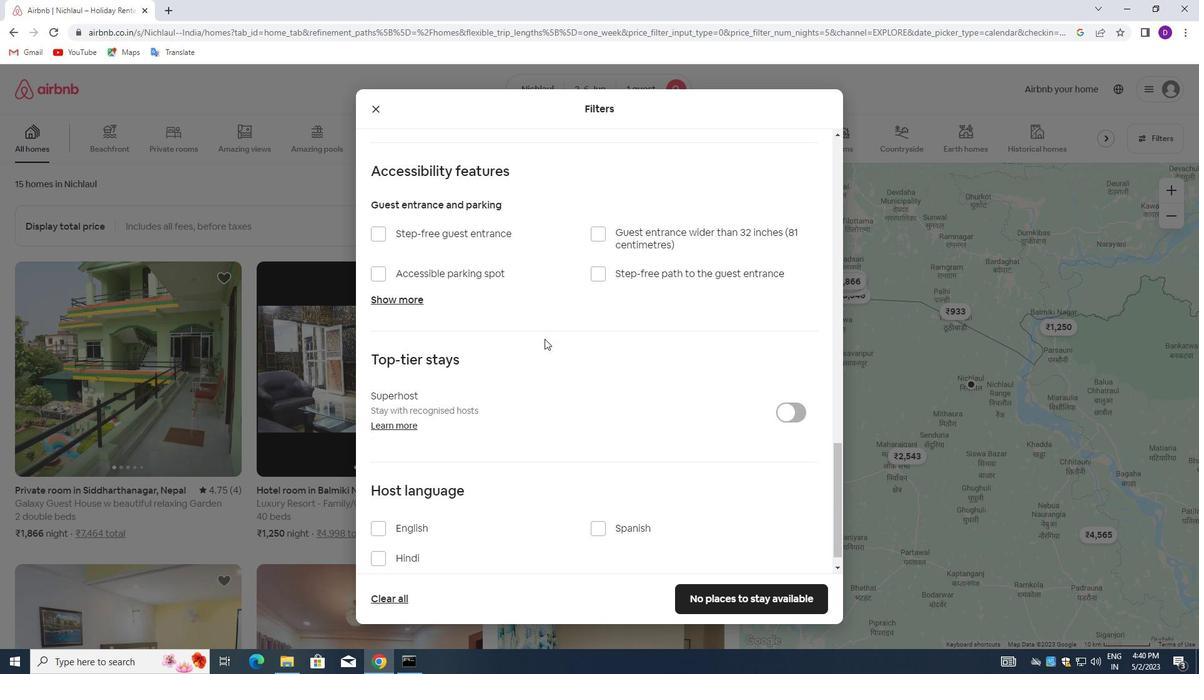 
Action: Mouse moved to (534, 366)
Screenshot: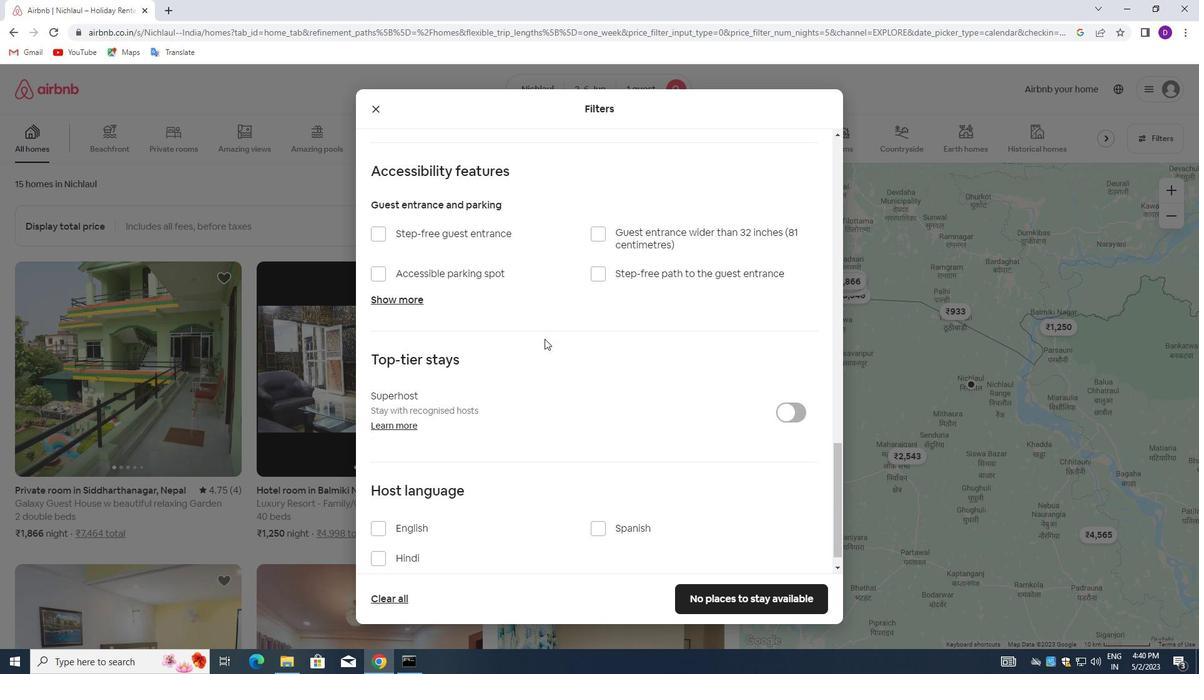 
Action: Mouse scrolled (534, 366) with delta (0, 0)
Screenshot: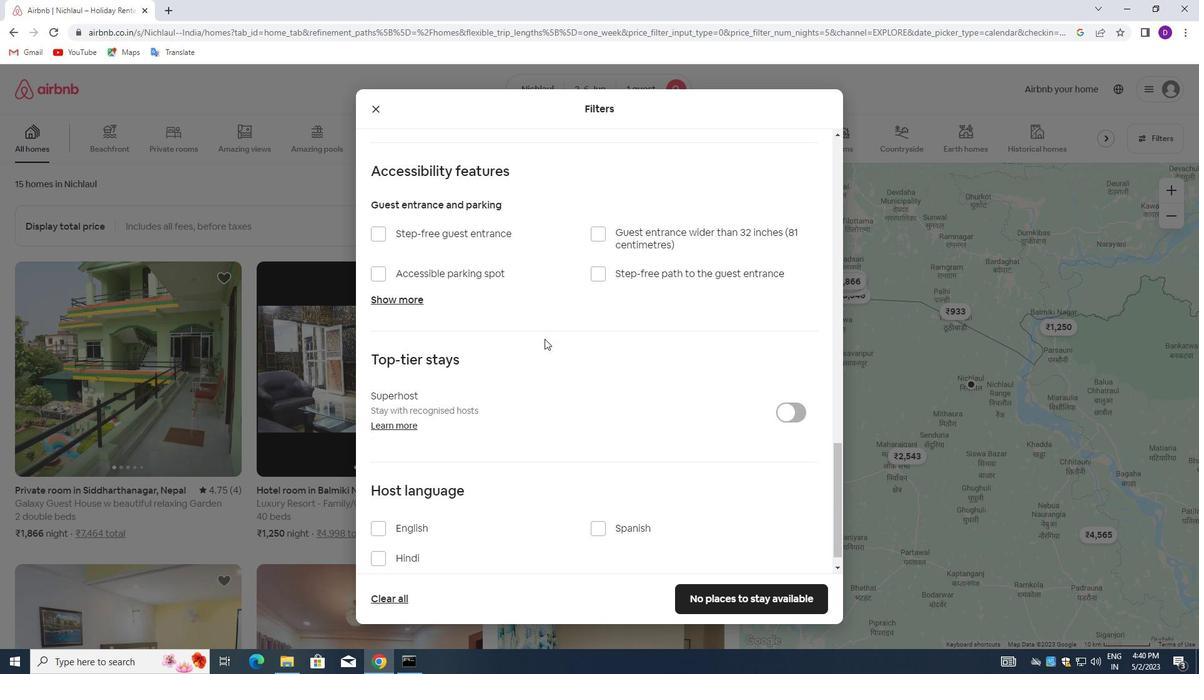 
Action: Mouse moved to (529, 374)
Screenshot: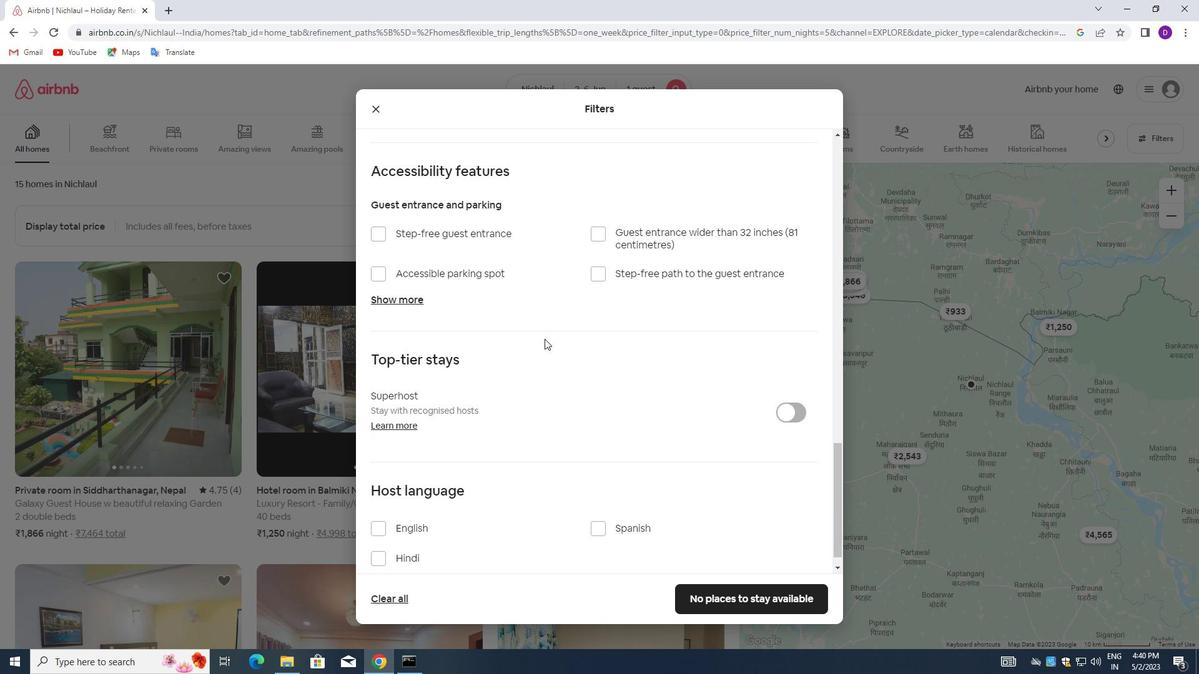 
Action: Mouse scrolled (529, 374) with delta (0, 0)
Screenshot: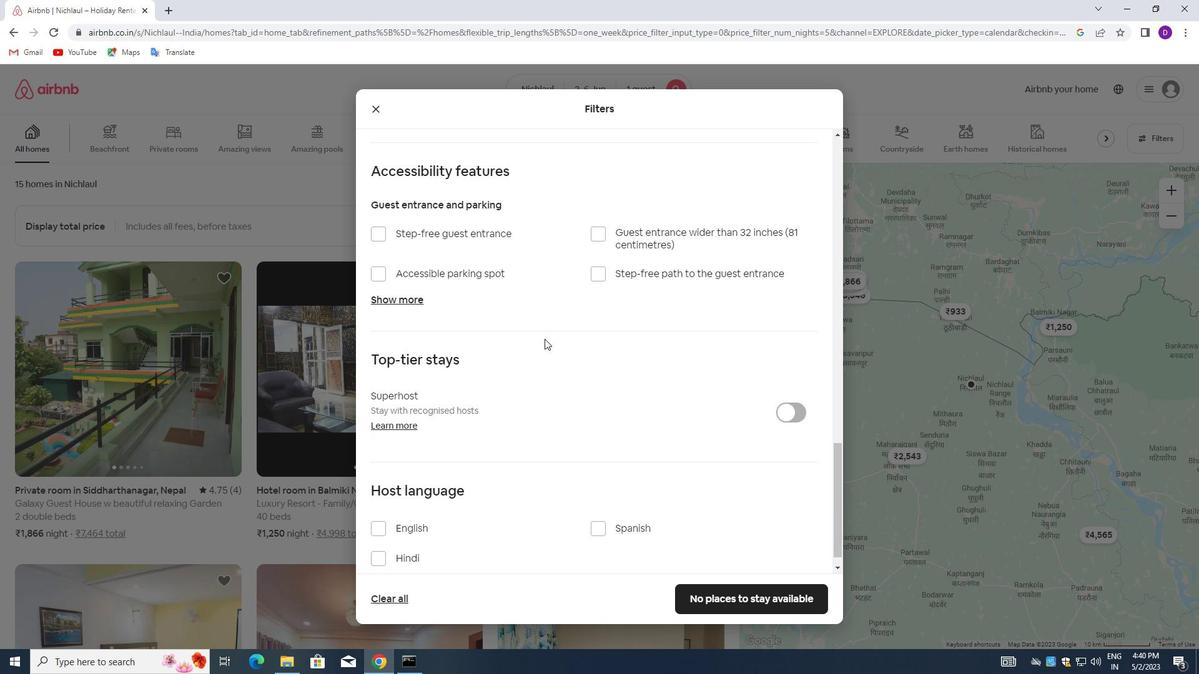 
Action: Mouse moved to (522, 388)
Screenshot: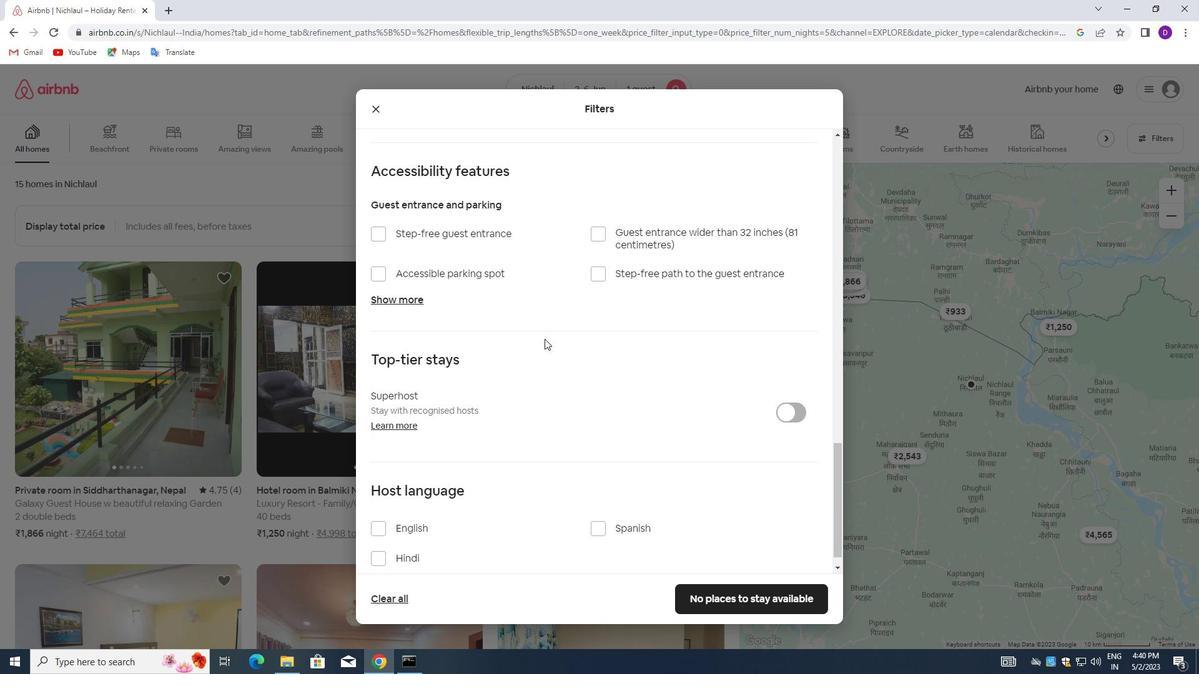 
Action: Mouse scrolled (522, 387) with delta (0, 0)
Screenshot: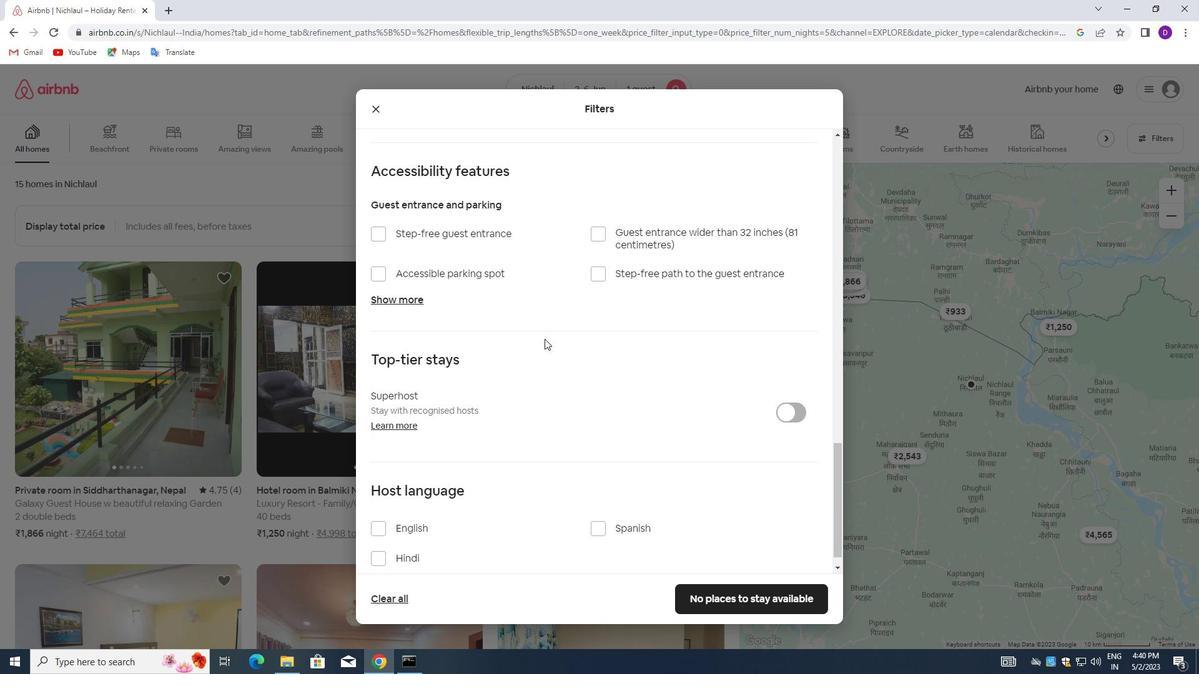 
Action: Mouse moved to (374, 511)
Screenshot: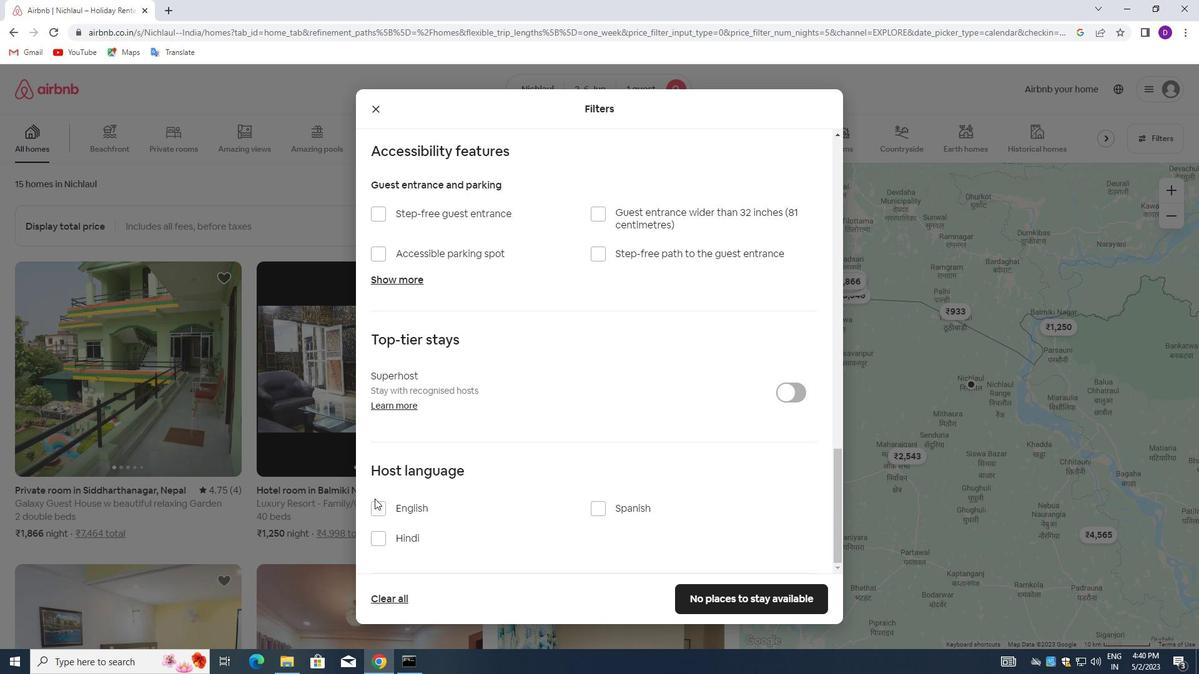 
Action: Mouse pressed left at (374, 511)
Screenshot: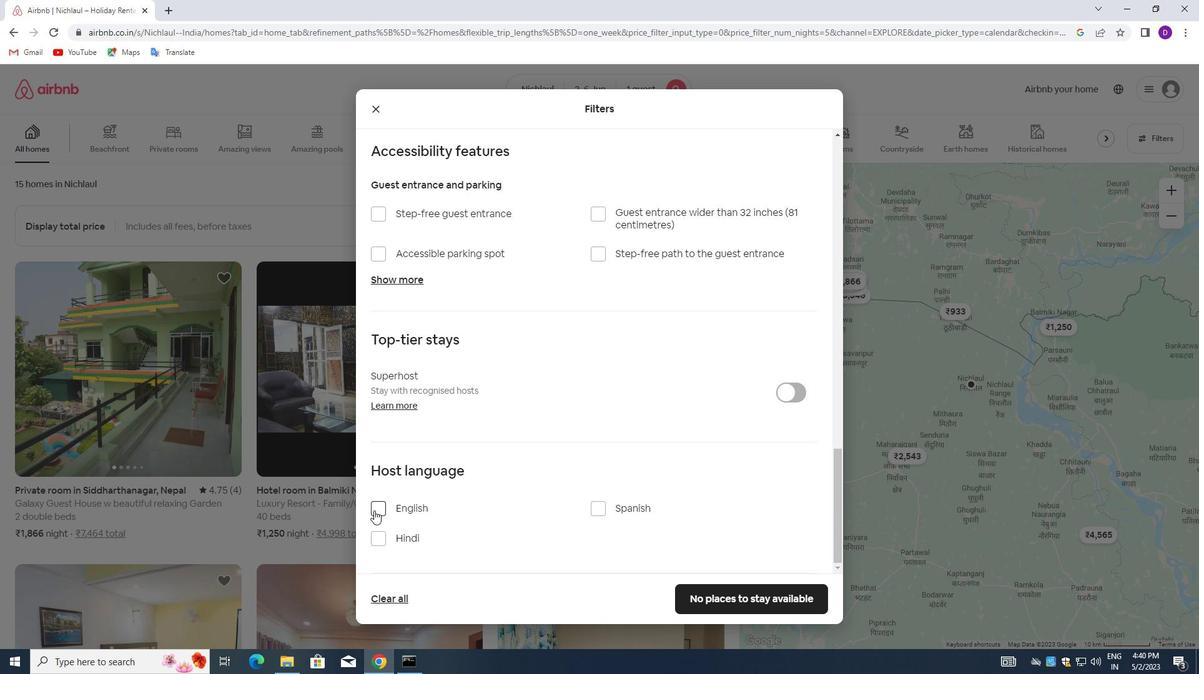 
Action: Mouse moved to (684, 590)
Screenshot: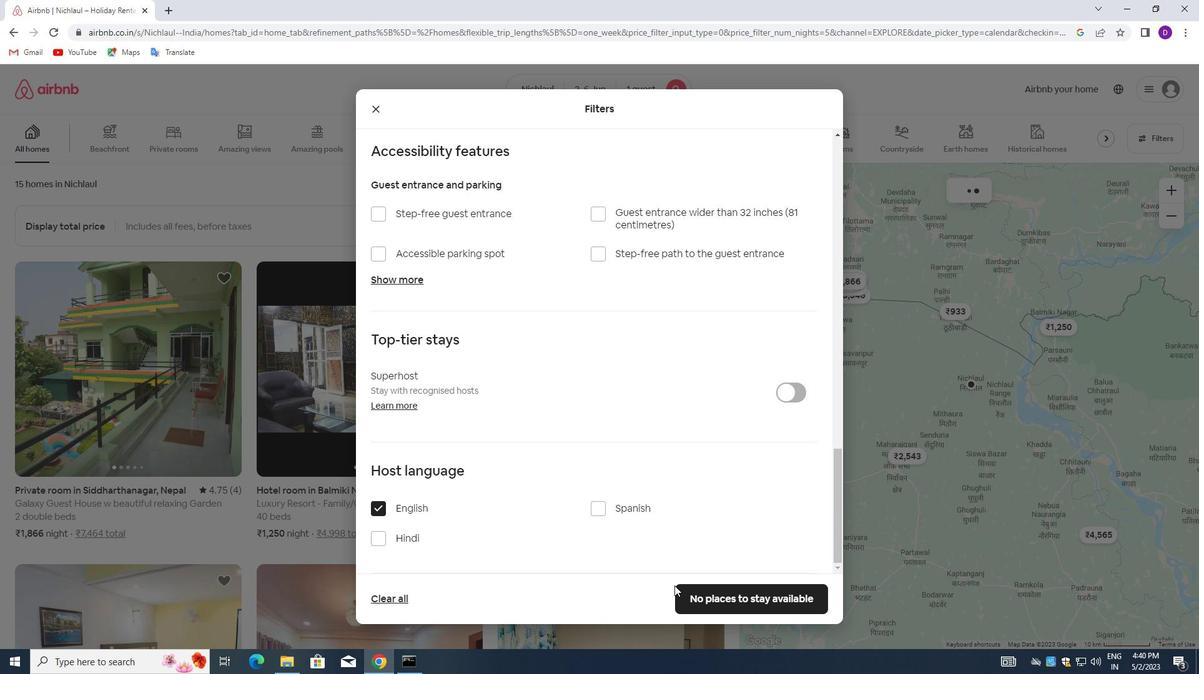 
Action: Mouse pressed left at (684, 590)
Screenshot: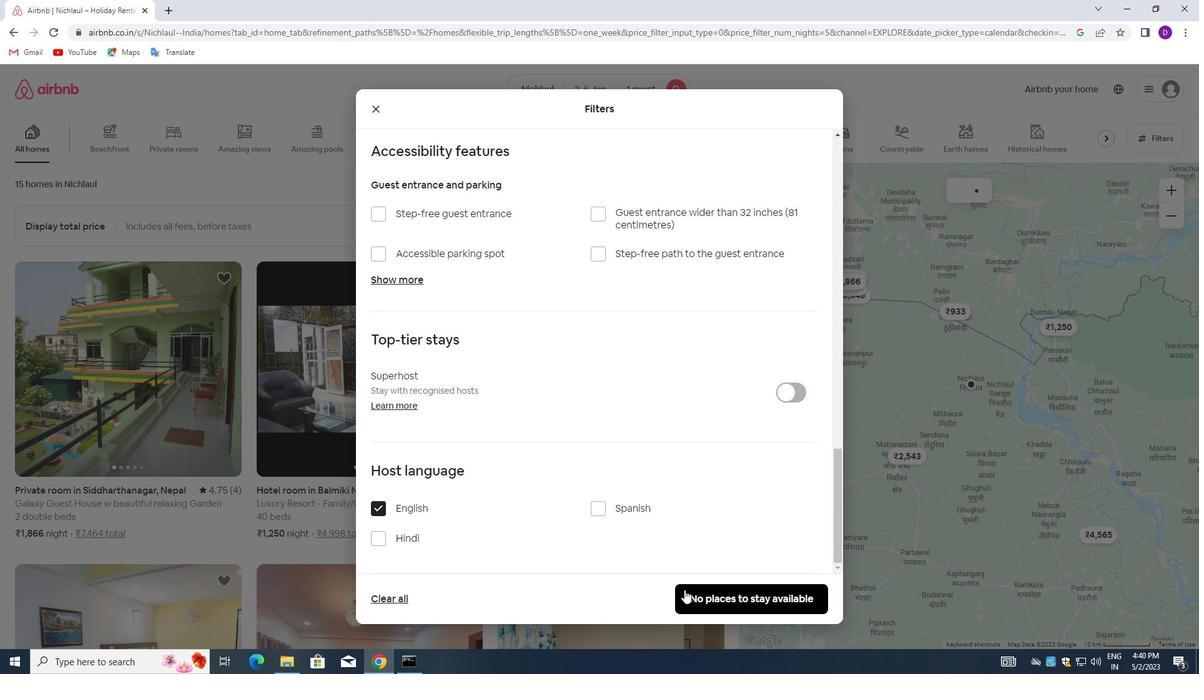 
Action: Mouse moved to (481, 375)
Screenshot: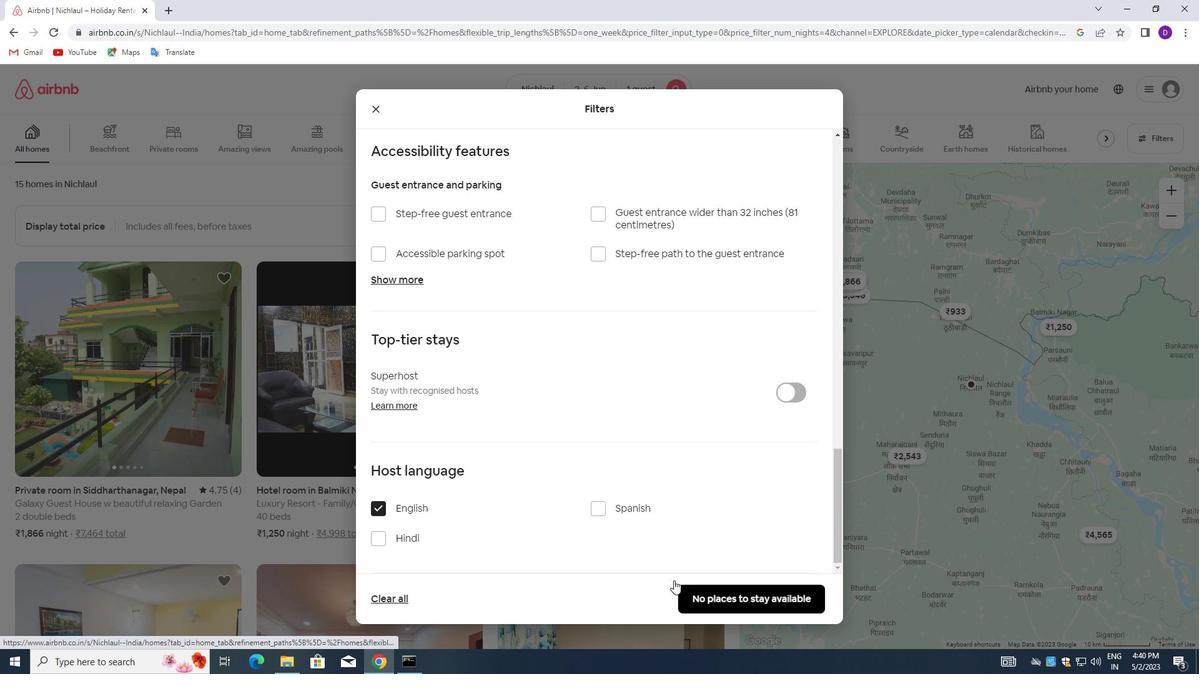
